 Task: Look for space in Vargem Grande do Sul, Brazil from 8th June, 2023 to 12th June, 2023 for 2 adults in price range Rs.8000 to Rs.16000. Place can be private room with 1  bedroom having 1 bed and 1 bathroom. Property type can be flatguest house, hotel. Amenities needed are: washing machine. Booking option can be shelf check-in. Required host language is Spanish.
Action: Mouse moved to (261, 162)
Screenshot: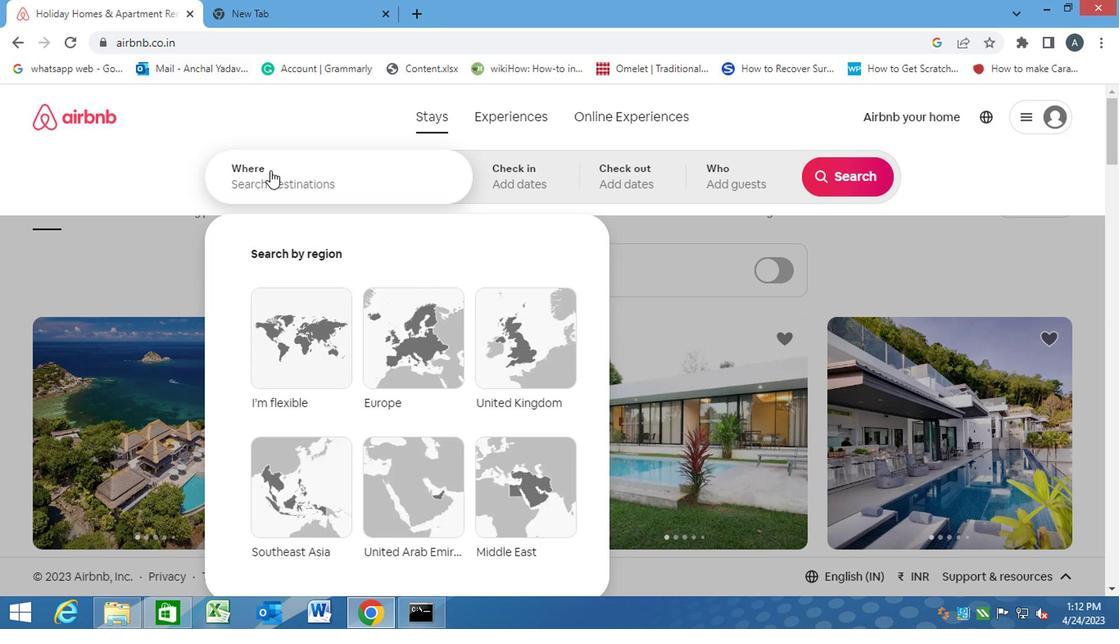 
Action: Mouse pressed left at (261, 162)
Screenshot: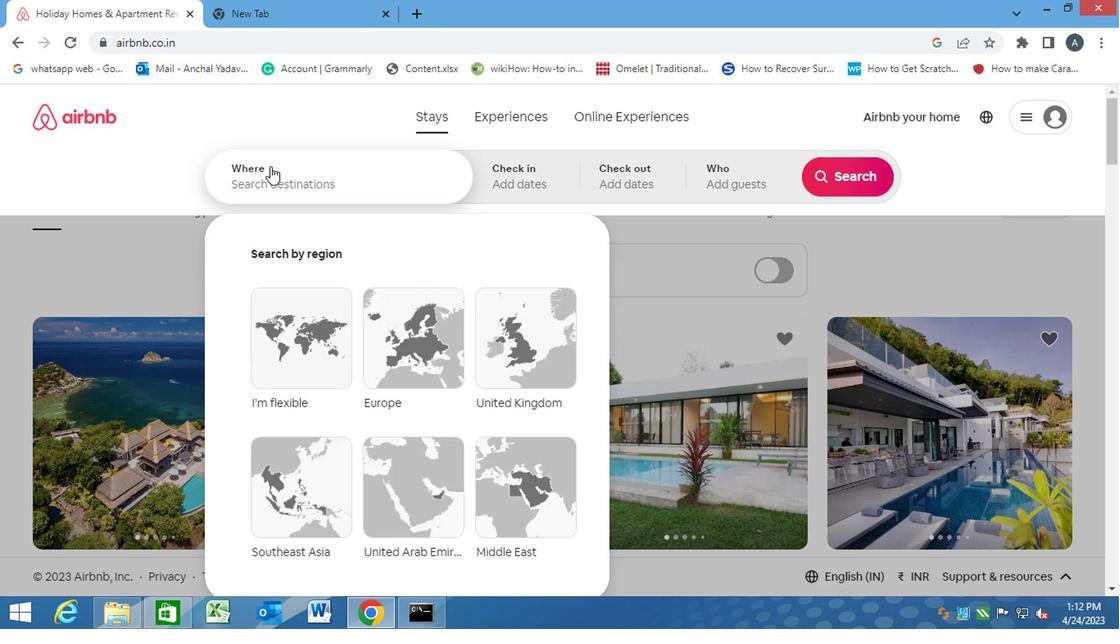 
Action: Mouse moved to (277, 199)
Screenshot: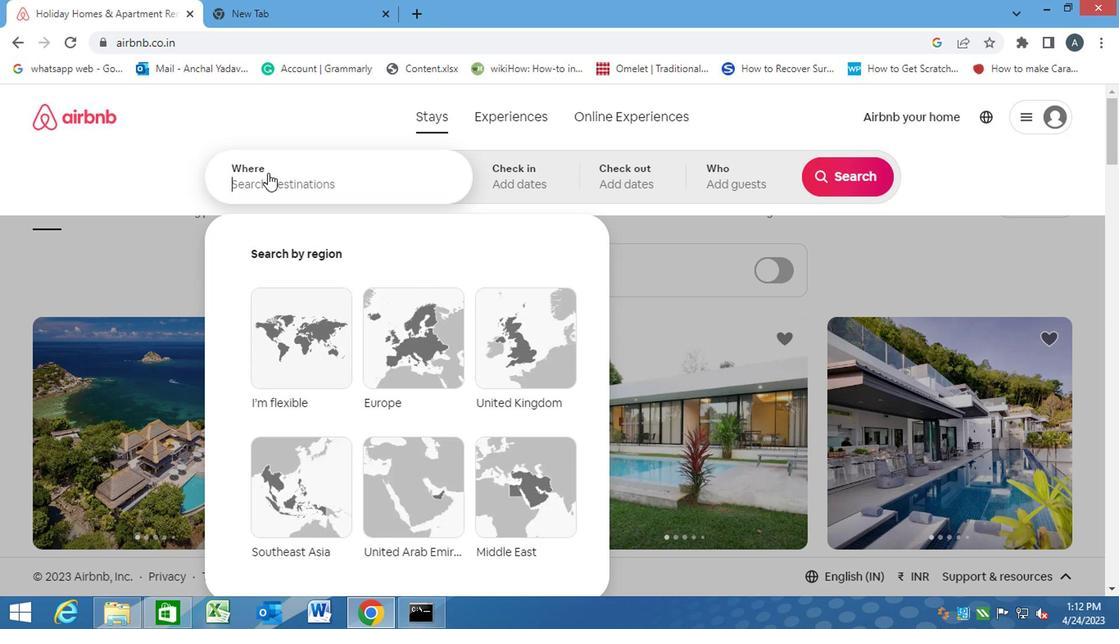 
Action: Key pressed v<Key.caps_lock>argem<Key.space><Key.caps_lock>g<Key.caps_lock>rande<Key.space>do<Key.space><Key.caps_lock>s<Key.caps_lock>ul,<Key.space><Key.caps_lock>b<Key.caps_lock>razil<Key.enter>
Screenshot: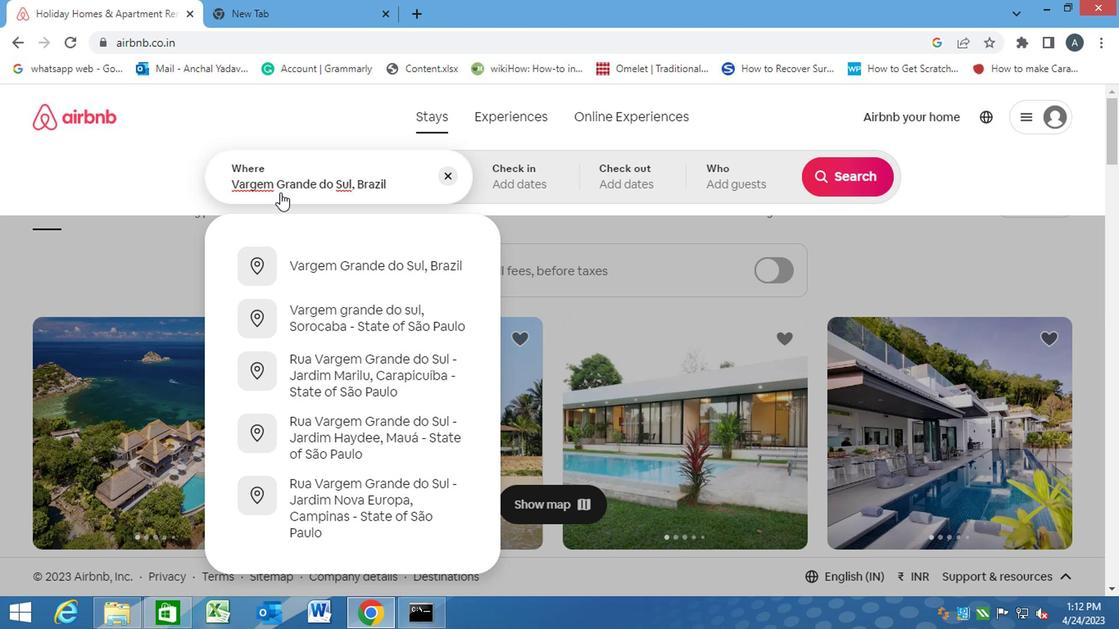 
Action: Mouse moved to (830, 307)
Screenshot: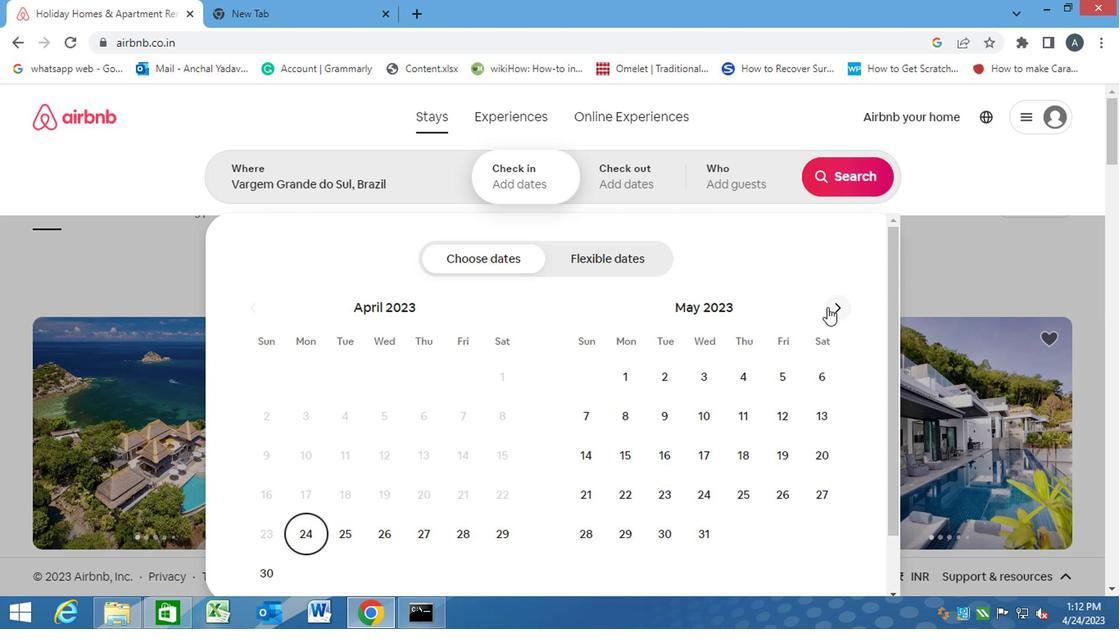 
Action: Mouse pressed left at (830, 307)
Screenshot: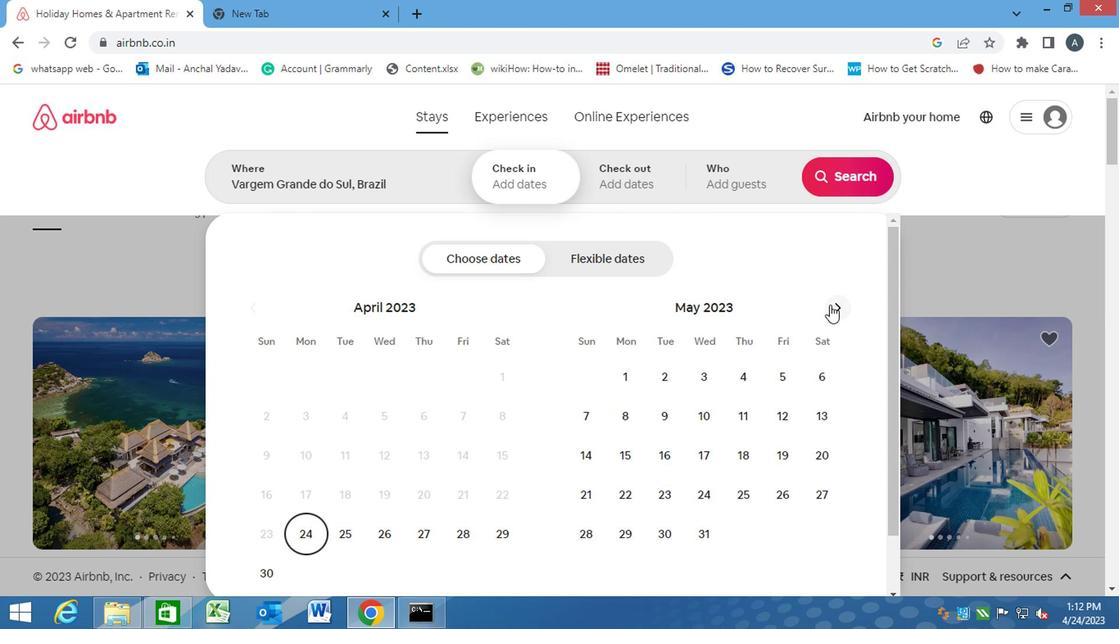 
Action: Mouse moved to (742, 416)
Screenshot: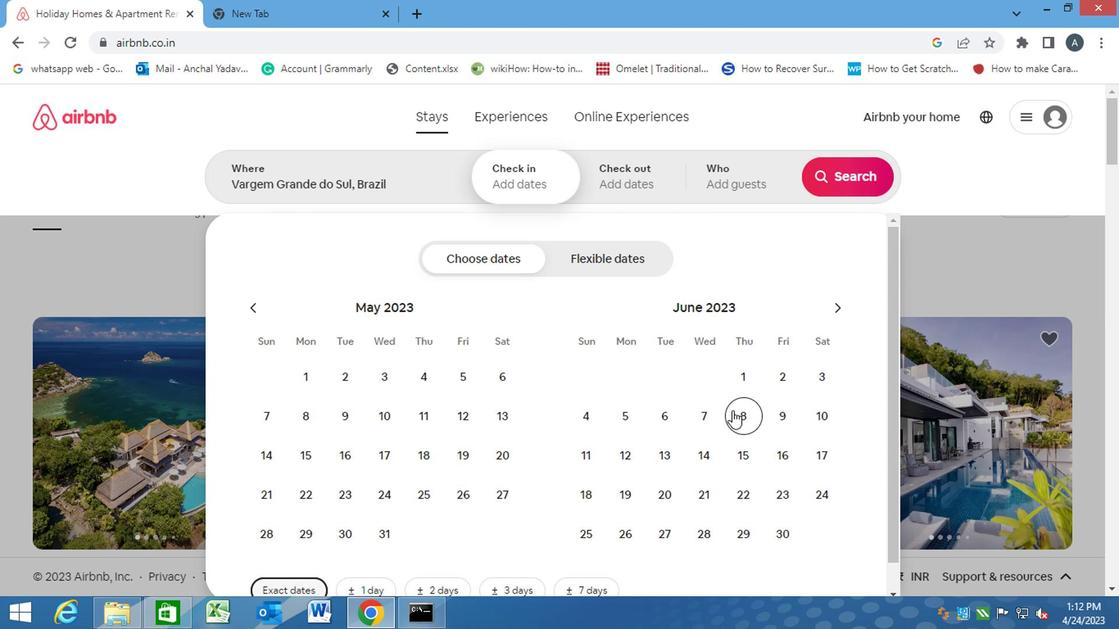 
Action: Mouse pressed left at (742, 416)
Screenshot: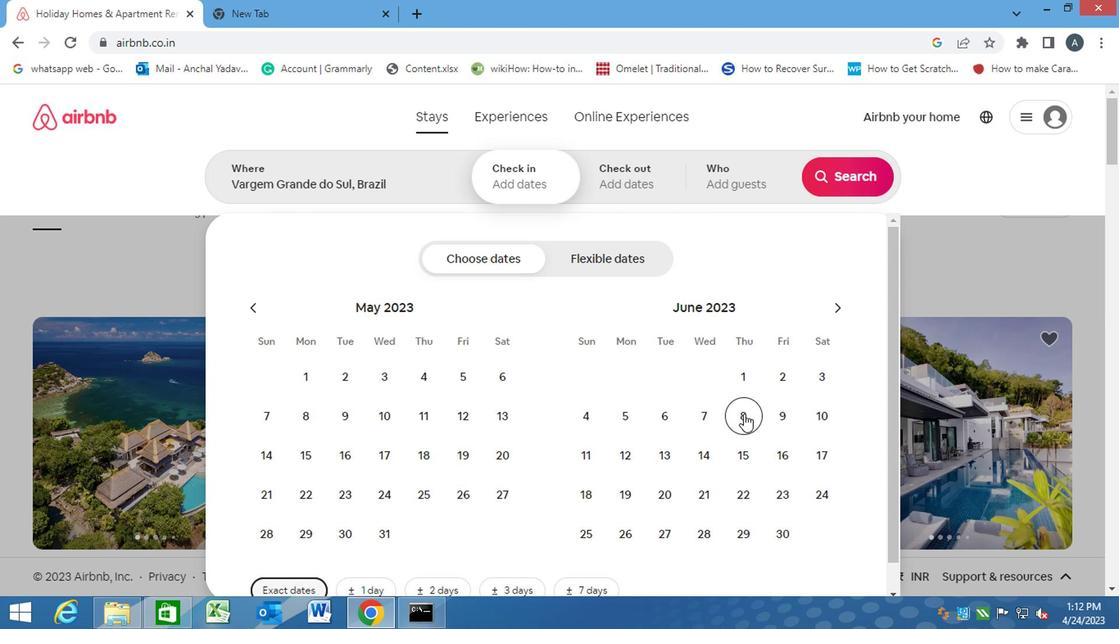 
Action: Mouse moved to (617, 453)
Screenshot: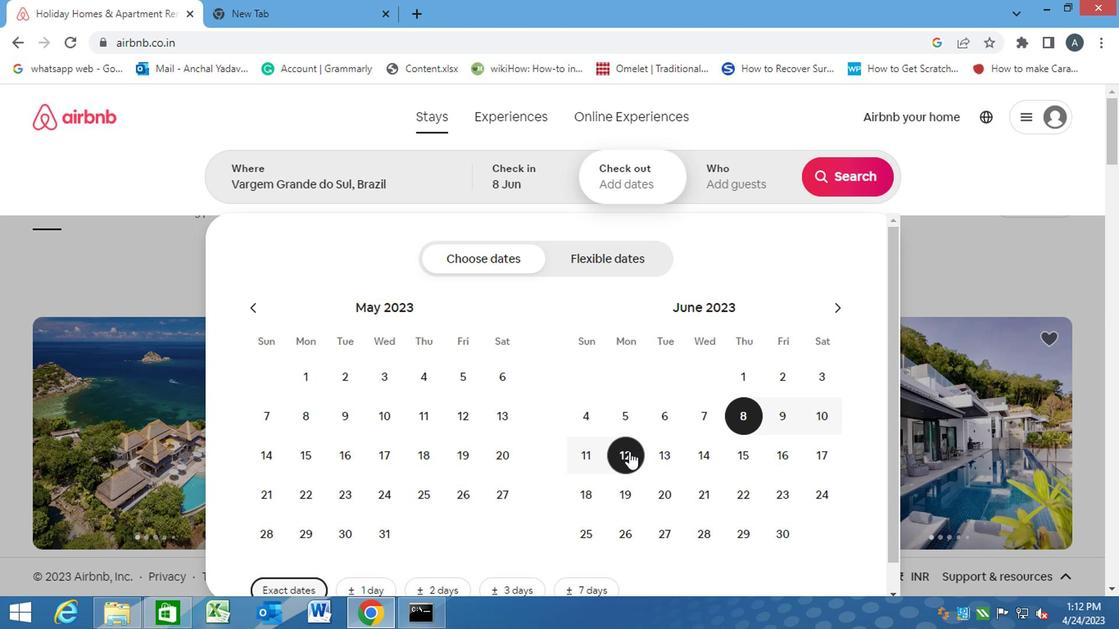 
Action: Mouse pressed left at (617, 453)
Screenshot: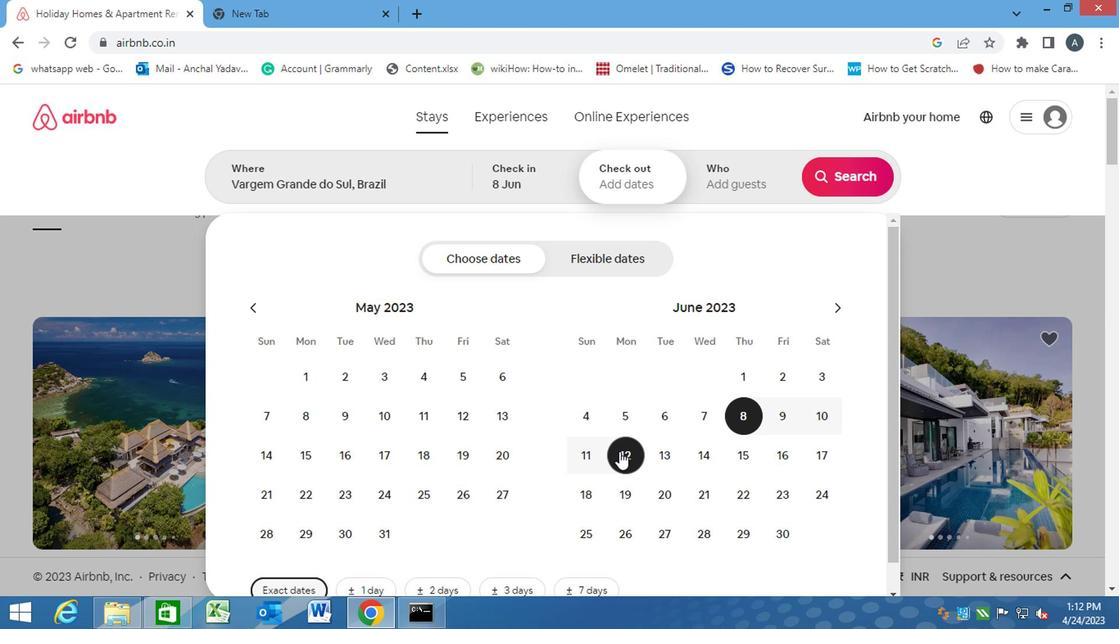
Action: Mouse moved to (759, 172)
Screenshot: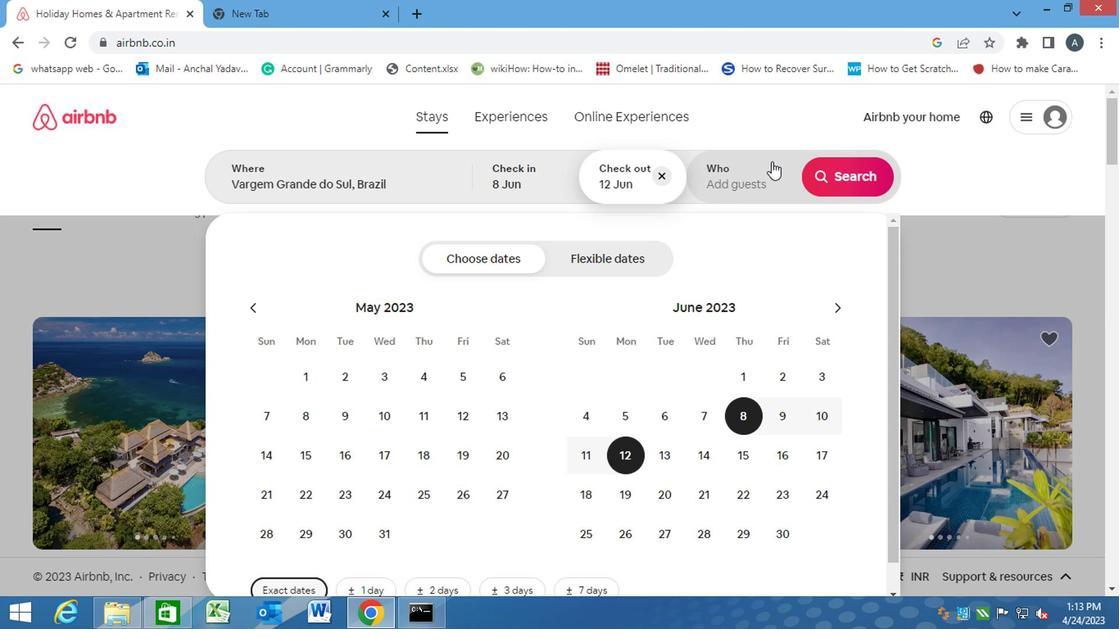 
Action: Mouse pressed left at (759, 172)
Screenshot: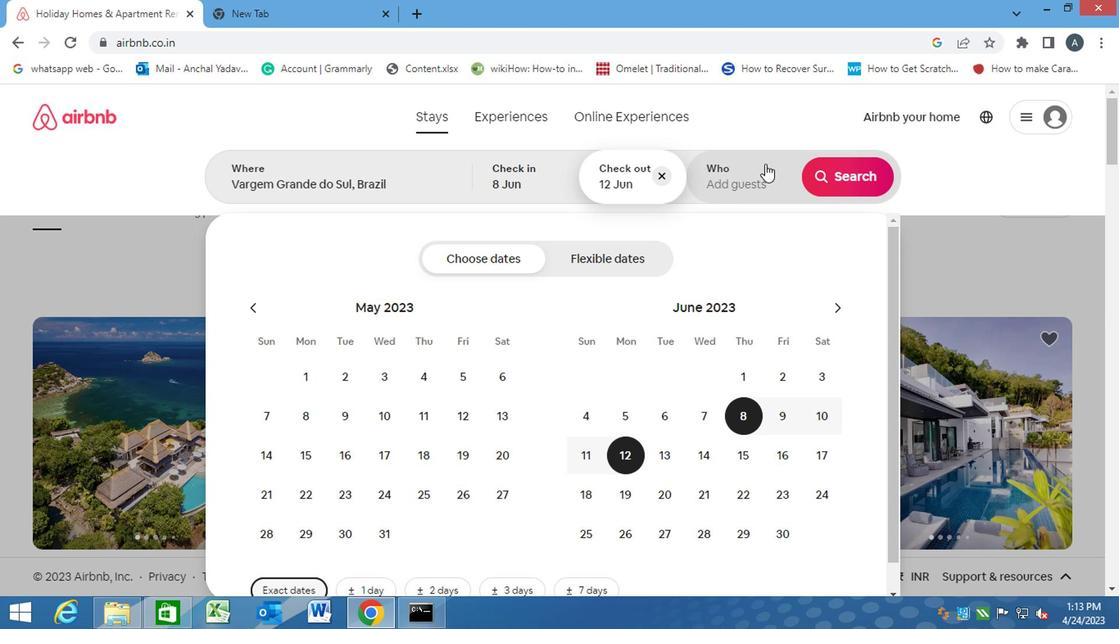 
Action: Mouse moved to (831, 267)
Screenshot: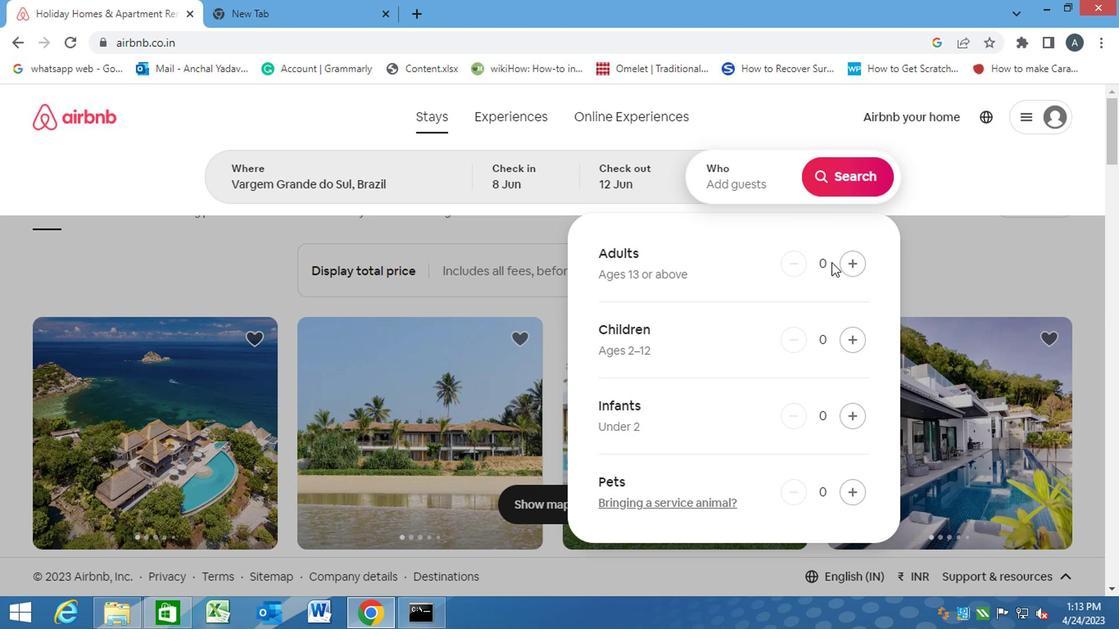 
Action: Mouse pressed left at (831, 267)
Screenshot: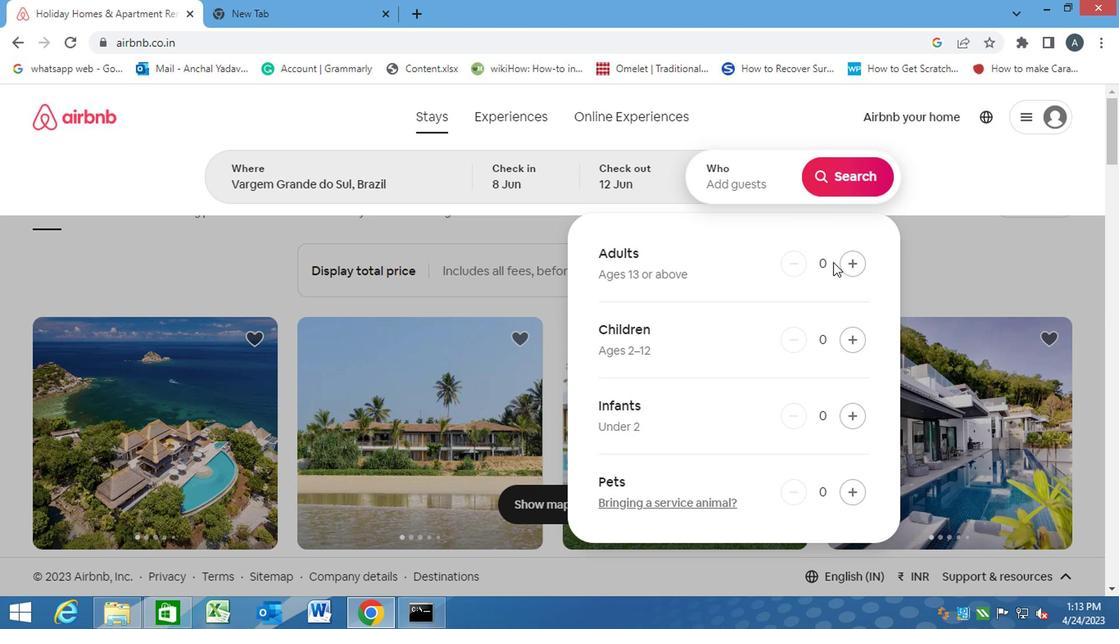 
Action: Mouse moved to (851, 266)
Screenshot: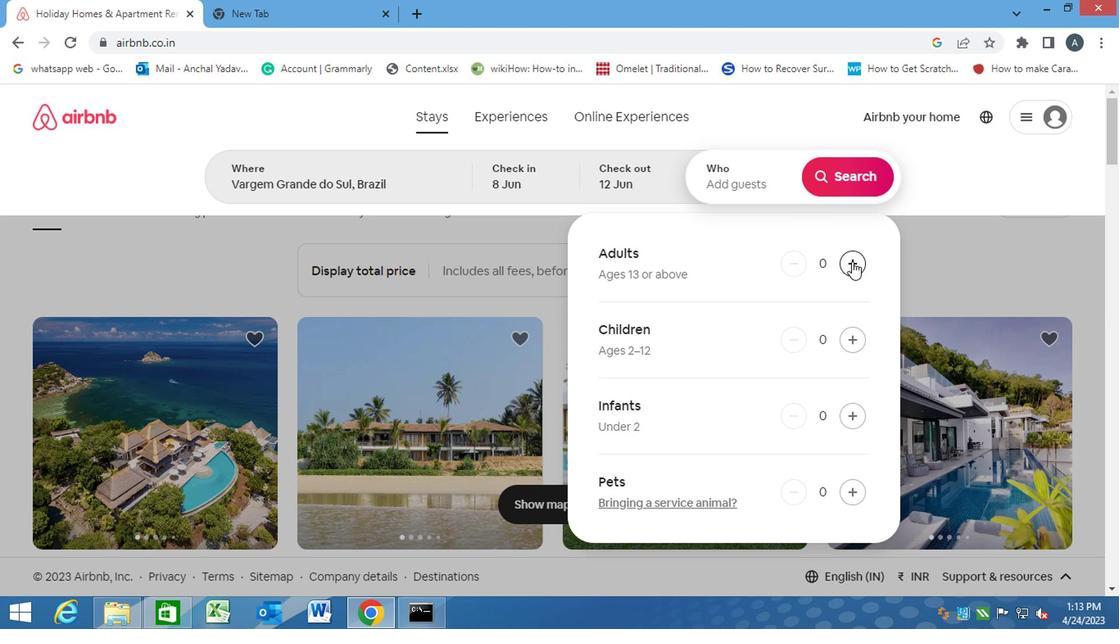 
Action: Mouse pressed left at (851, 266)
Screenshot: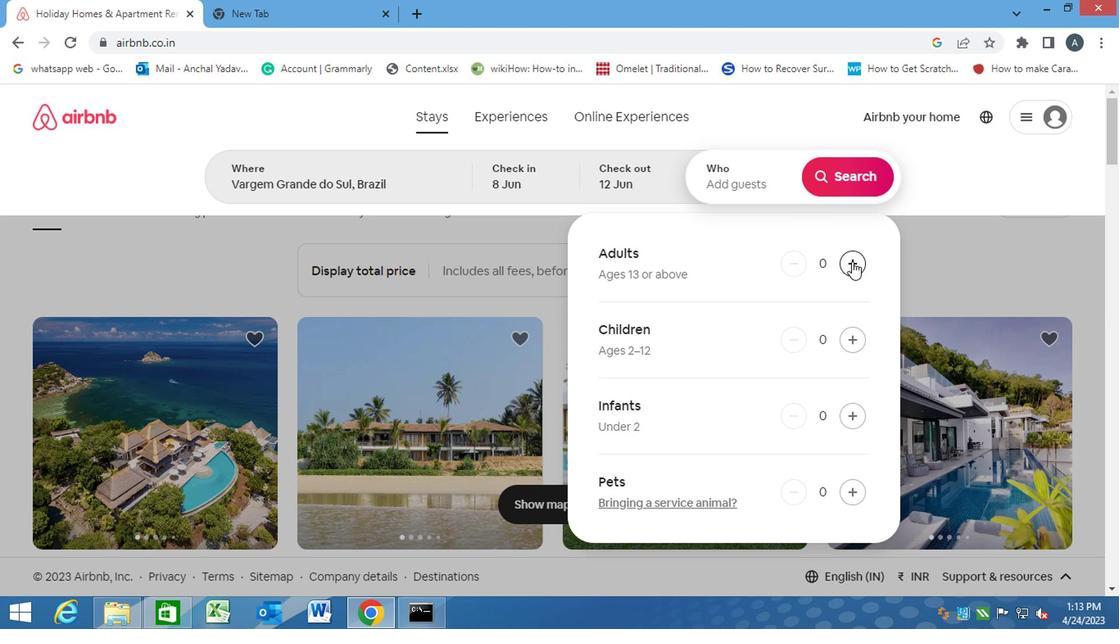 
Action: Mouse pressed left at (851, 266)
Screenshot: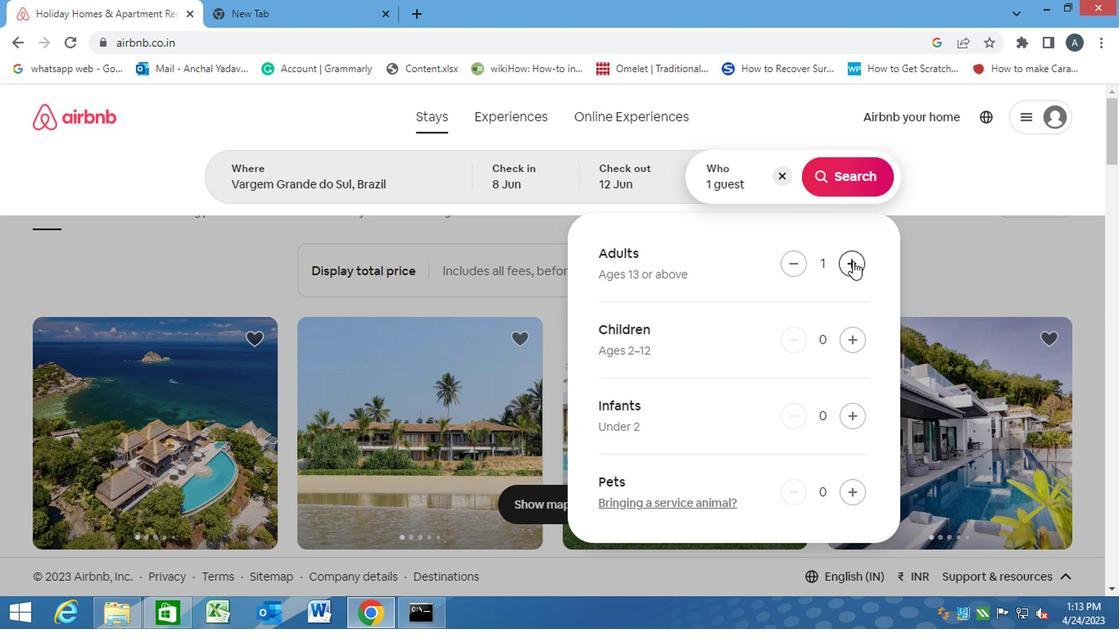 
Action: Mouse moved to (837, 183)
Screenshot: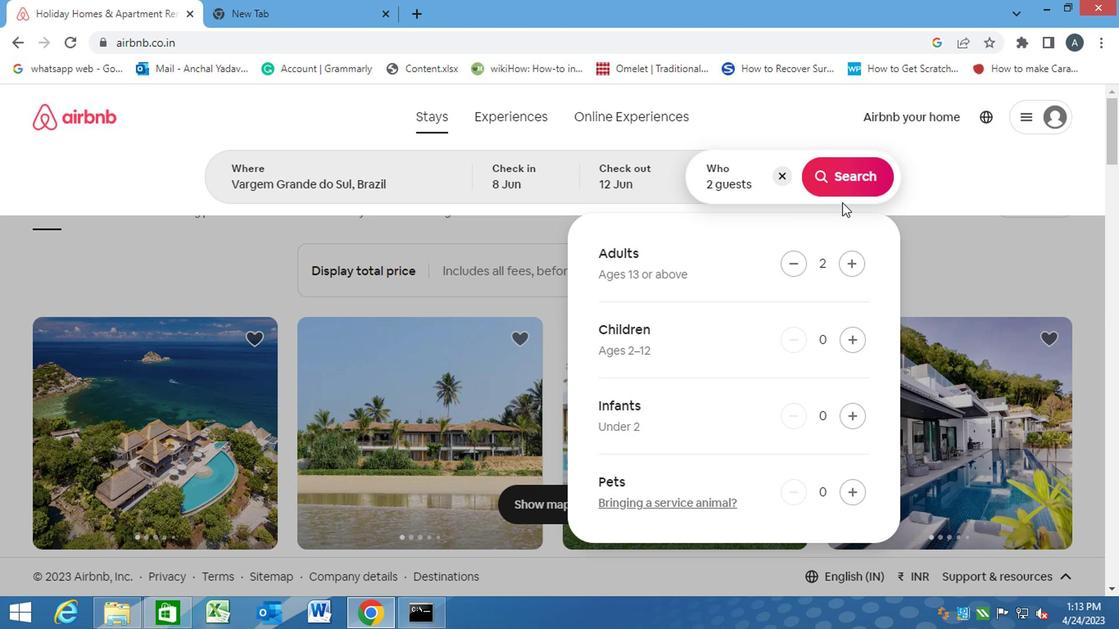 
Action: Mouse pressed left at (837, 183)
Screenshot: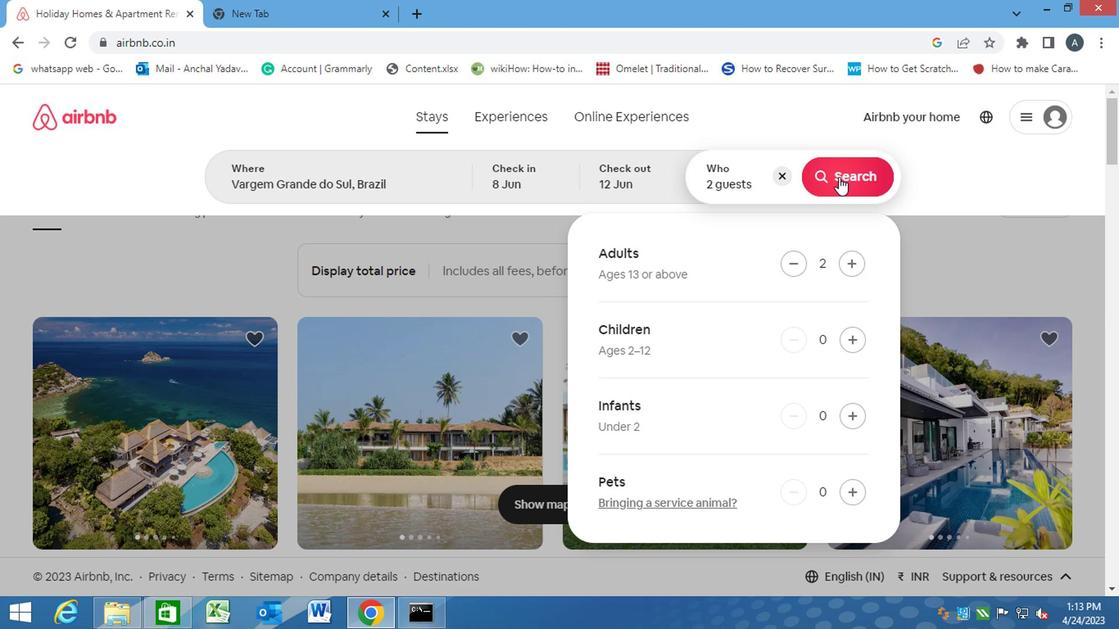 
Action: Mouse moved to (1024, 187)
Screenshot: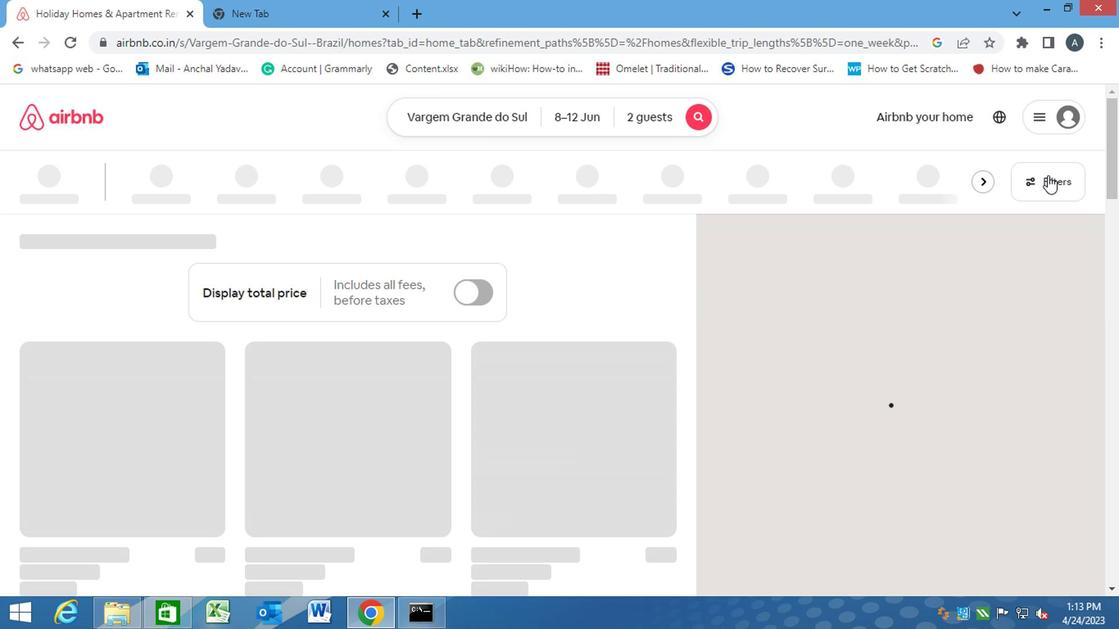 
Action: Mouse pressed left at (1024, 187)
Screenshot: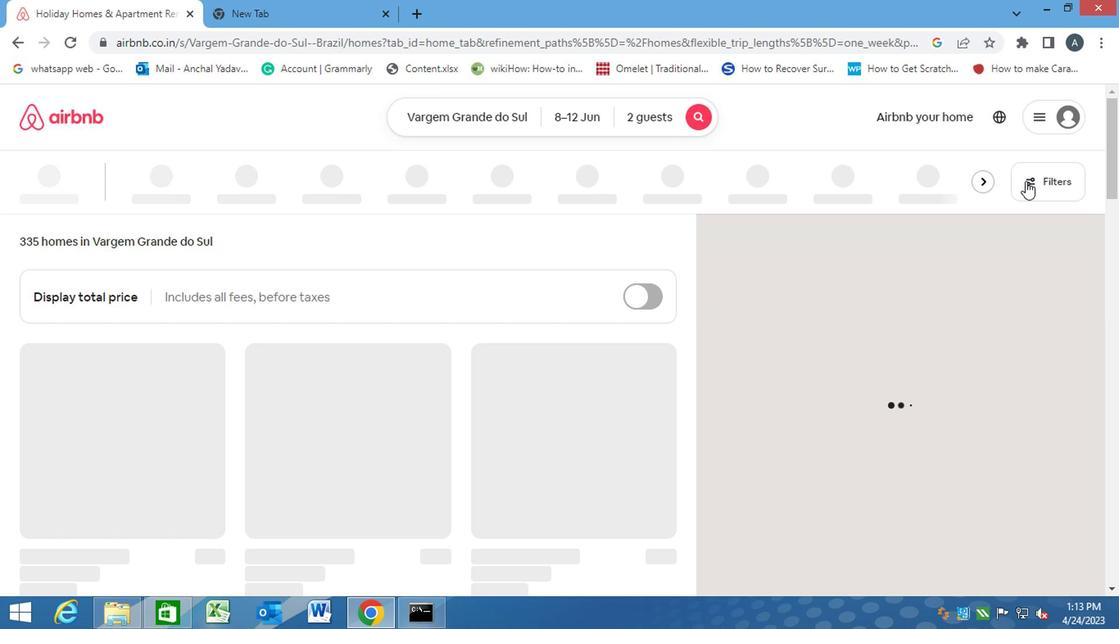
Action: Mouse moved to (339, 387)
Screenshot: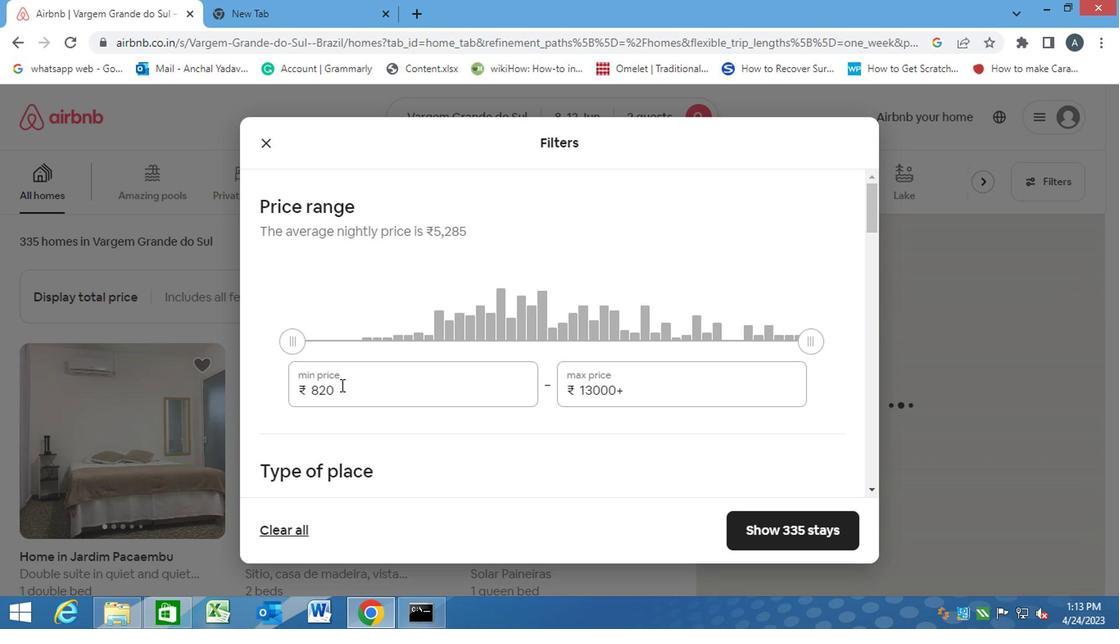 
Action: Mouse pressed left at (339, 387)
Screenshot: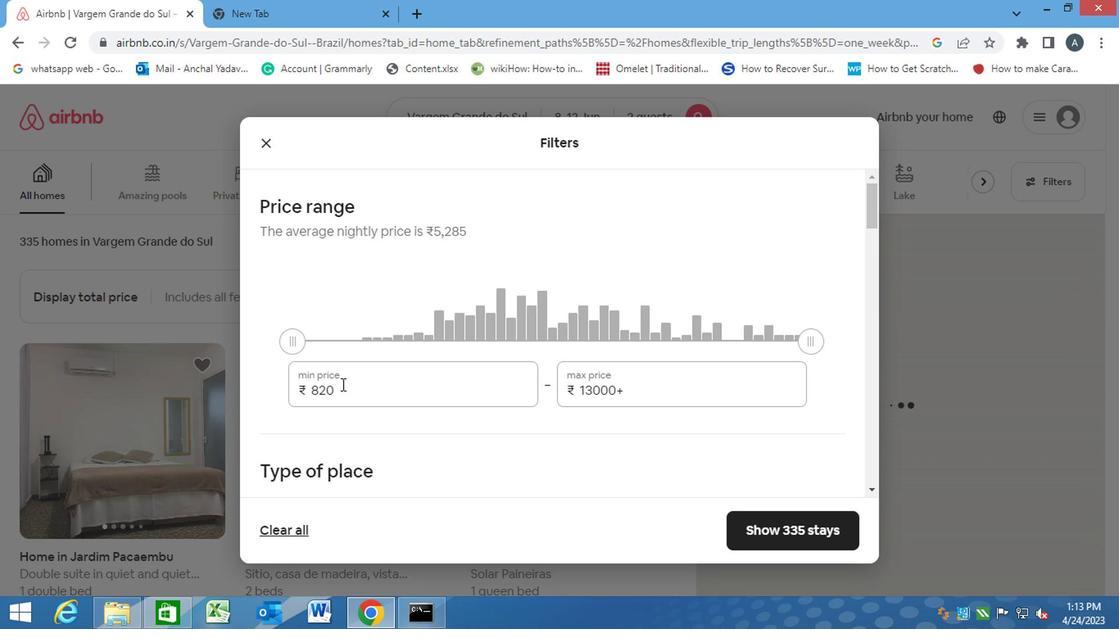 
Action: Mouse moved to (303, 397)
Screenshot: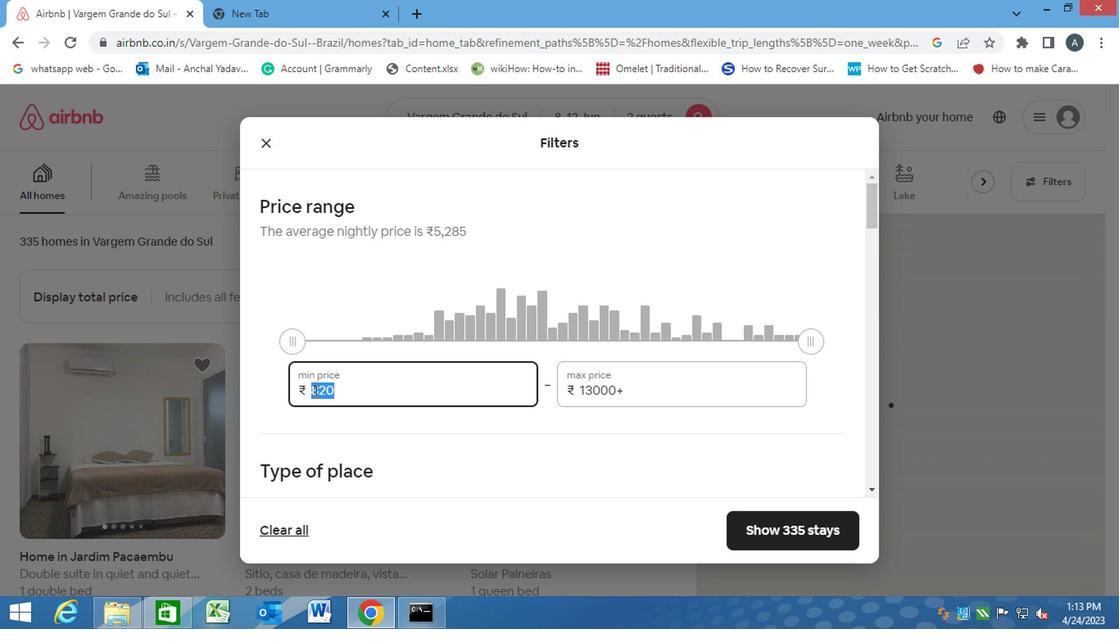 
Action: Key pressed 8000<Key.tab><Key.backspace>16000
Screenshot: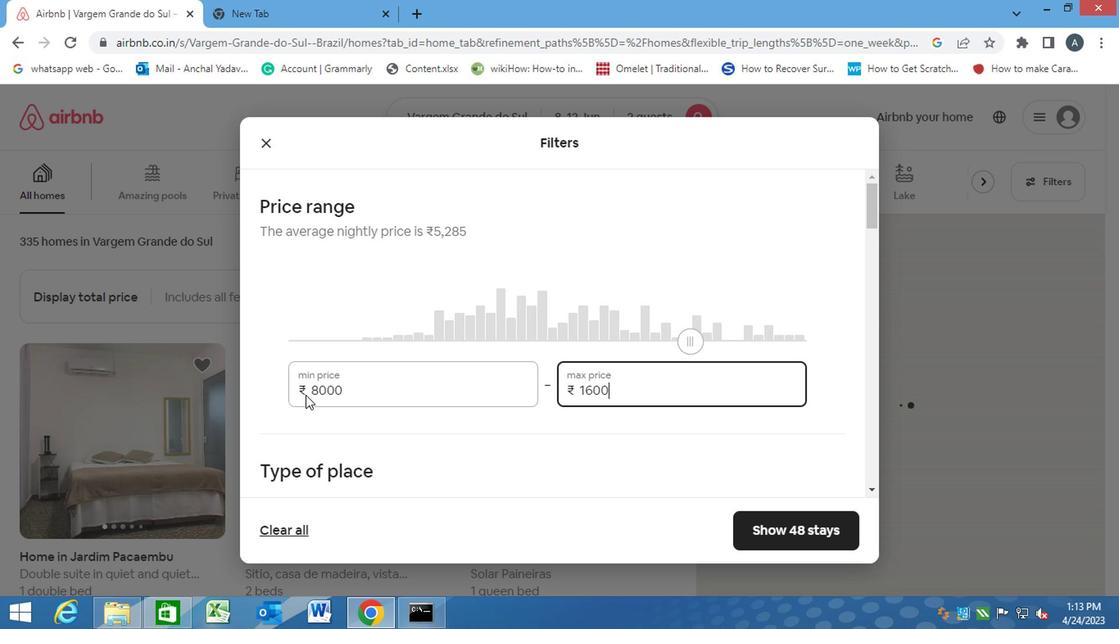 
Action: Mouse moved to (429, 455)
Screenshot: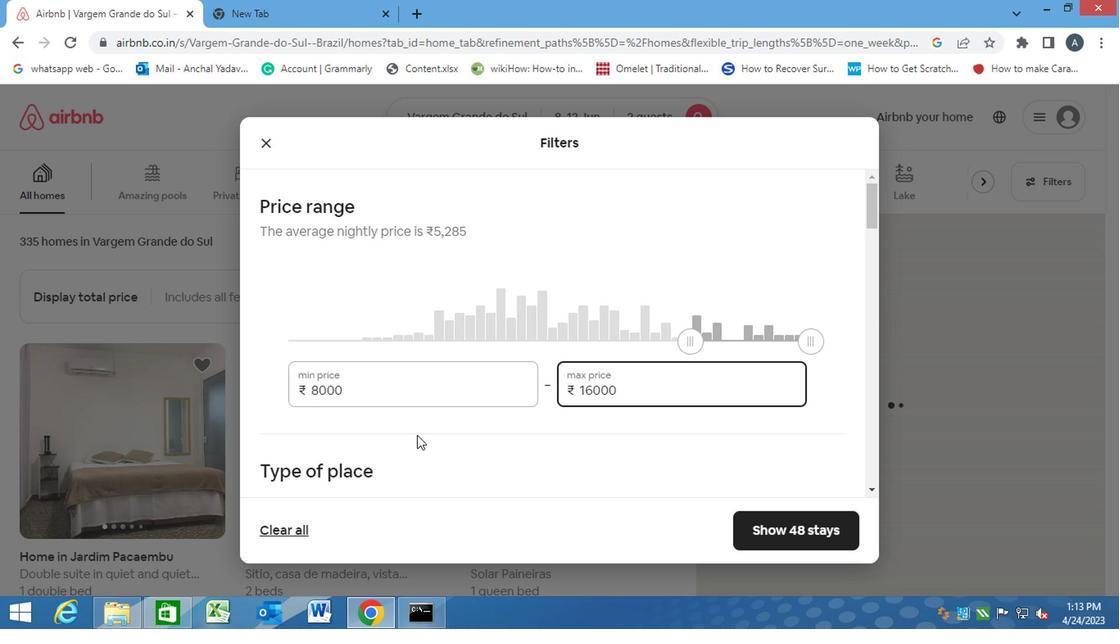 
Action: Mouse pressed left at (429, 455)
Screenshot: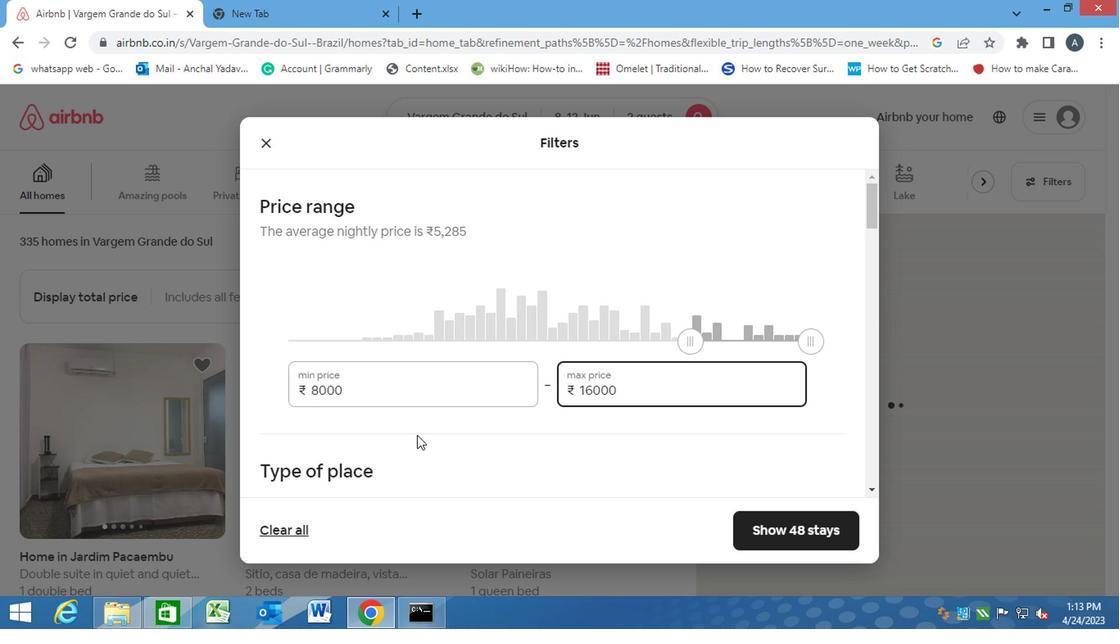
Action: Mouse moved to (446, 462)
Screenshot: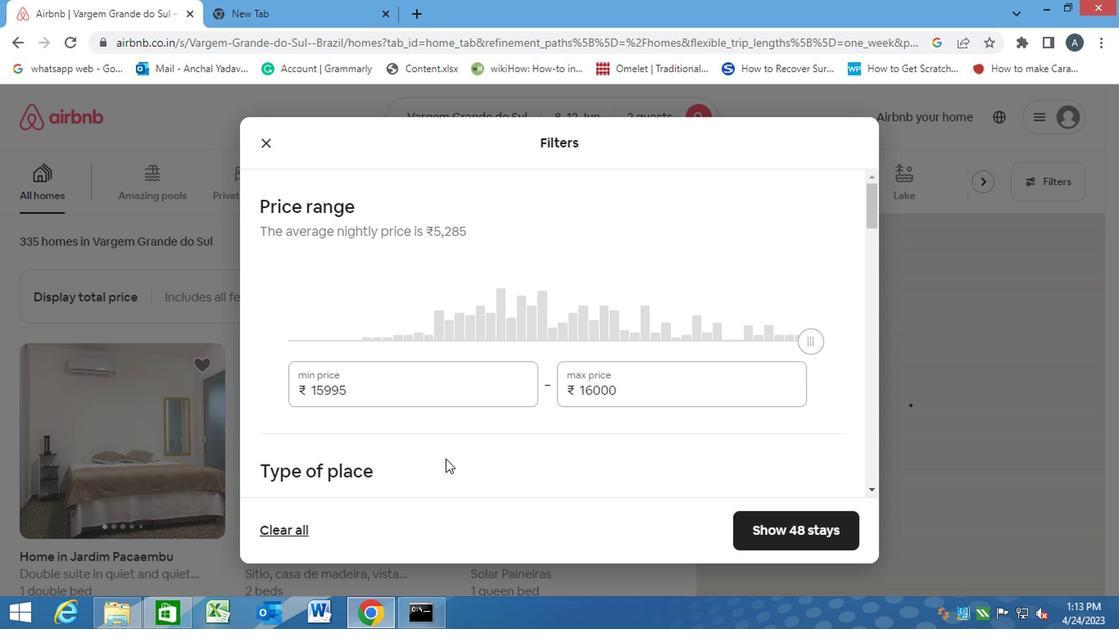 
Action: Mouse scrolled (446, 461) with delta (0, -1)
Screenshot: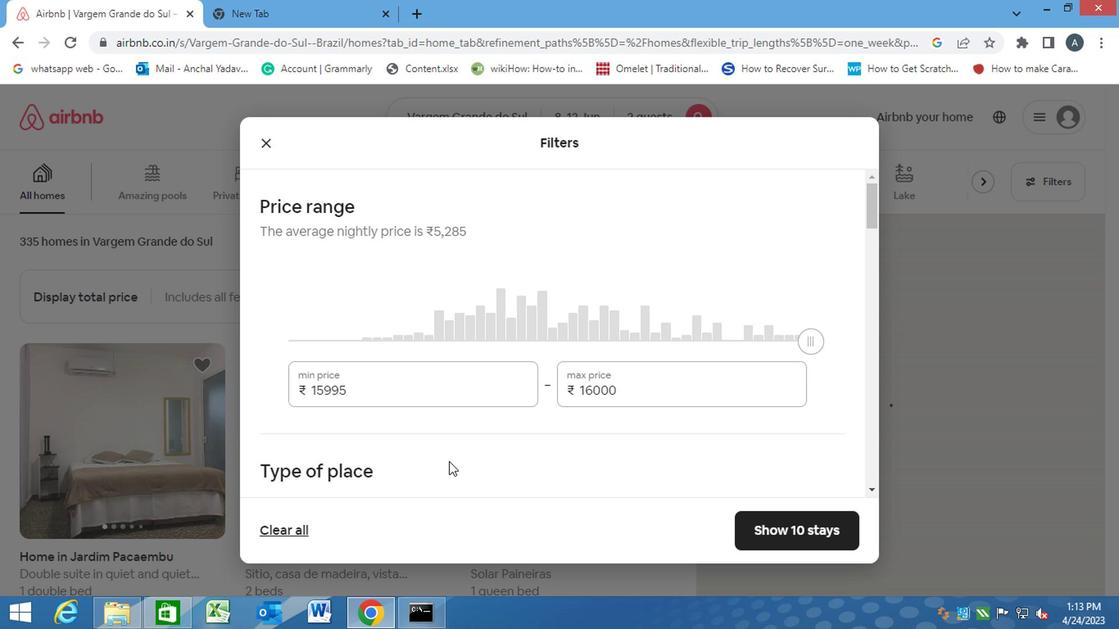 
Action: Mouse scrolled (446, 461) with delta (0, -1)
Screenshot: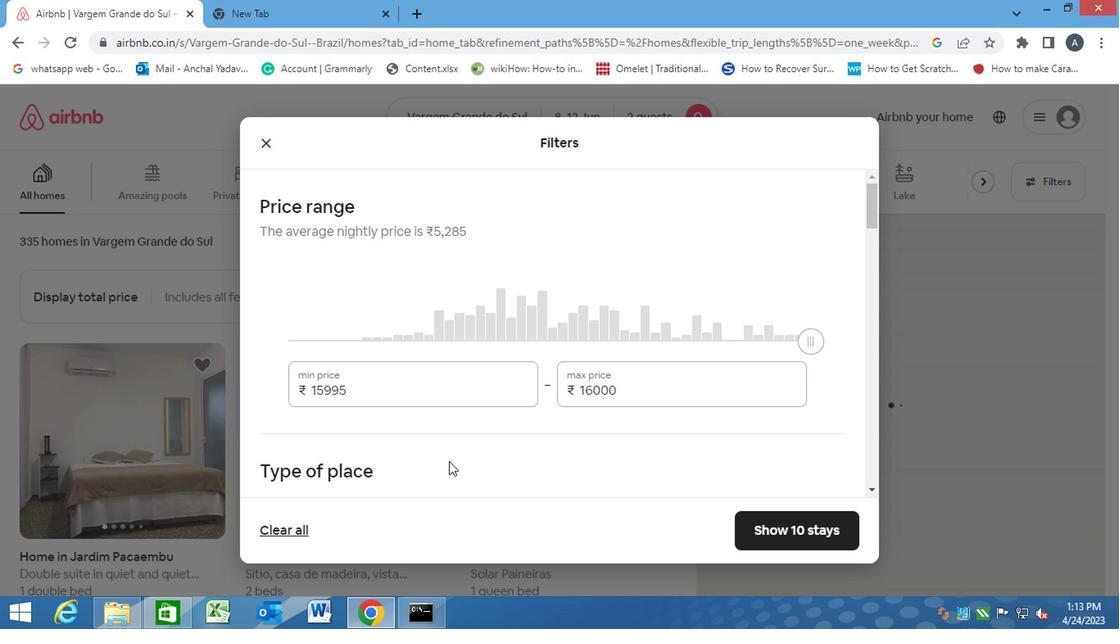 
Action: Mouse moved to (540, 360)
Screenshot: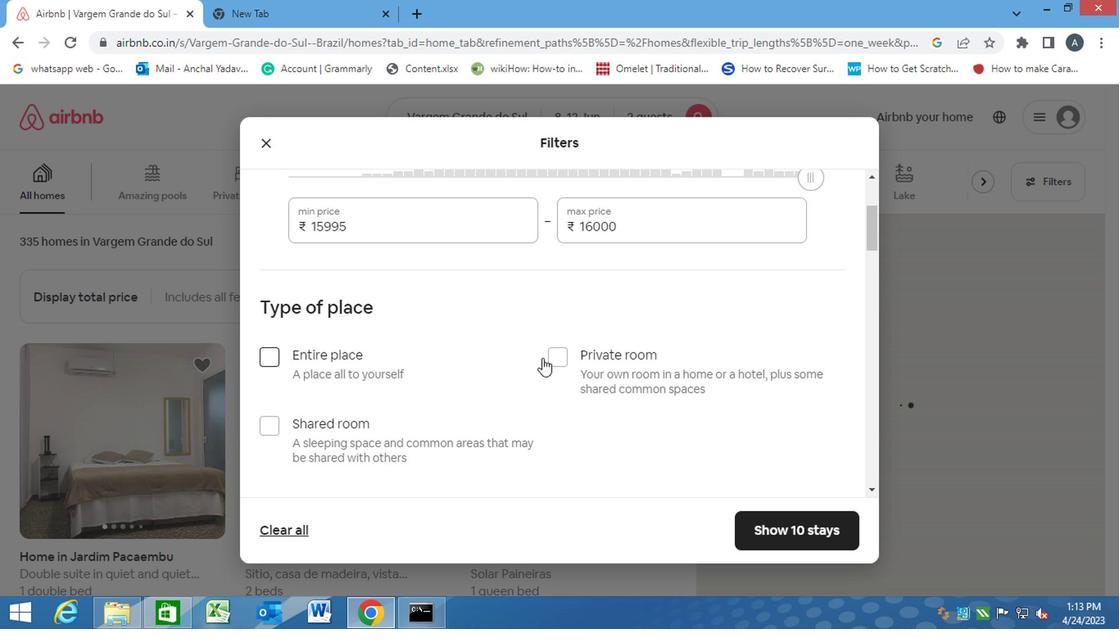 
Action: Mouse pressed left at (540, 360)
Screenshot: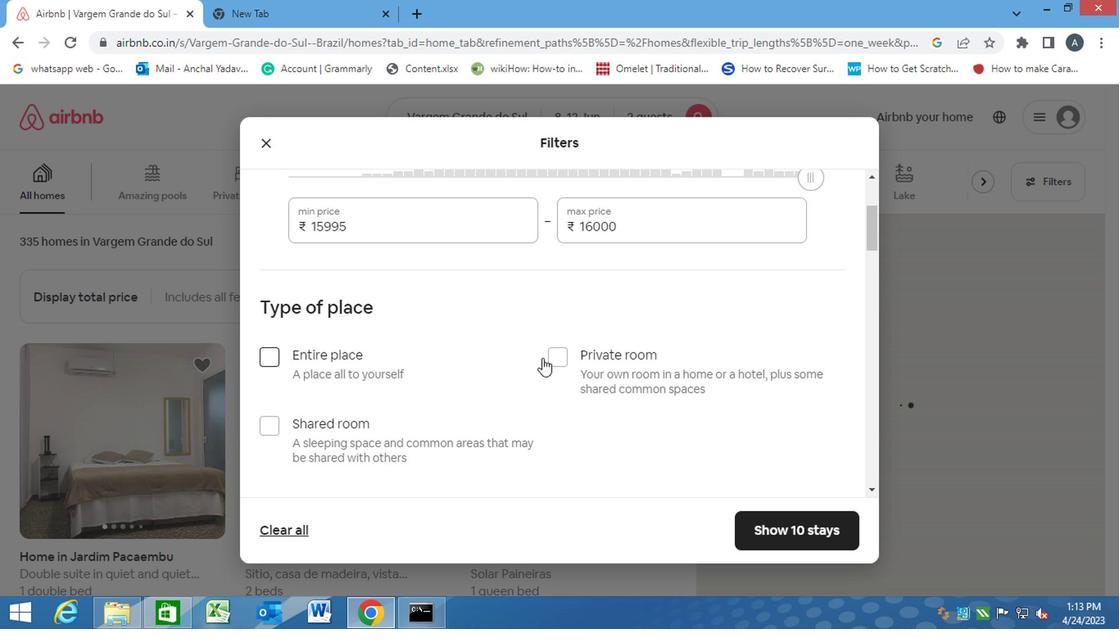 
Action: Mouse moved to (559, 360)
Screenshot: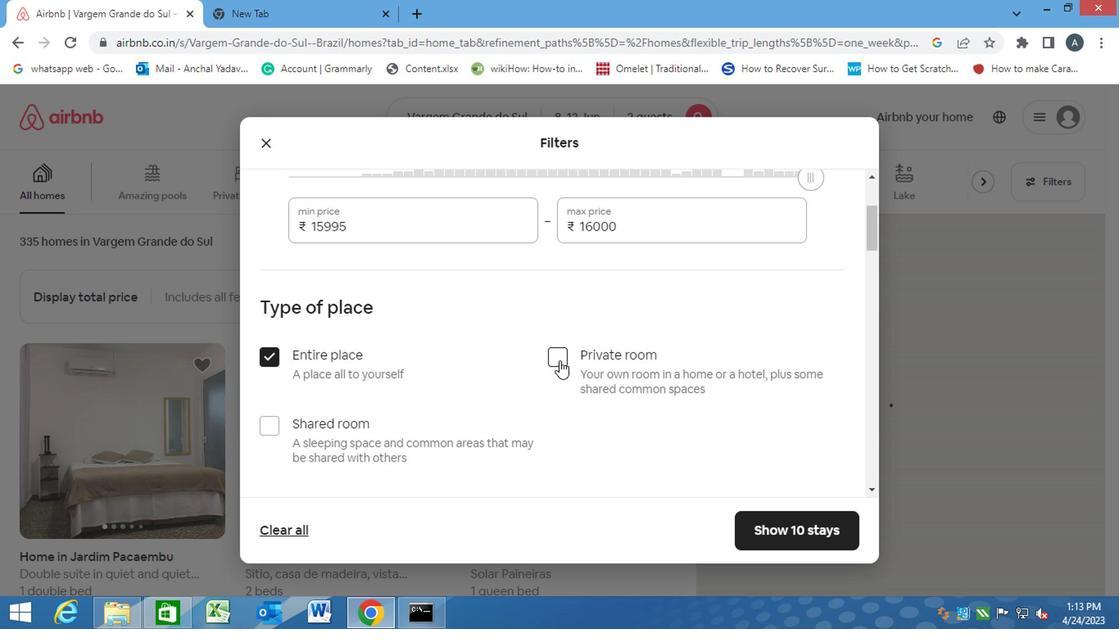
Action: Mouse pressed left at (559, 360)
Screenshot: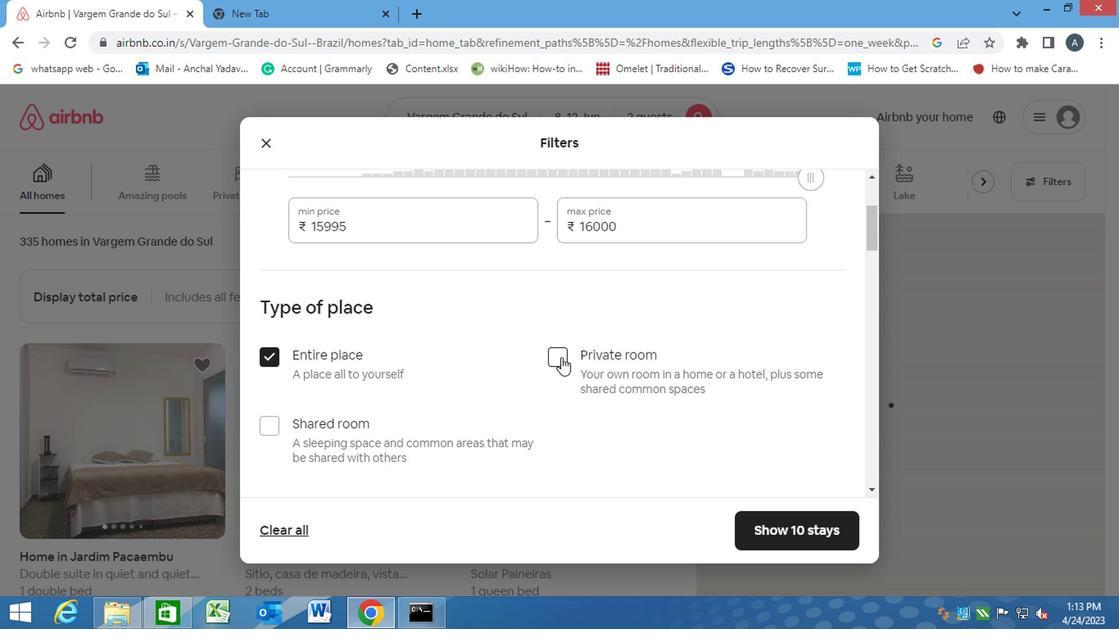 
Action: Mouse moved to (258, 364)
Screenshot: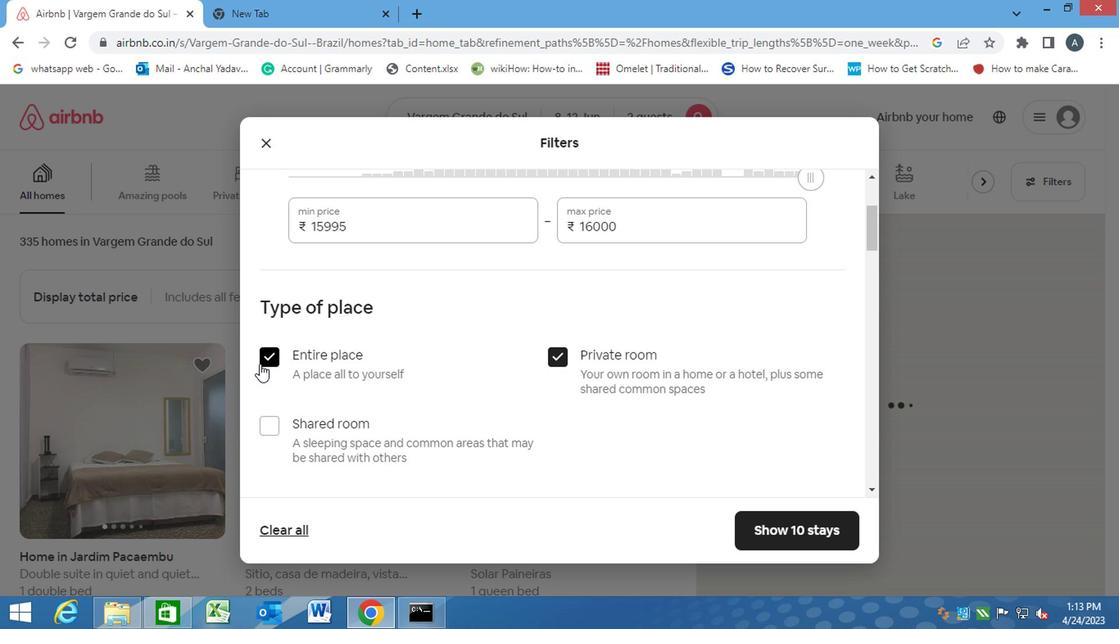 
Action: Mouse pressed left at (258, 364)
Screenshot: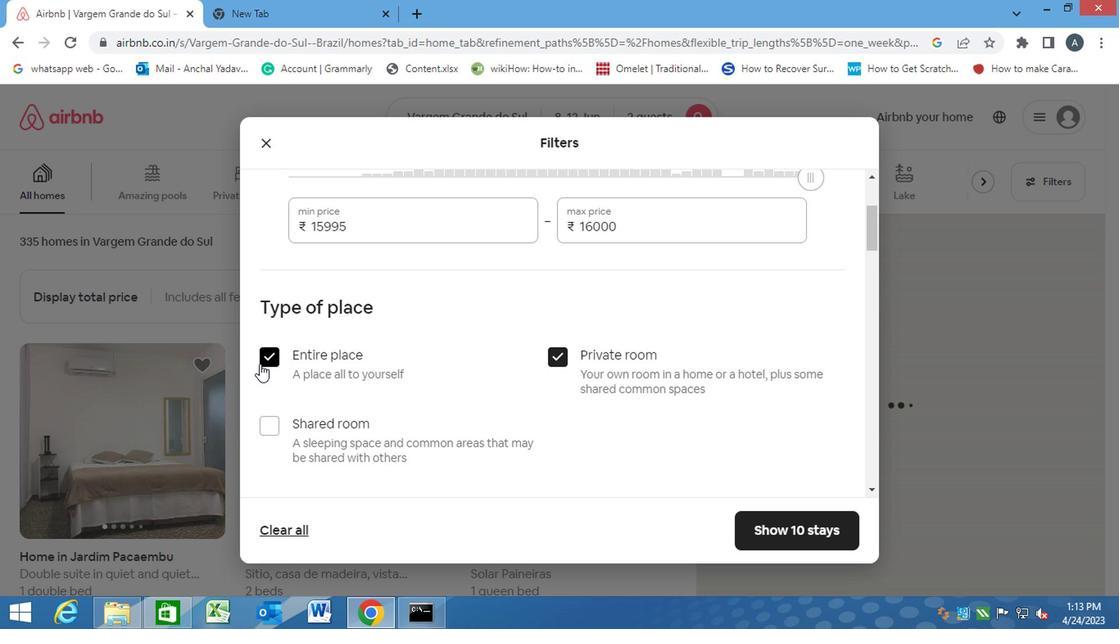 
Action: Mouse moved to (436, 404)
Screenshot: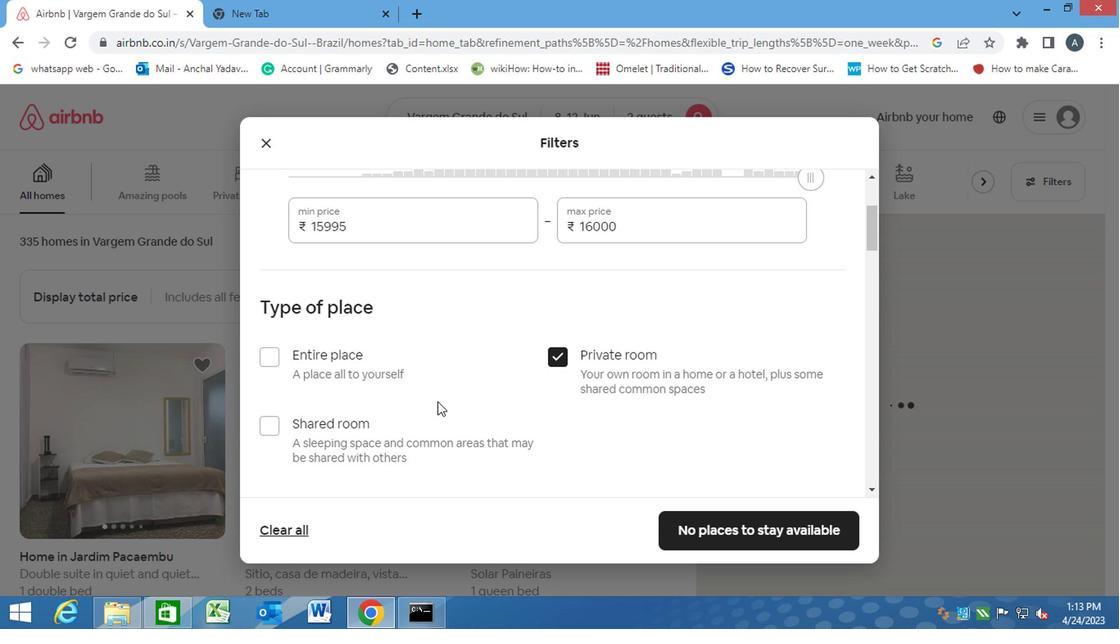 
Action: Mouse scrolled (436, 404) with delta (0, 0)
Screenshot: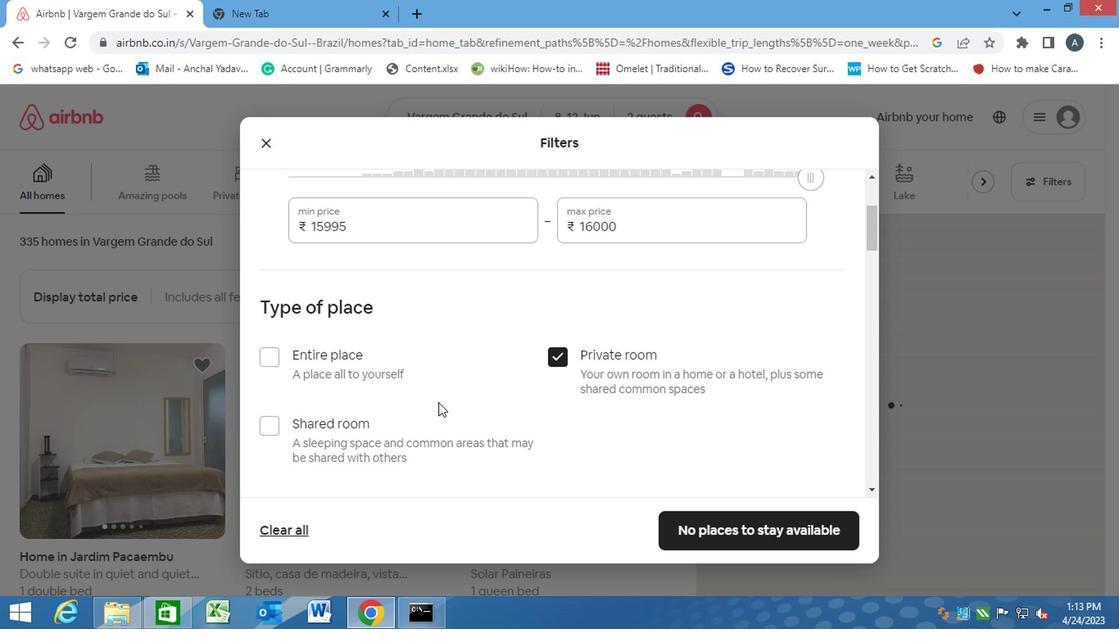 
Action: Mouse scrolled (436, 404) with delta (0, 0)
Screenshot: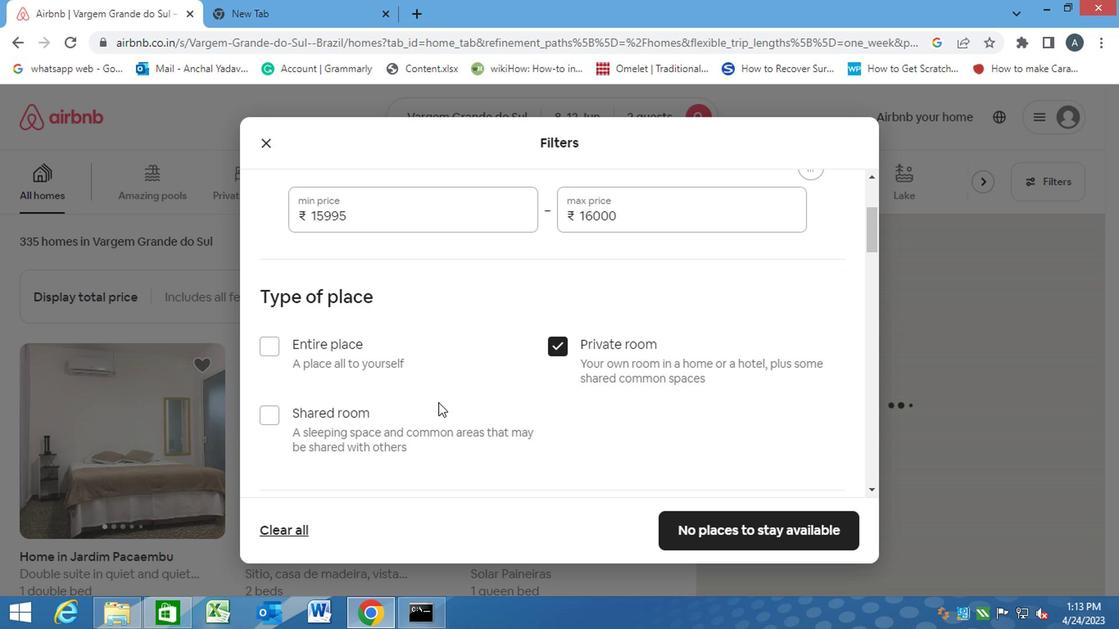 
Action: Mouse scrolled (436, 404) with delta (0, 0)
Screenshot: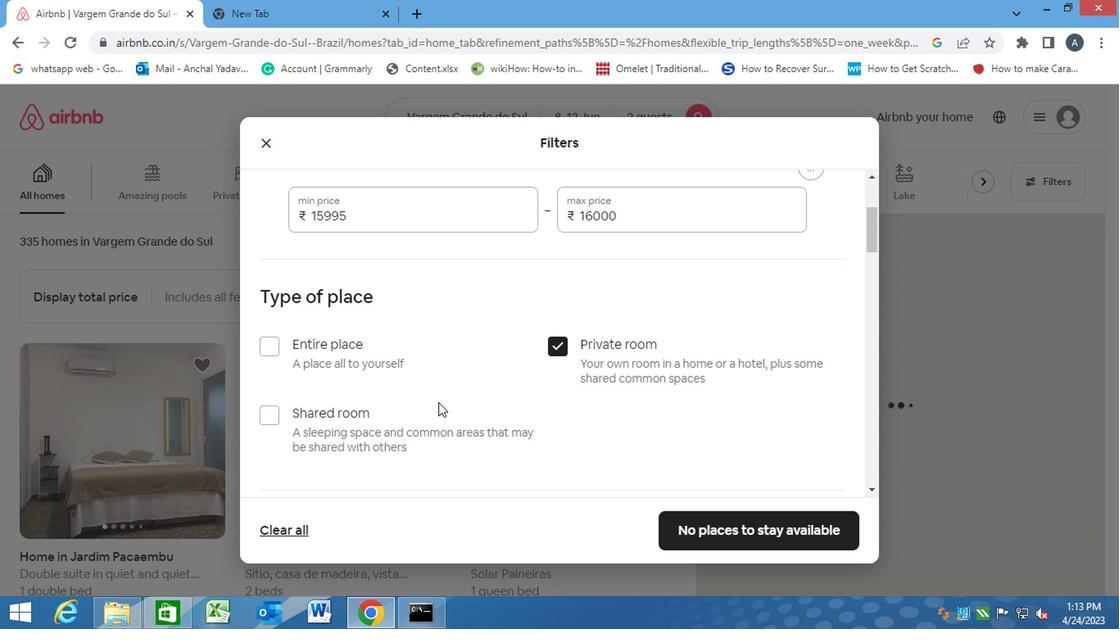
Action: Mouse scrolled (436, 404) with delta (0, 0)
Screenshot: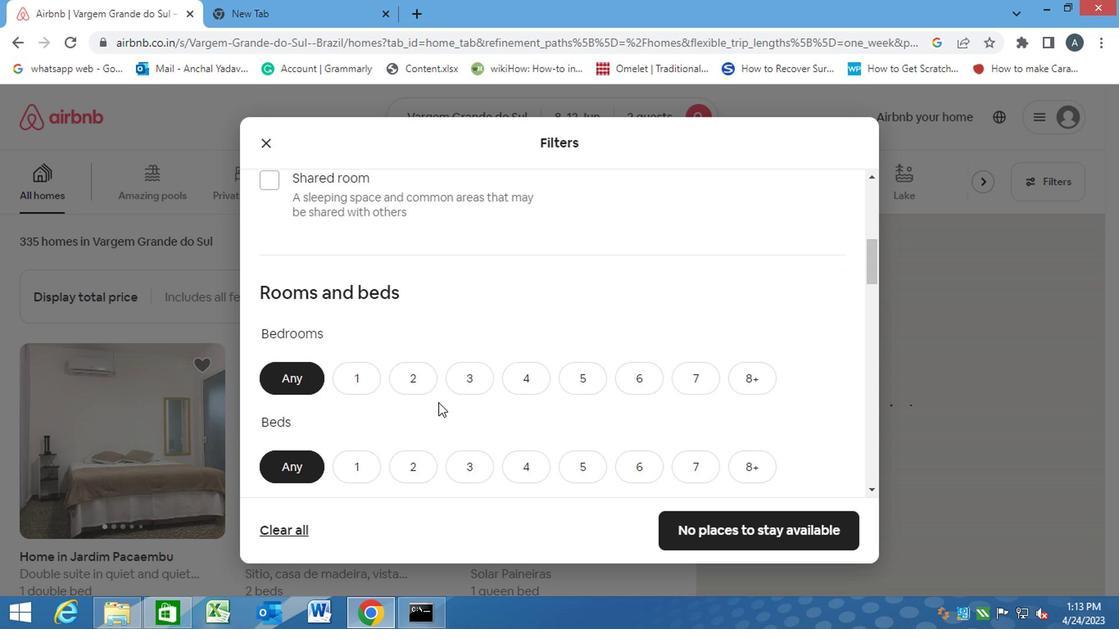 
Action: Mouse scrolled (436, 404) with delta (0, 0)
Screenshot: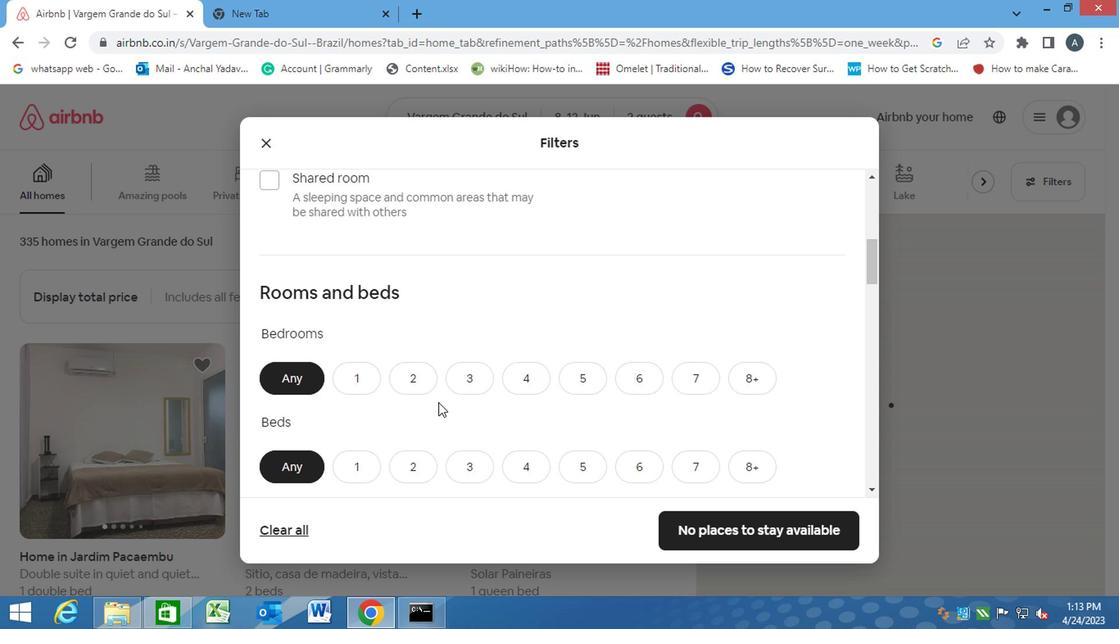 
Action: Mouse moved to (349, 221)
Screenshot: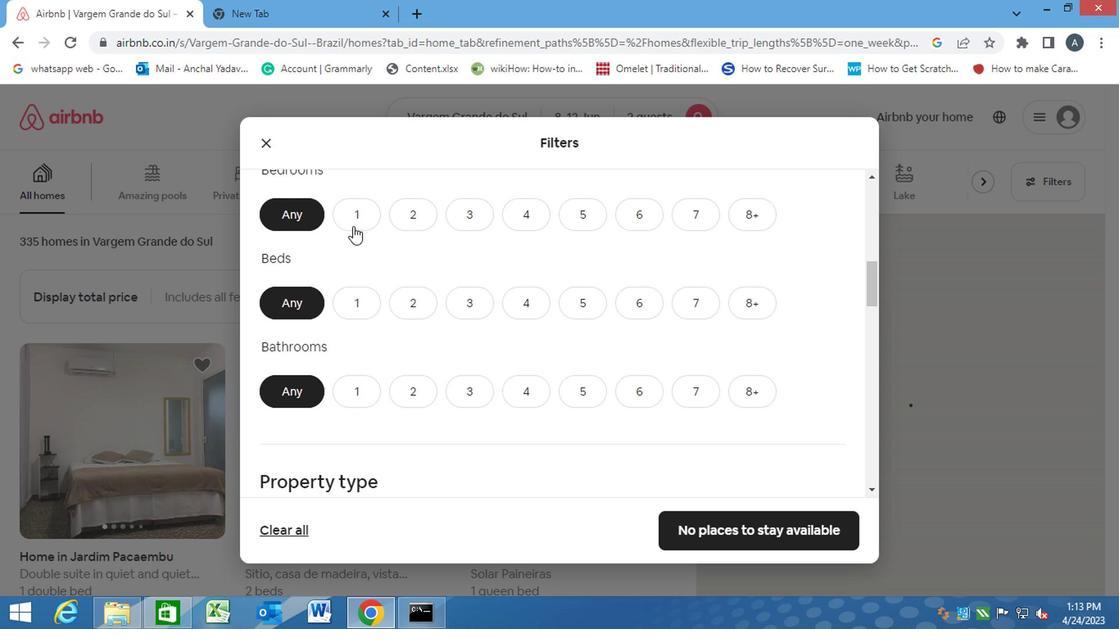 
Action: Mouse pressed left at (349, 221)
Screenshot: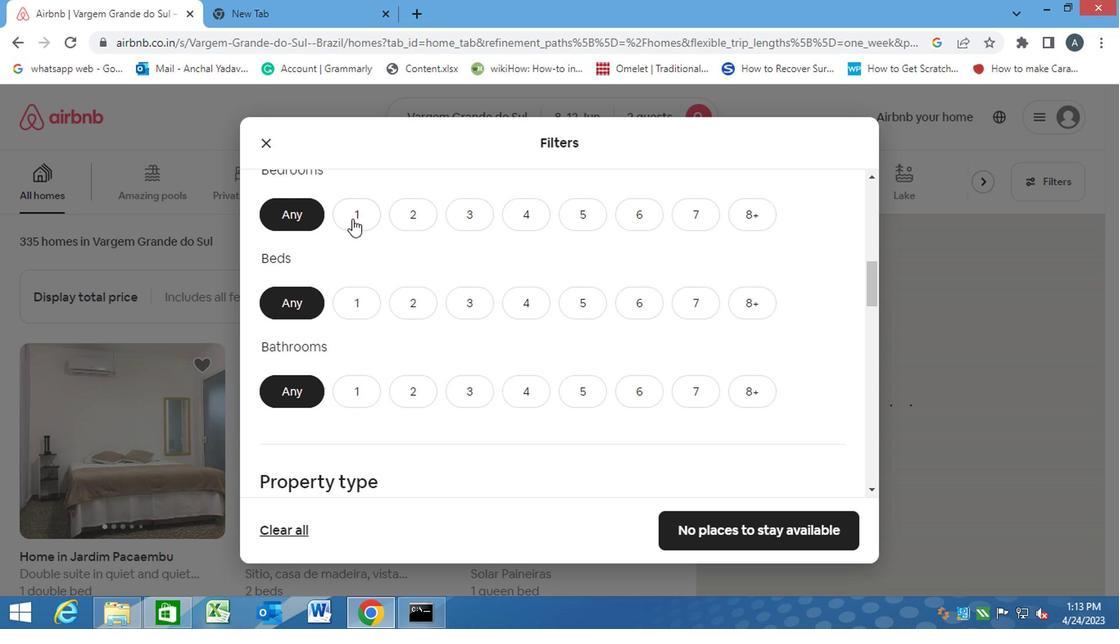 
Action: Mouse moved to (361, 307)
Screenshot: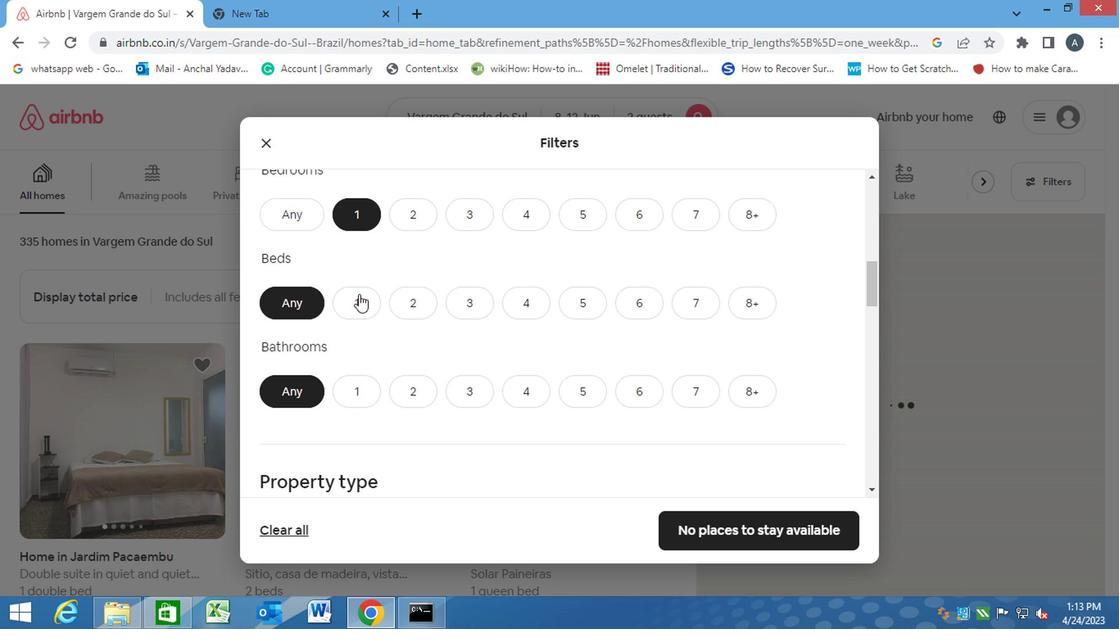 
Action: Mouse pressed left at (361, 307)
Screenshot: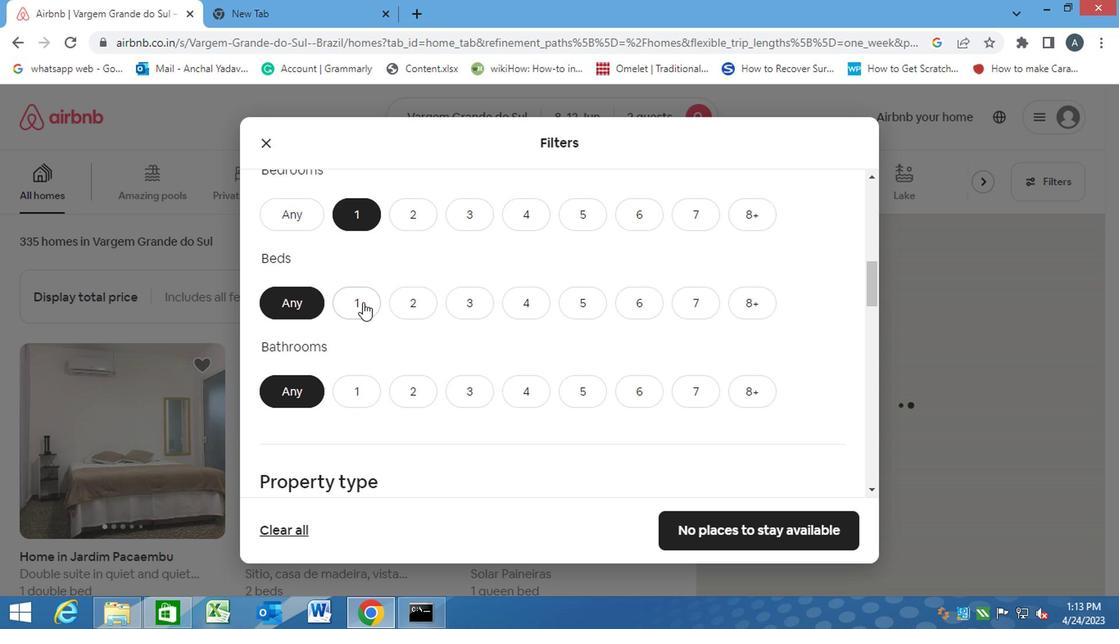 
Action: Mouse moved to (353, 395)
Screenshot: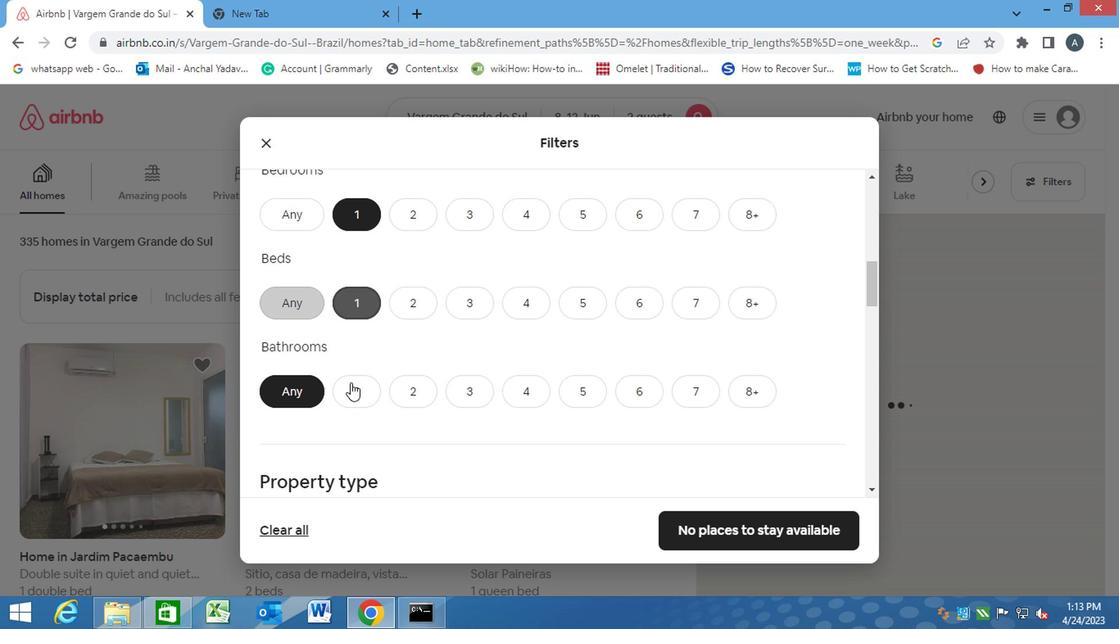 
Action: Mouse pressed left at (353, 395)
Screenshot: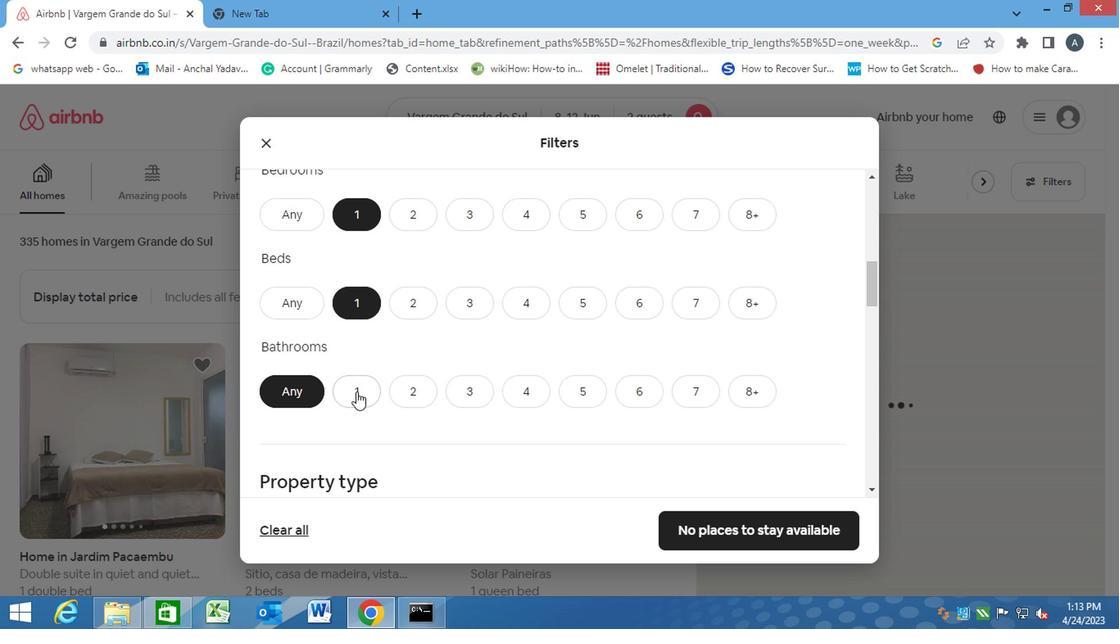 
Action: Mouse moved to (486, 438)
Screenshot: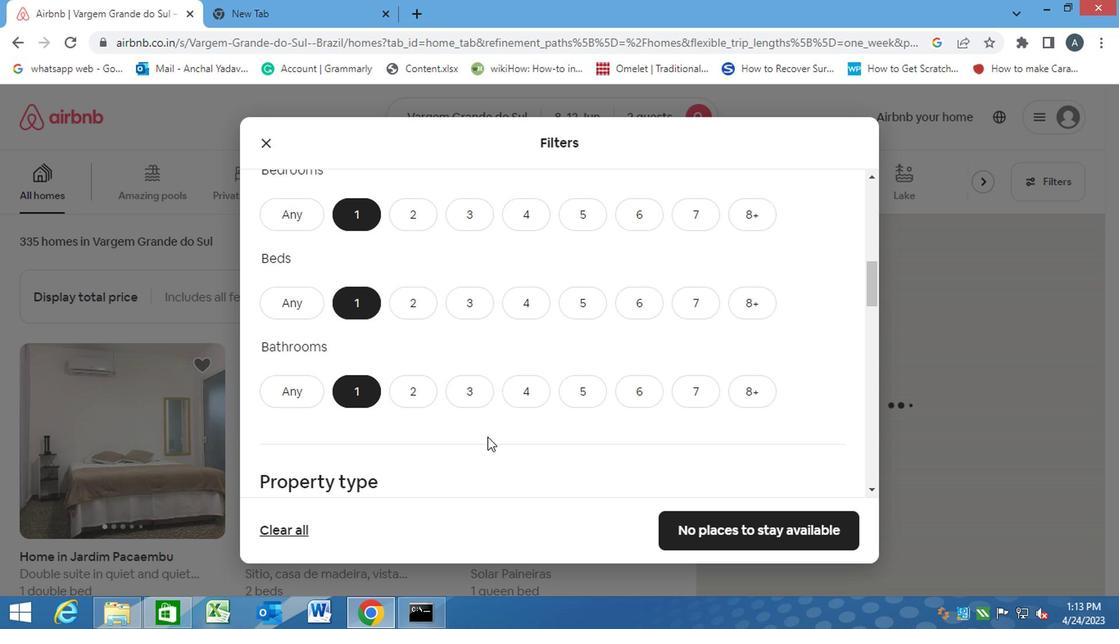 
Action: Mouse scrolled (486, 437) with delta (0, 0)
Screenshot: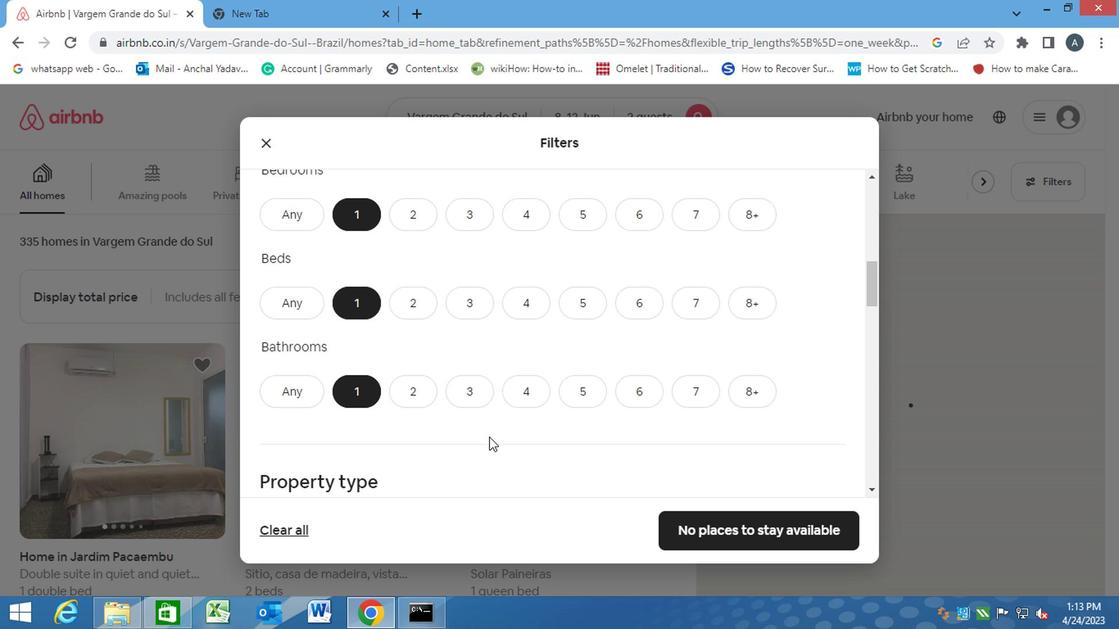 
Action: Mouse scrolled (486, 437) with delta (0, 0)
Screenshot: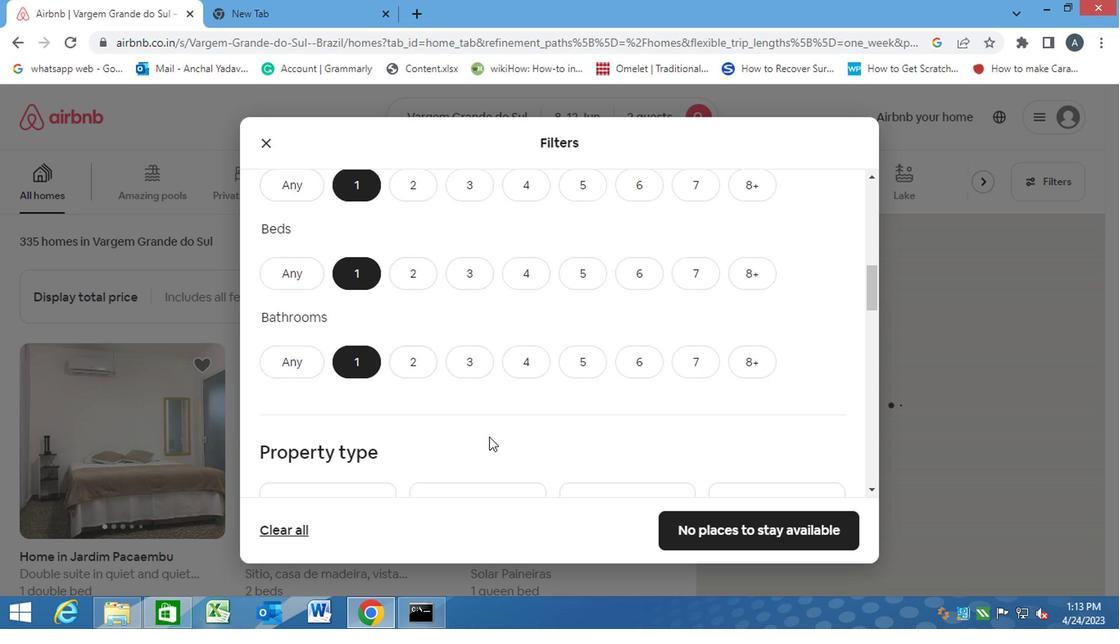 
Action: Mouse scrolled (486, 437) with delta (0, 0)
Screenshot: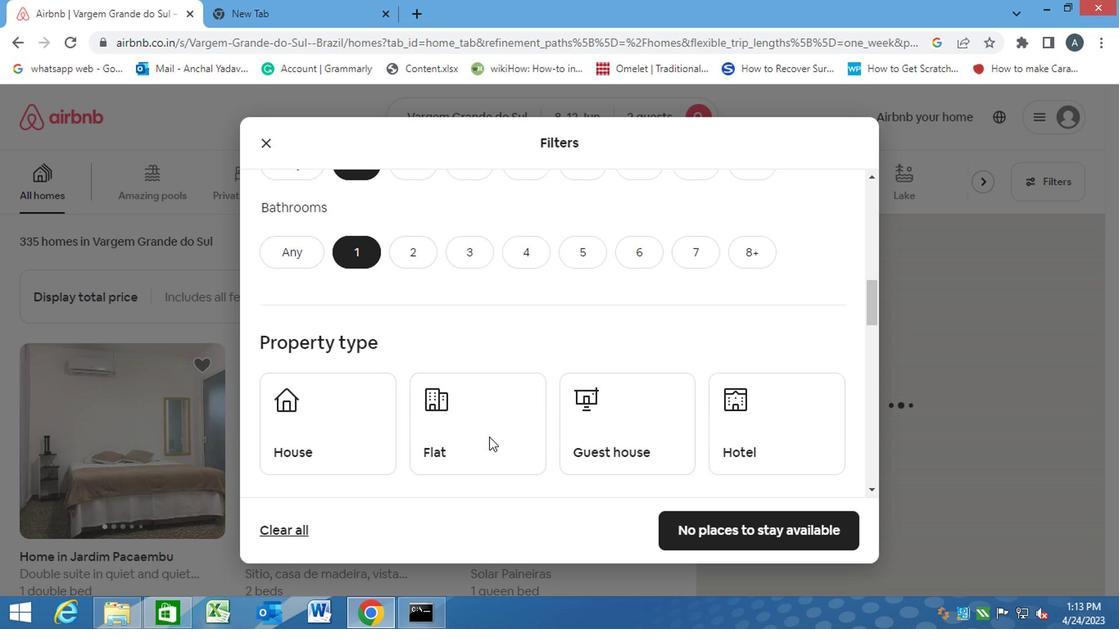 
Action: Mouse moved to (448, 336)
Screenshot: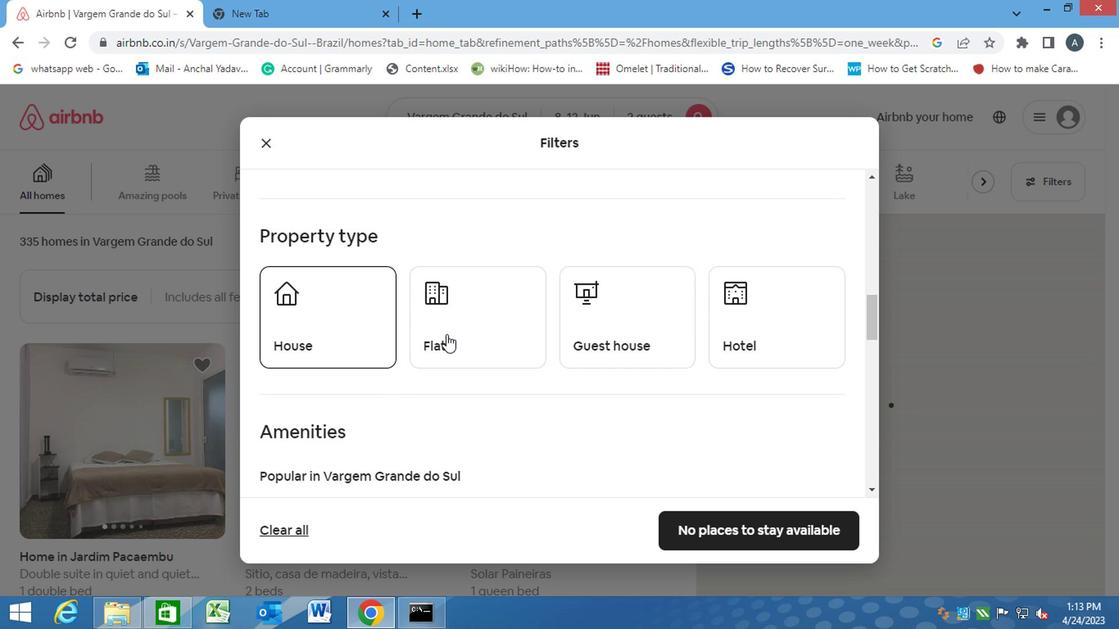 
Action: Mouse pressed left at (448, 336)
Screenshot: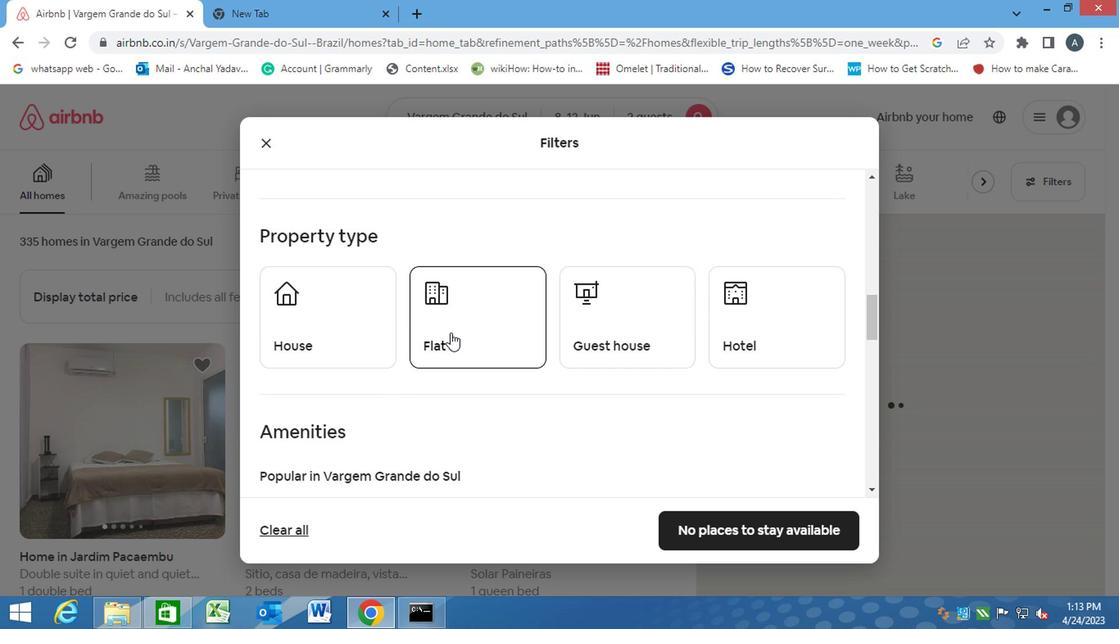 
Action: Mouse moved to (612, 317)
Screenshot: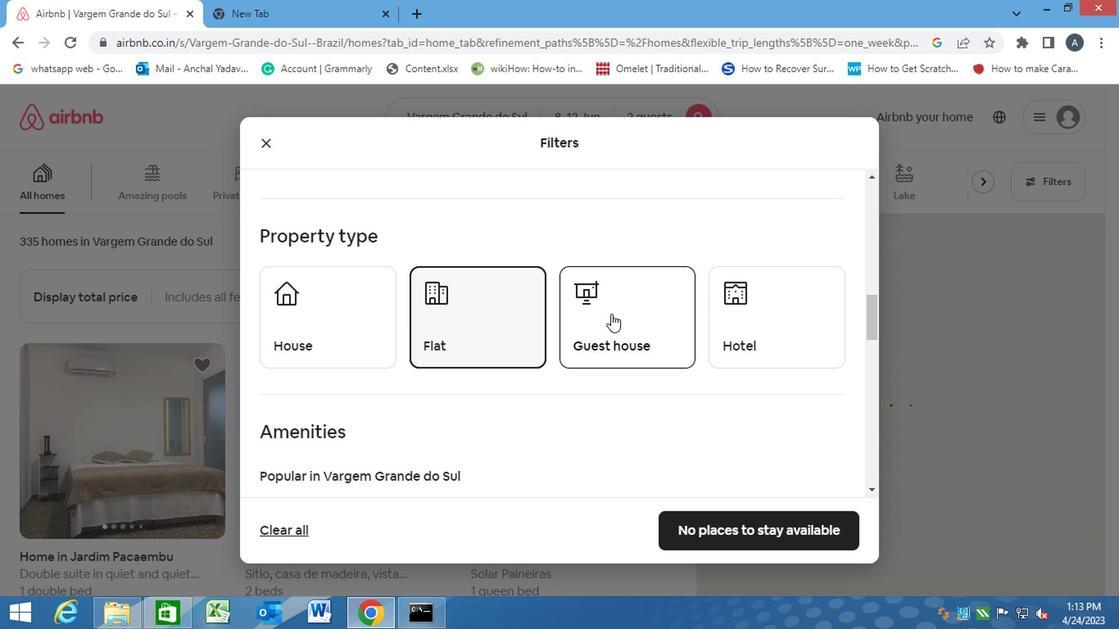 
Action: Mouse pressed left at (612, 317)
Screenshot: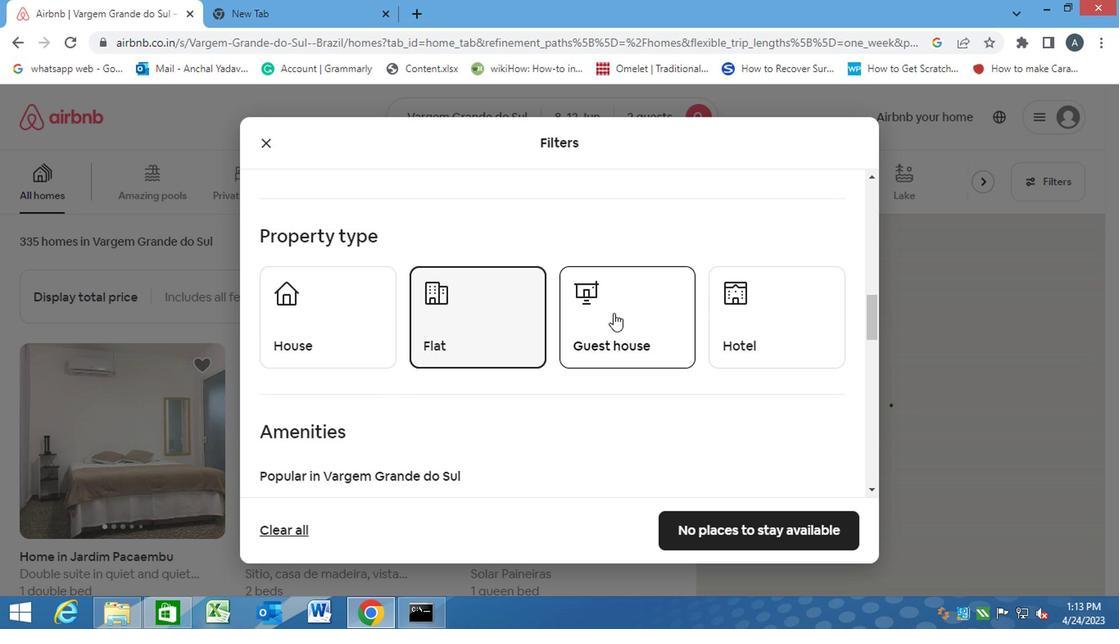 
Action: Mouse moved to (742, 323)
Screenshot: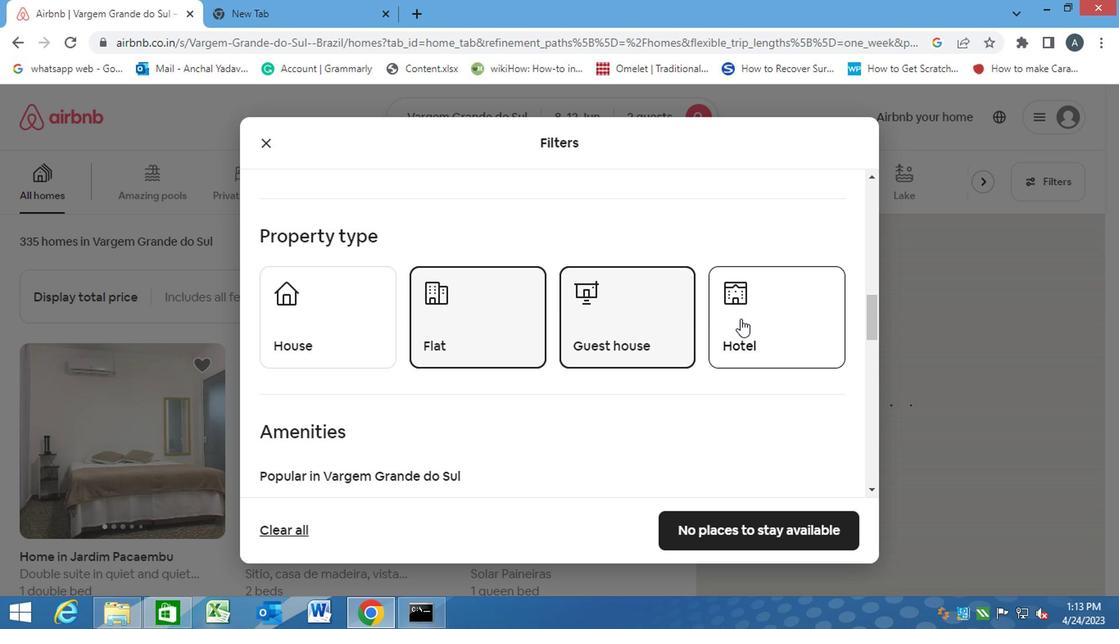 
Action: Mouse pressed left at (742, 323)
Screenshot: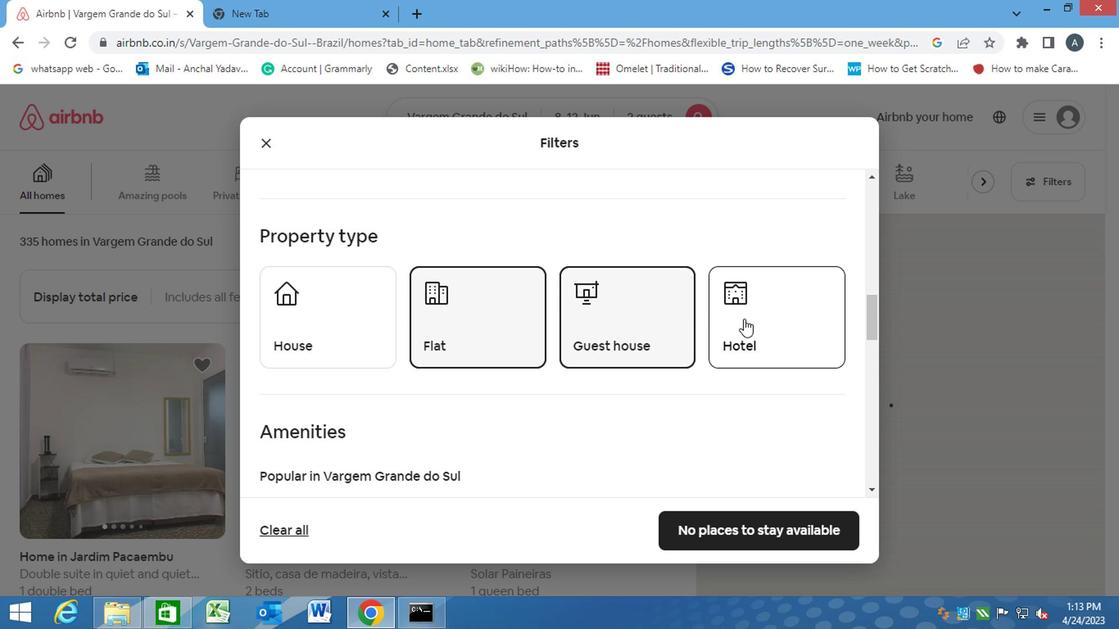 
Action: Mouse moved to (436, 420)
Screenshot: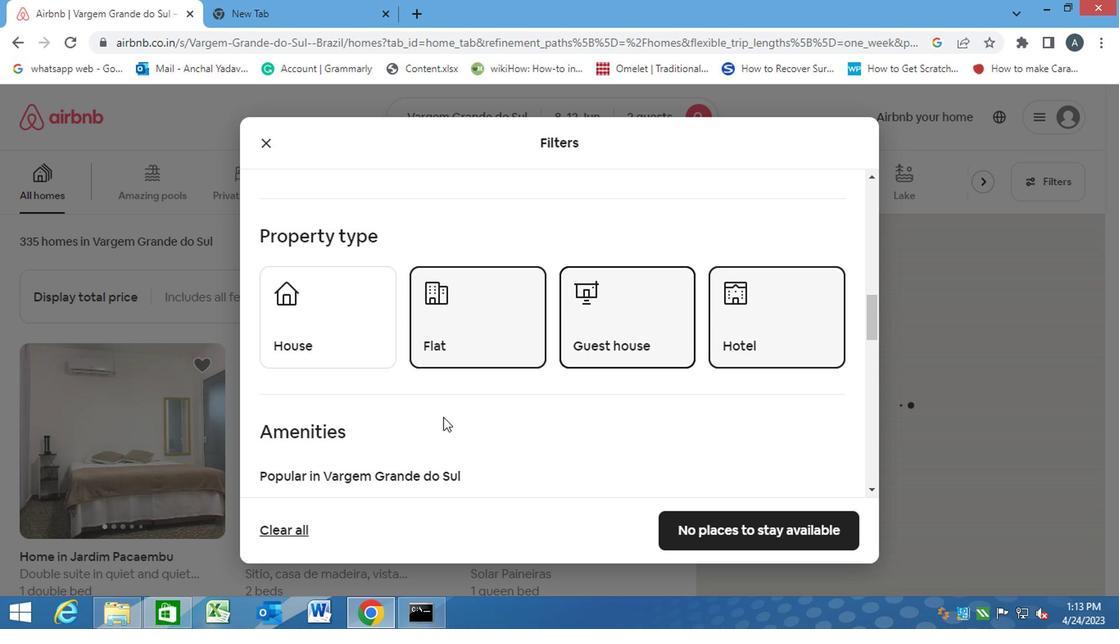 
Action: Mouse scrolled (436, 420) with delta (0, 0)
Screenshot: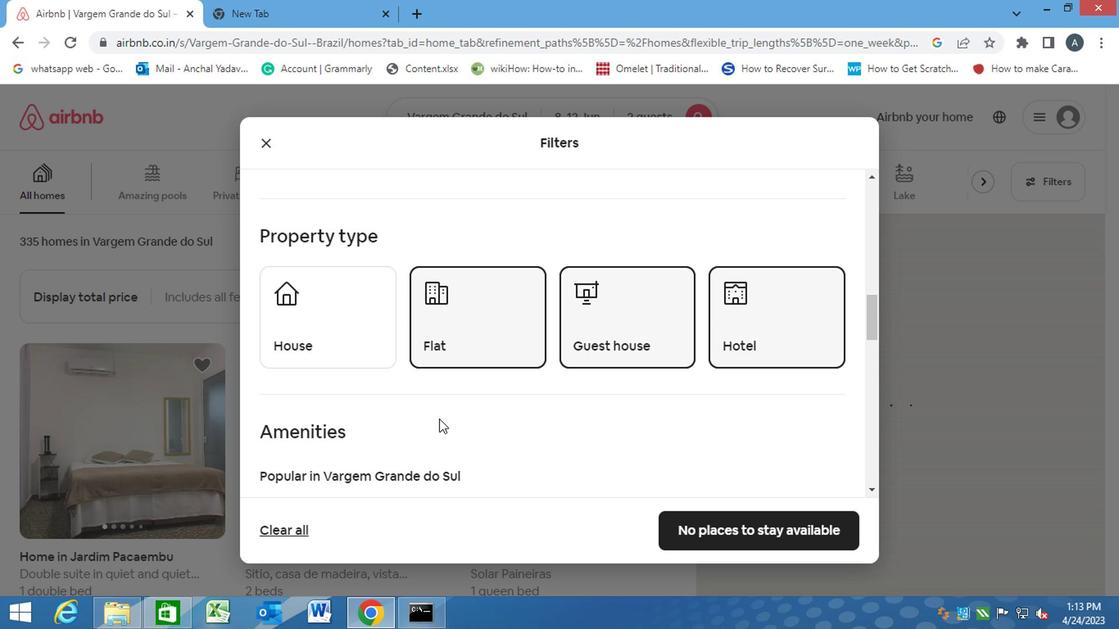 
Action: Mouse scrolled (436, 420) with delta (0, 0)
Screenshot: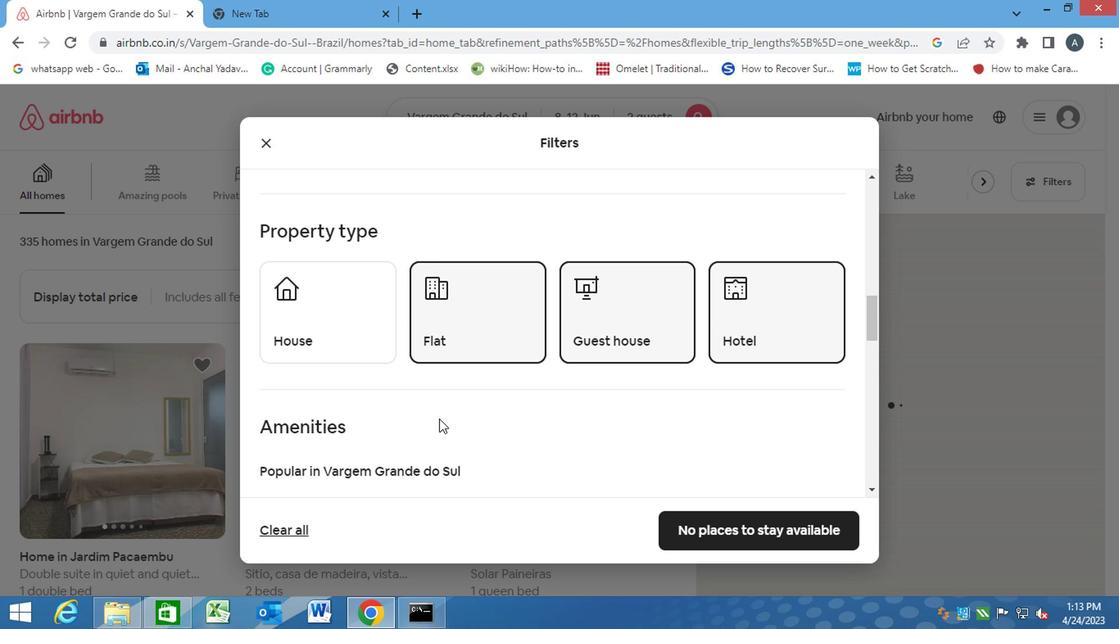 
Action: Mouse scrolled (436, 420) with delta (0, 0)
Screenshot: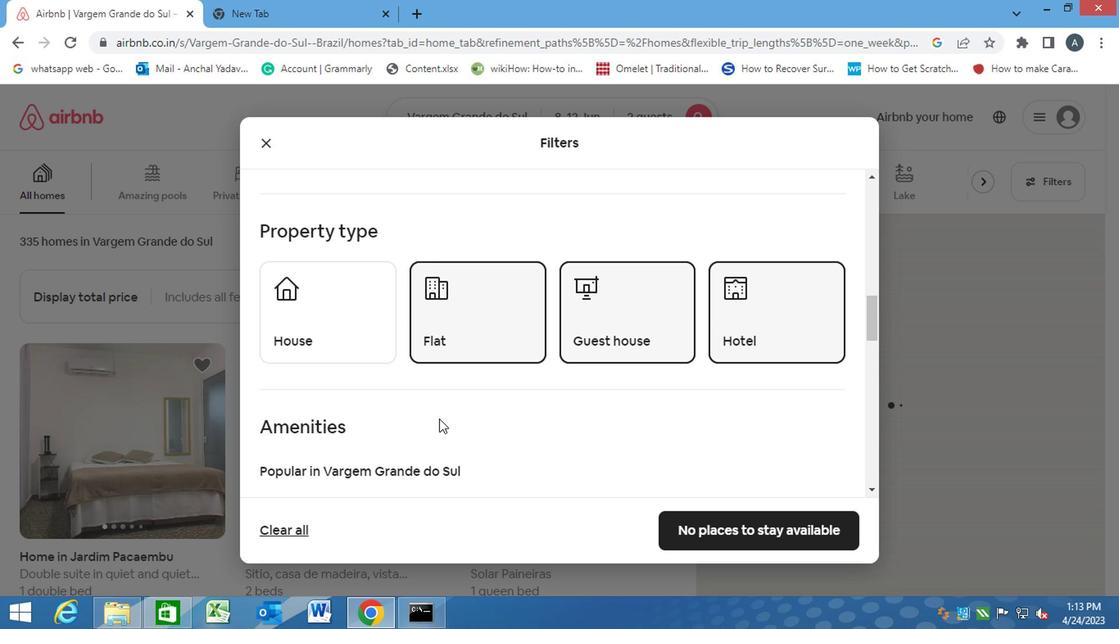 
Action: Mouse moved to (541, 314)
Screenshot: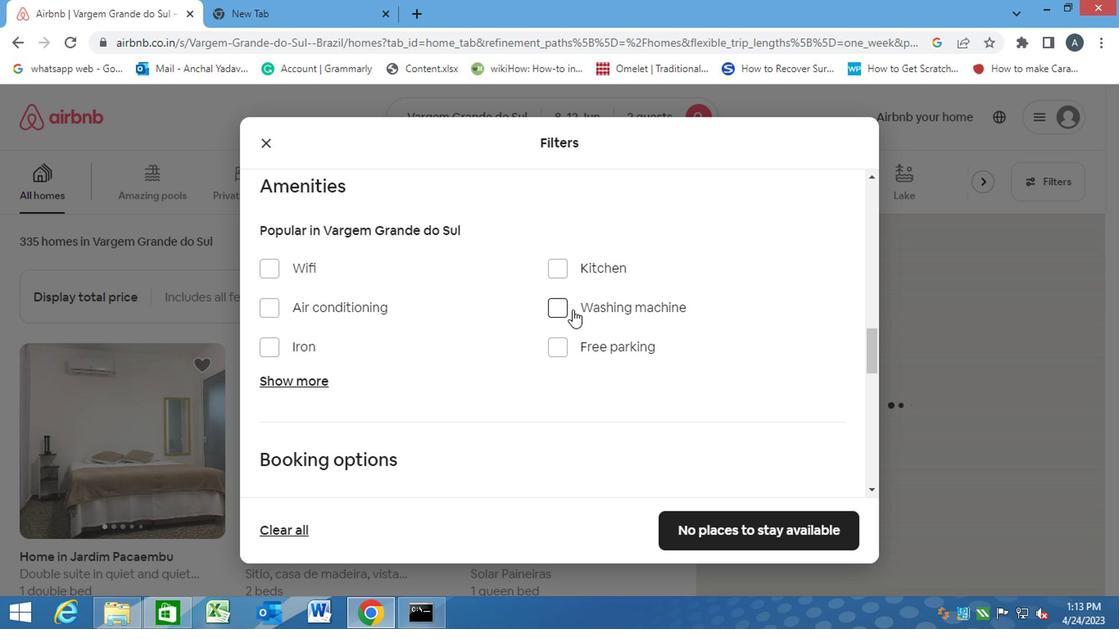 
Action: Mouse pressed left at (541, 314)
Screenshot: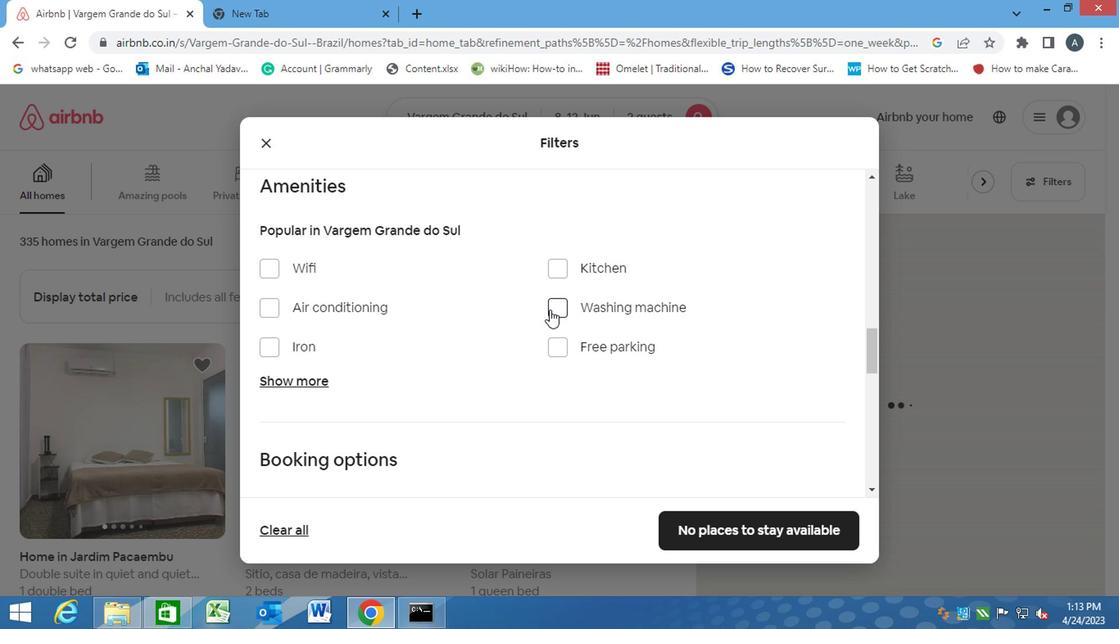 
Action: Mouse moved to (268, 307)
Screenshot: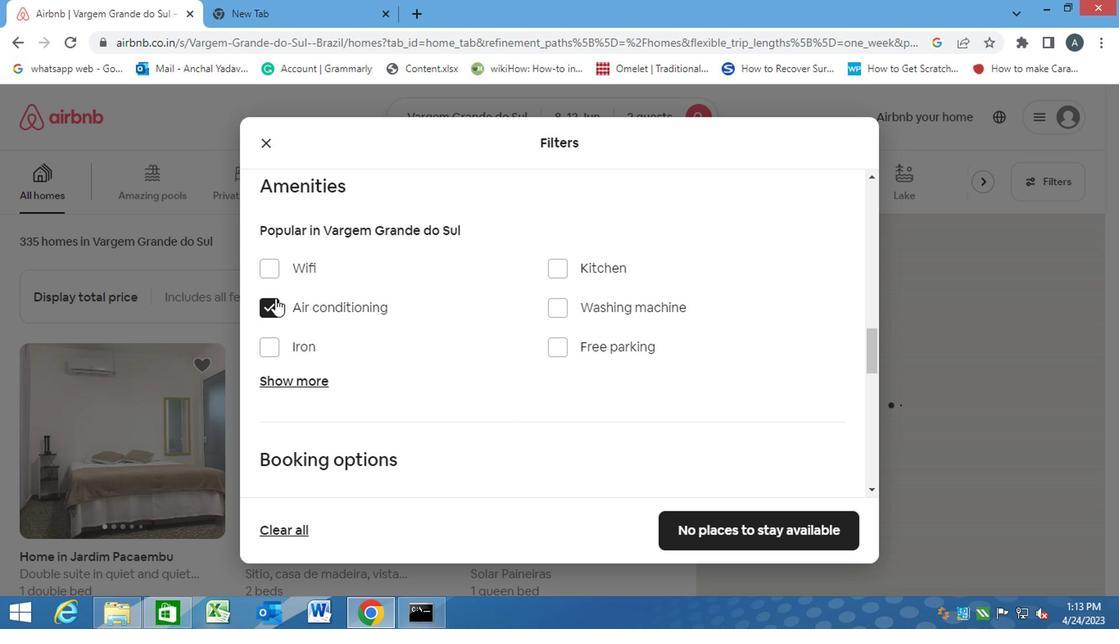 
Action: Mouse pressed left at (268, 307)
Screenshot: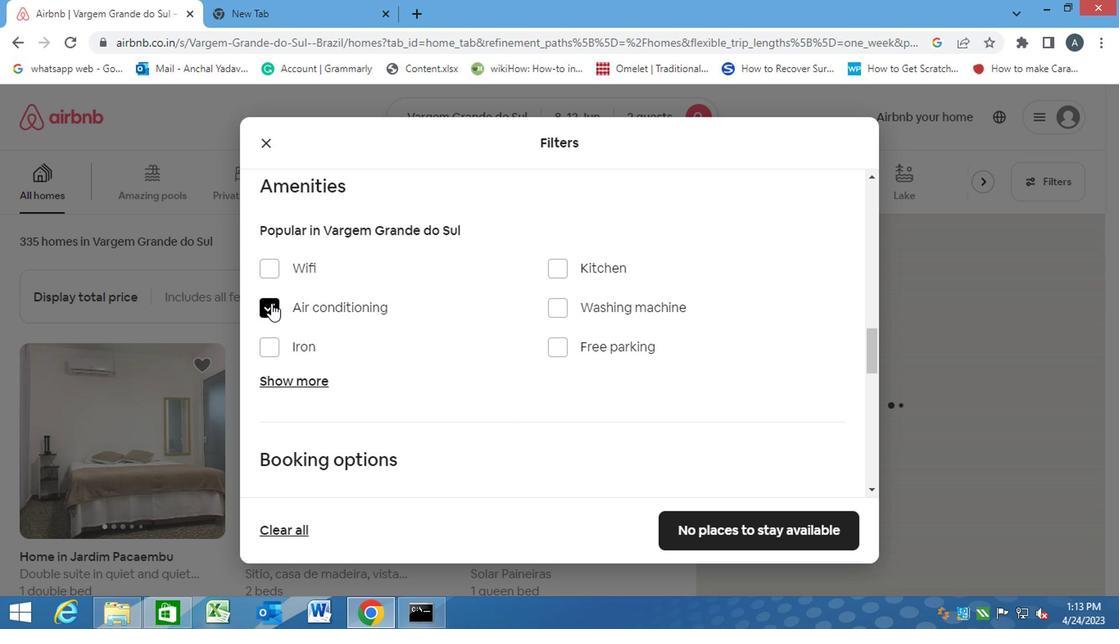 
Action: Mouse moved to (557, 316)
Screenshot: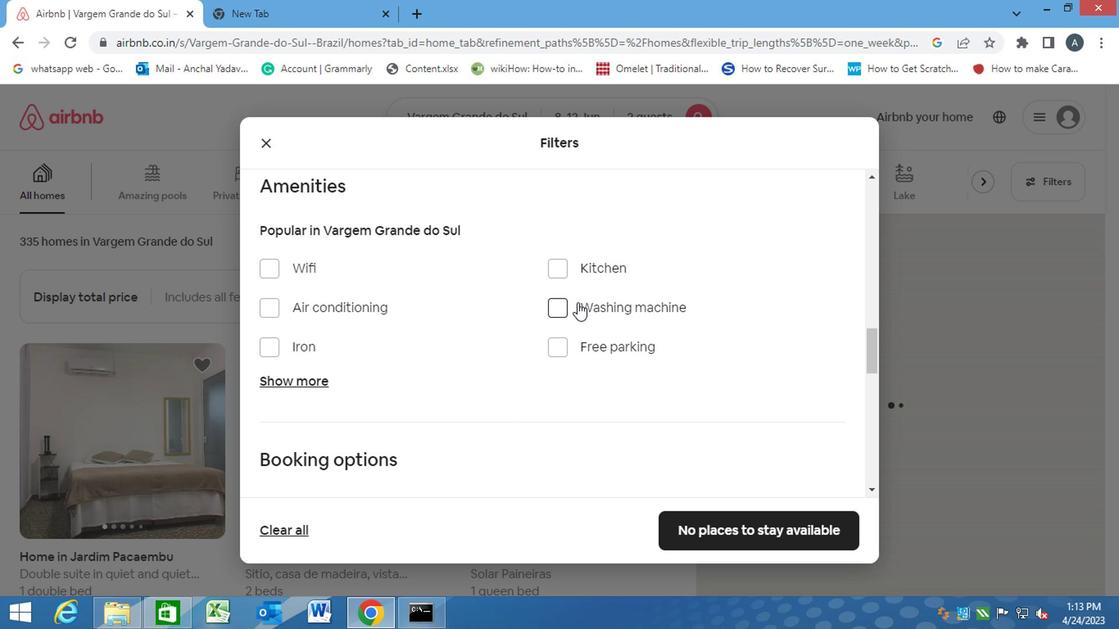 
Action: Mouse pressed left at (557, 316)
Screenshot: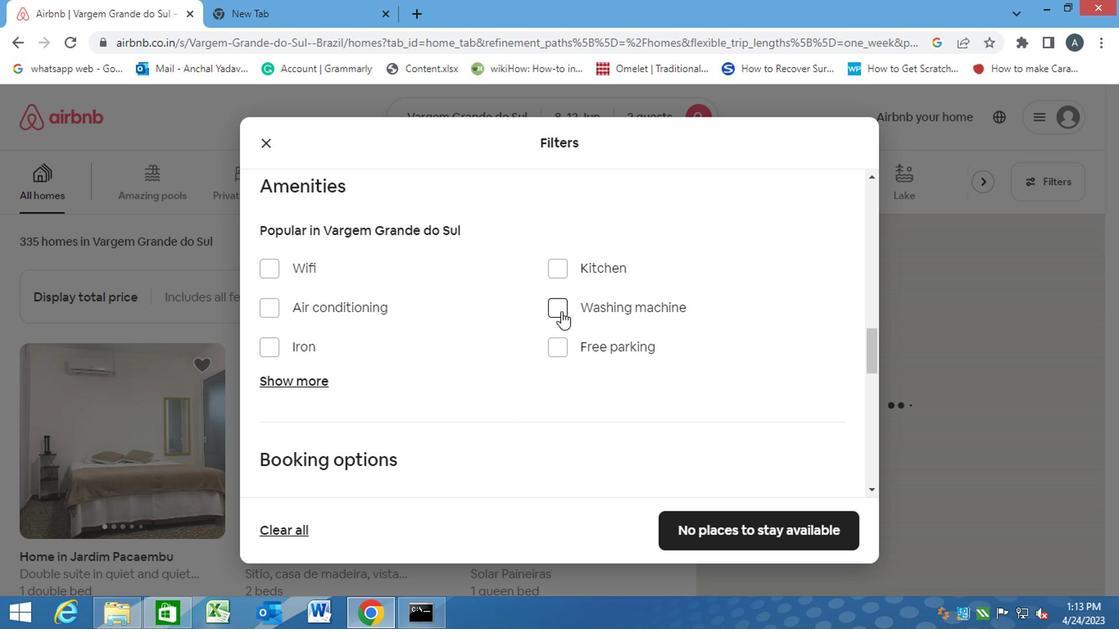 
Action: Mouse moved to (525, 394)
Screenshot: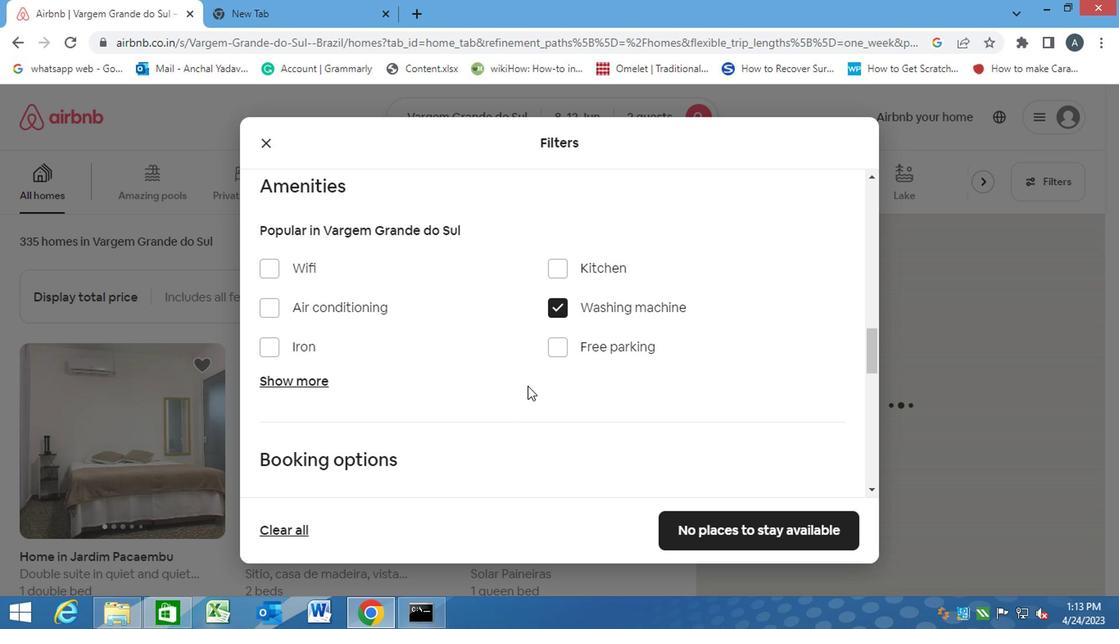 
Action: Mouse scrolled (525, 393) with delta (0, 0)
Screenshot: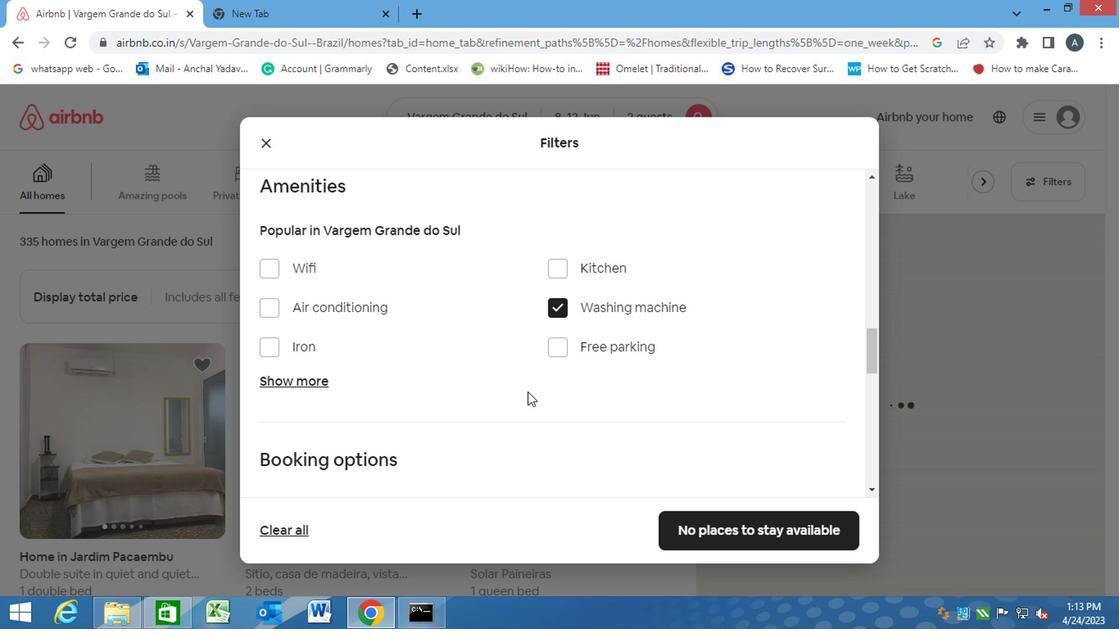 
Action: Mouse scrolled (525, 393) with delta (0, 0)
Screenshot: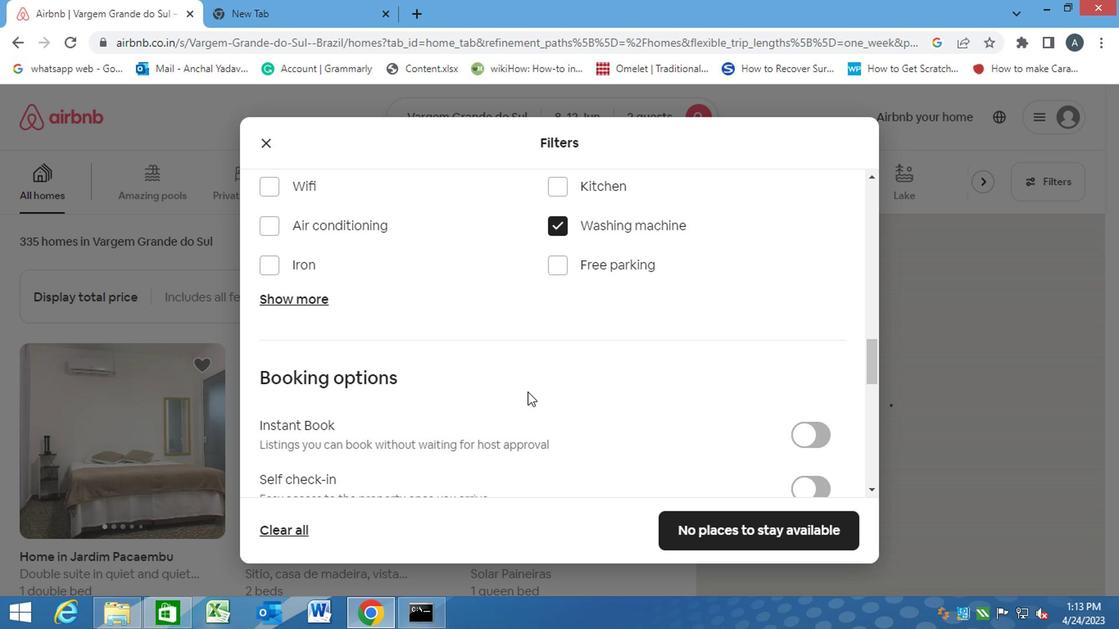 
Action: Mouse scrolled (525, 393) with delta (0, 0)
Screenshot: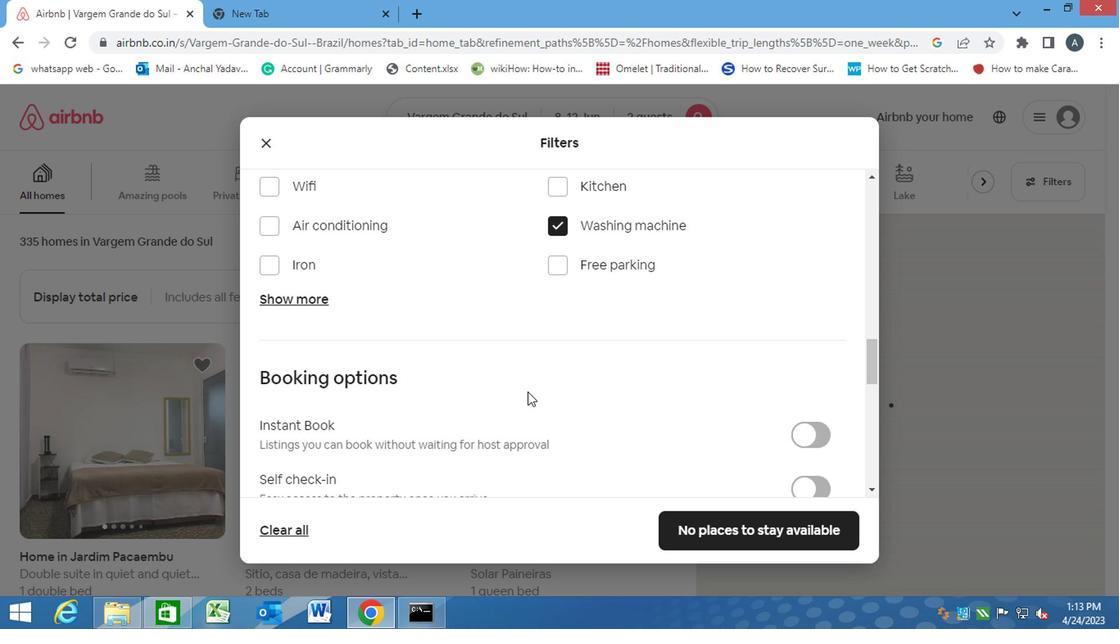 
Action: Mouse moved to (798, 329)
Screenshot: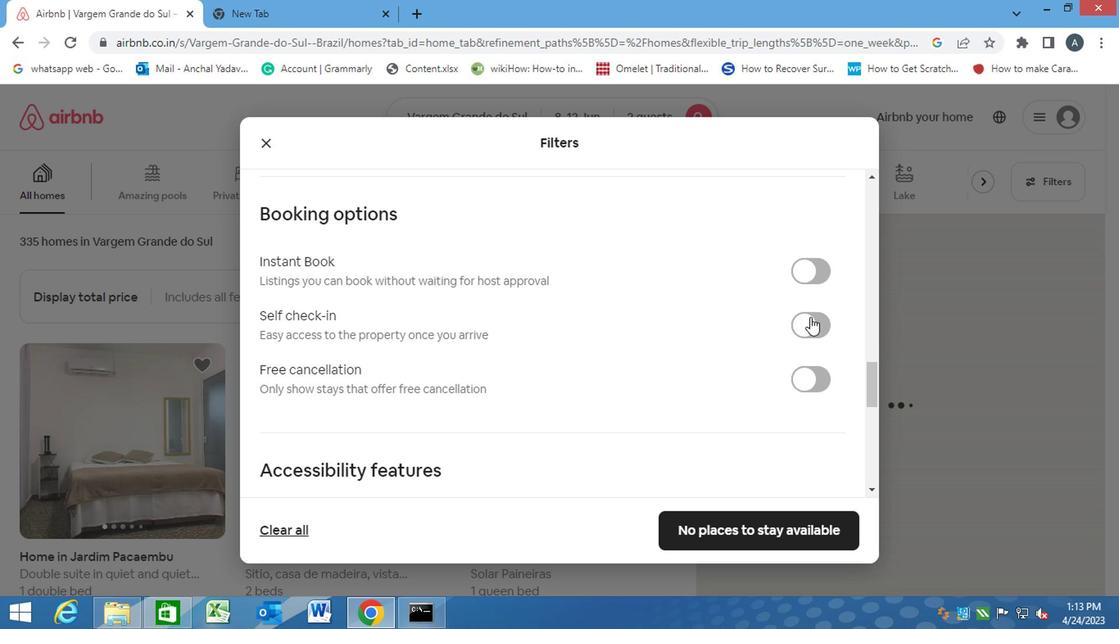 
Action: Mouse pressed left at (798, 329)
Screenshot: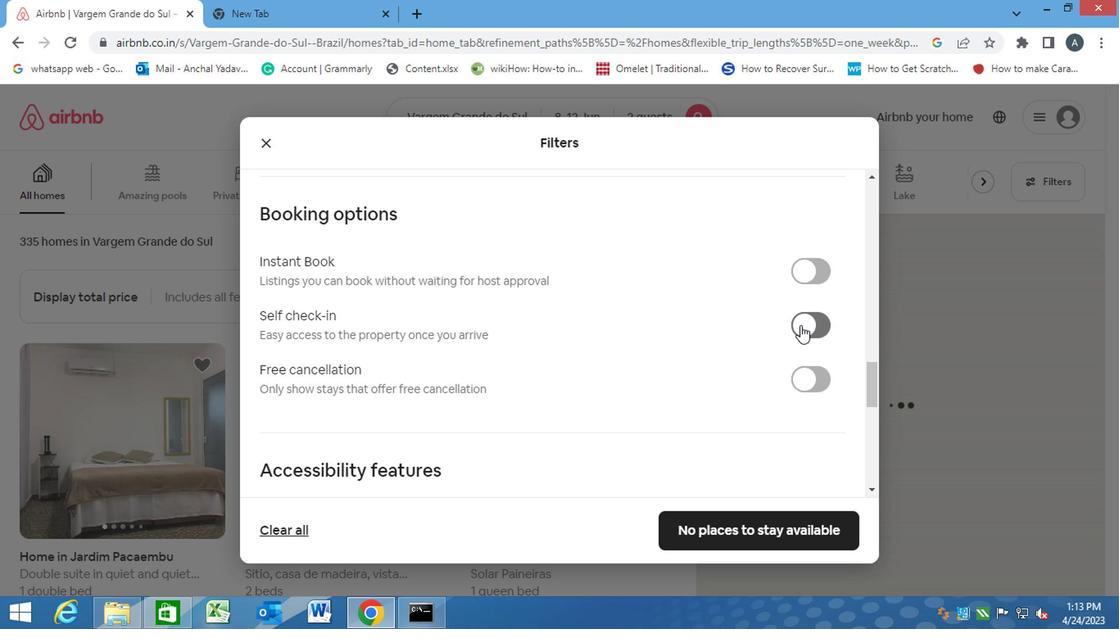 
Action: Mouse moved to (587, 370)
Screenshot: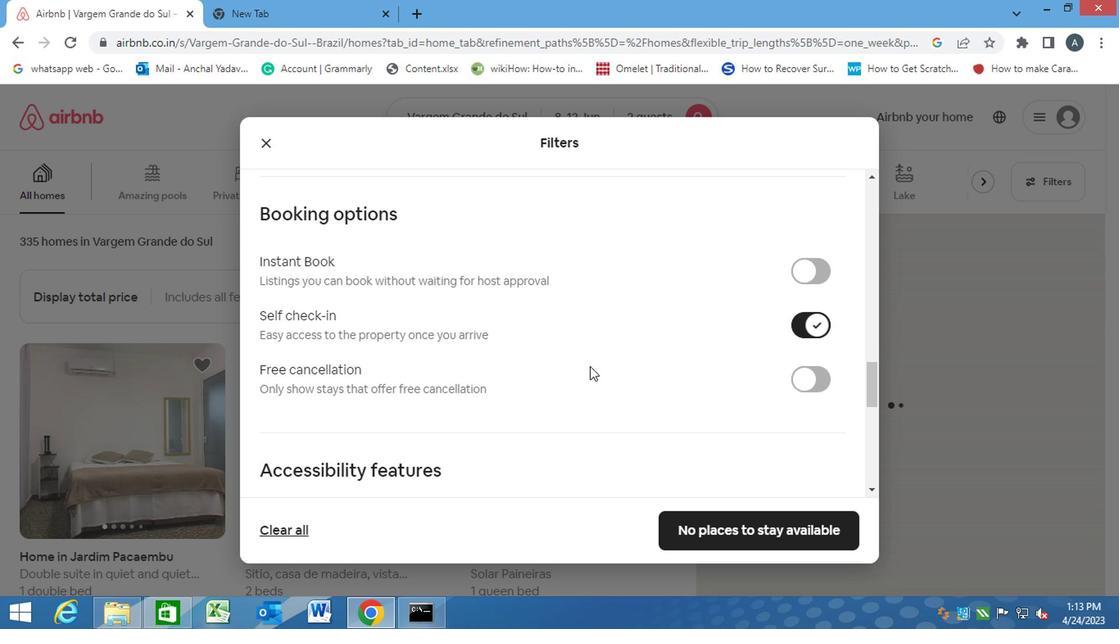 
Action: Mouse scrolled (587, 369) with delta (0, 0)
Screenshot: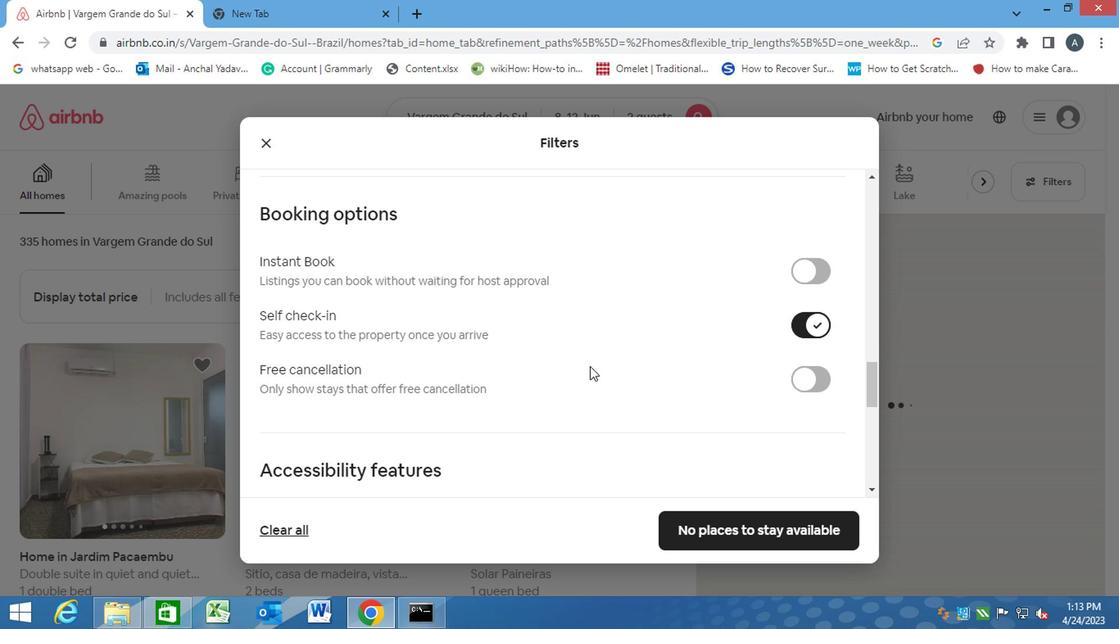 
Action: Mouse moved to (587, 370)
Screenshot: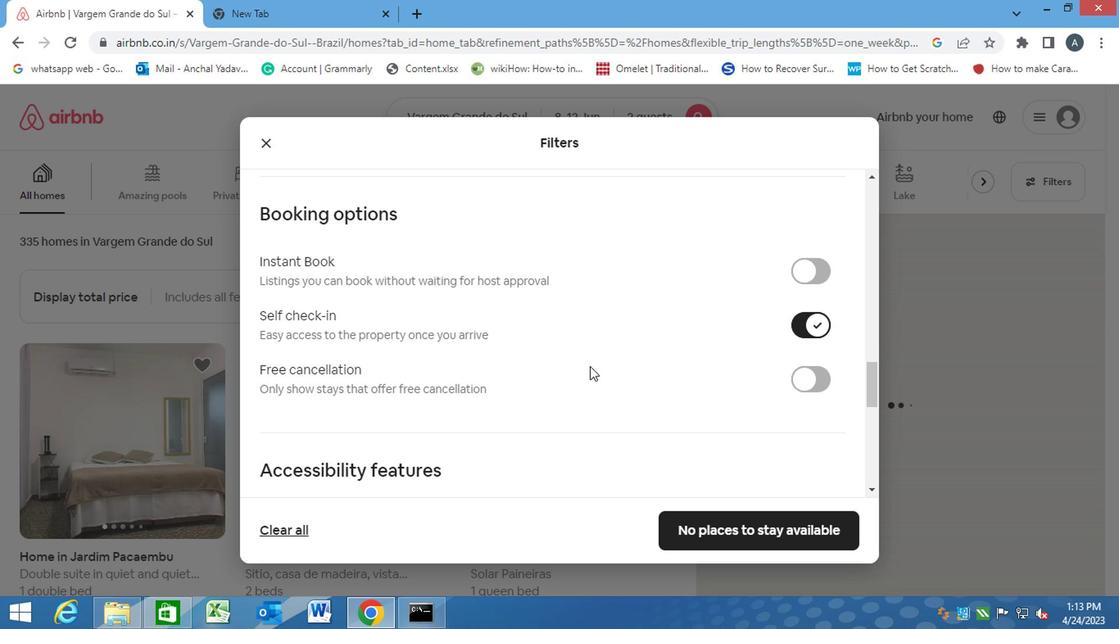 
Action: Mouse scrolled (587, 370) with delta (0, 0)
Screenshot: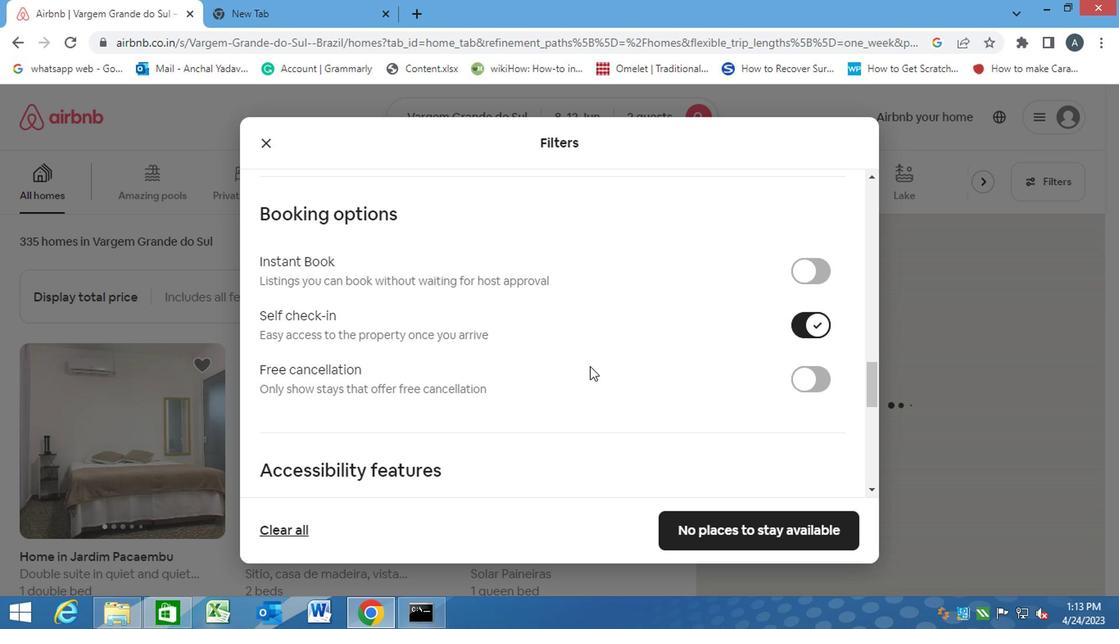 
Action: Mouse scrolled (587, 370) with delta (0, 0)
Screenshot: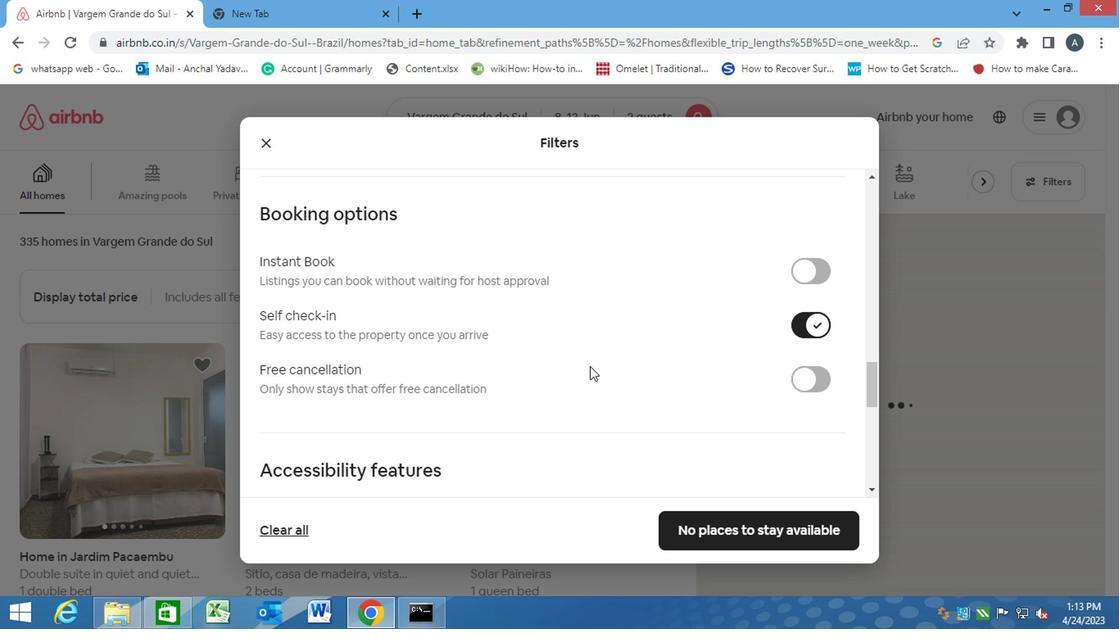 
Action: Mouse moved to (585, 372)
Screenshot: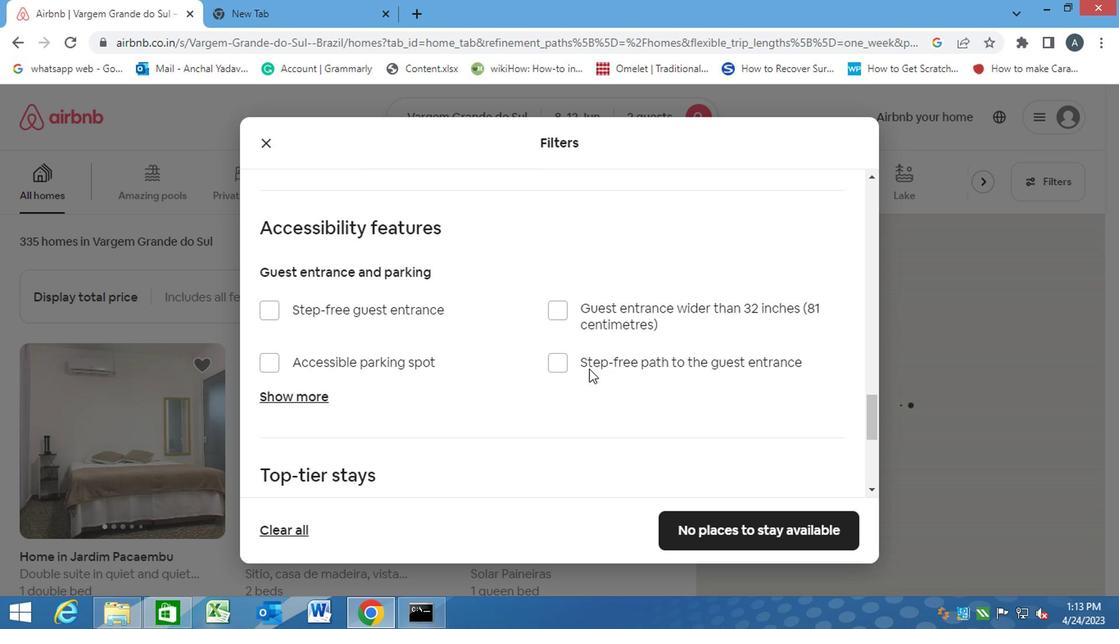 
Action: Mouse scrolled (585, 370) with delta (0, -1)
Screenshot: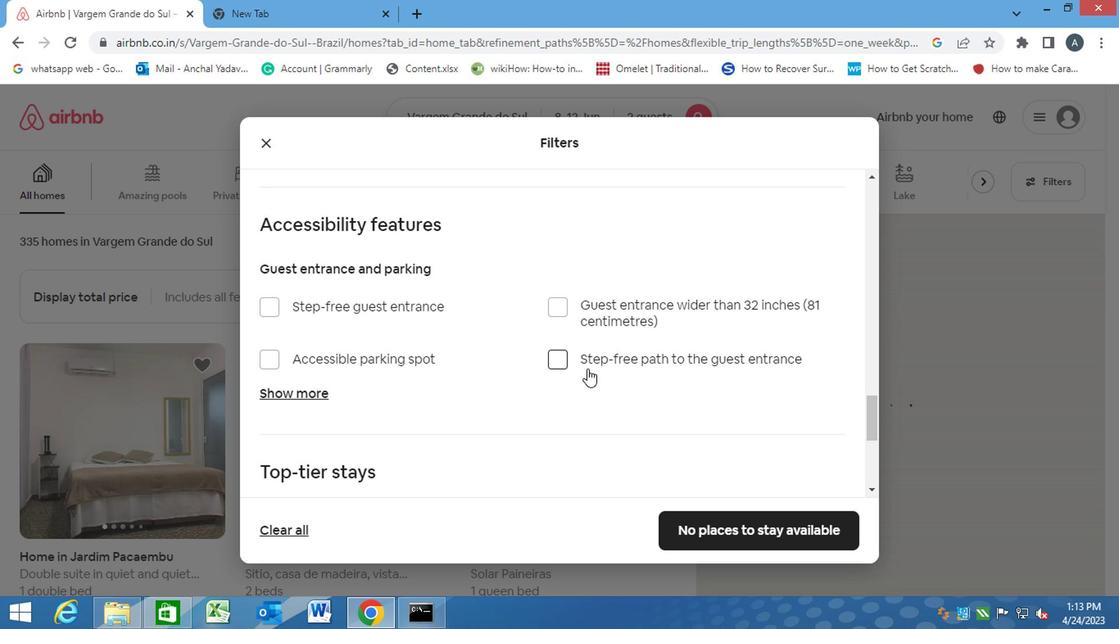 
Action: Mouse moved to (584, 372)
Screenshot: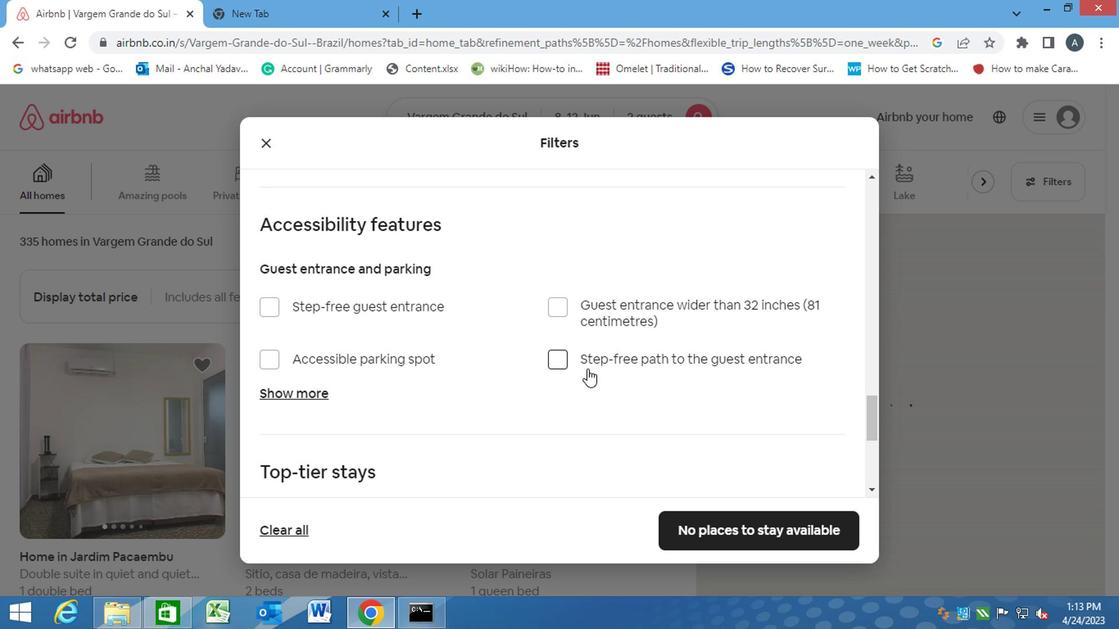 
Action: Mouse scrolled (584, 370) with delta (0, -1)
Screenshot: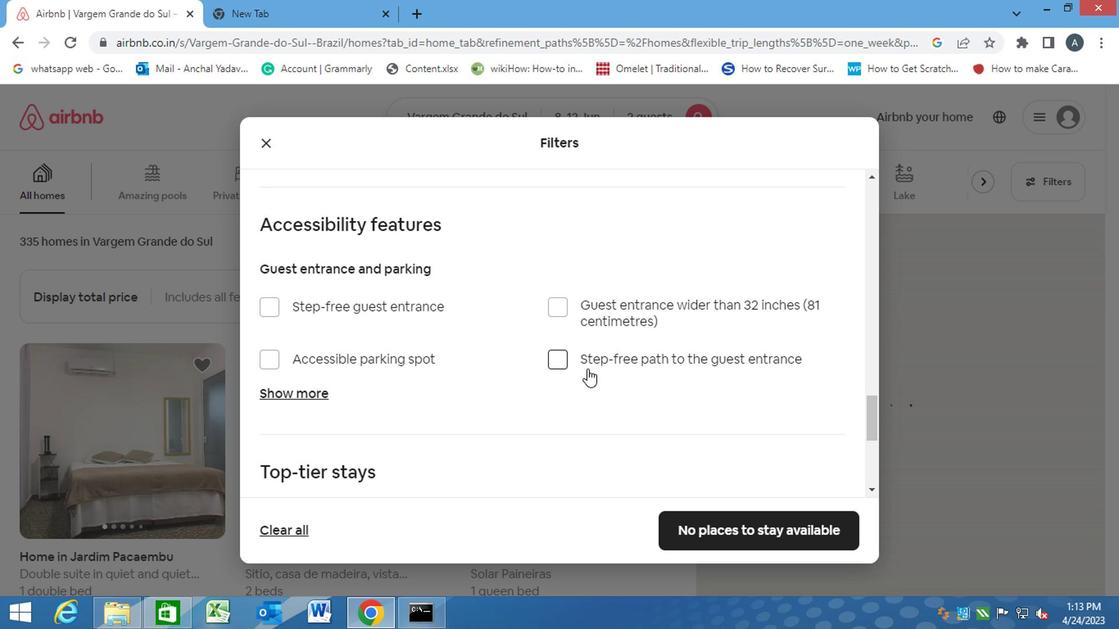 
Action: Mouse moved to (583, 372)
Screenshot: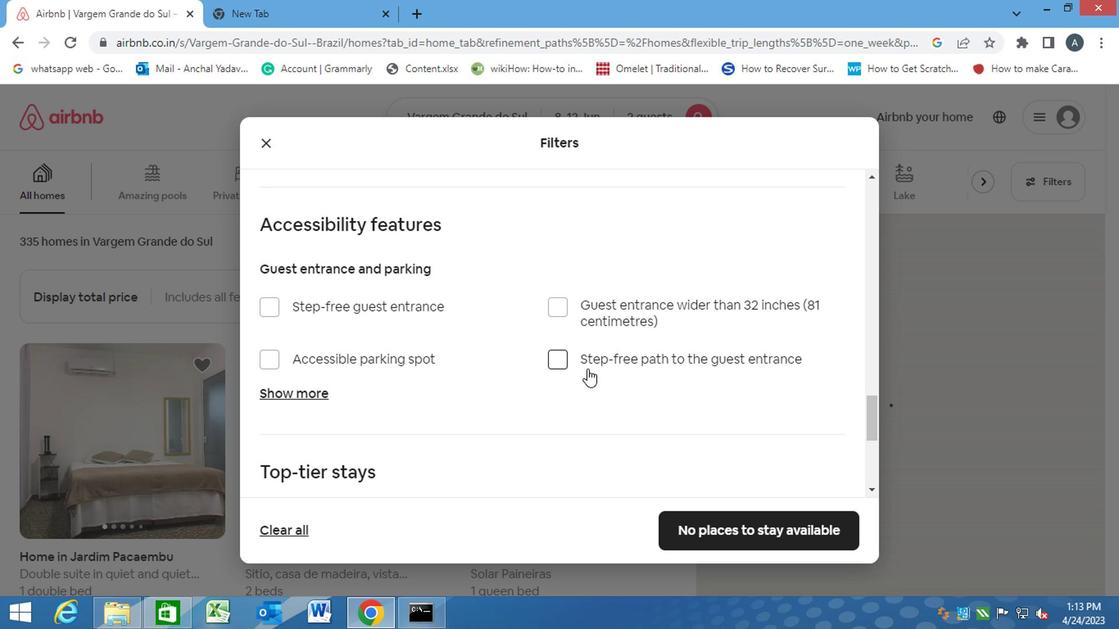 
Action: Mouse scrolled (583, 370) with delta (0, -1)
Screenshot: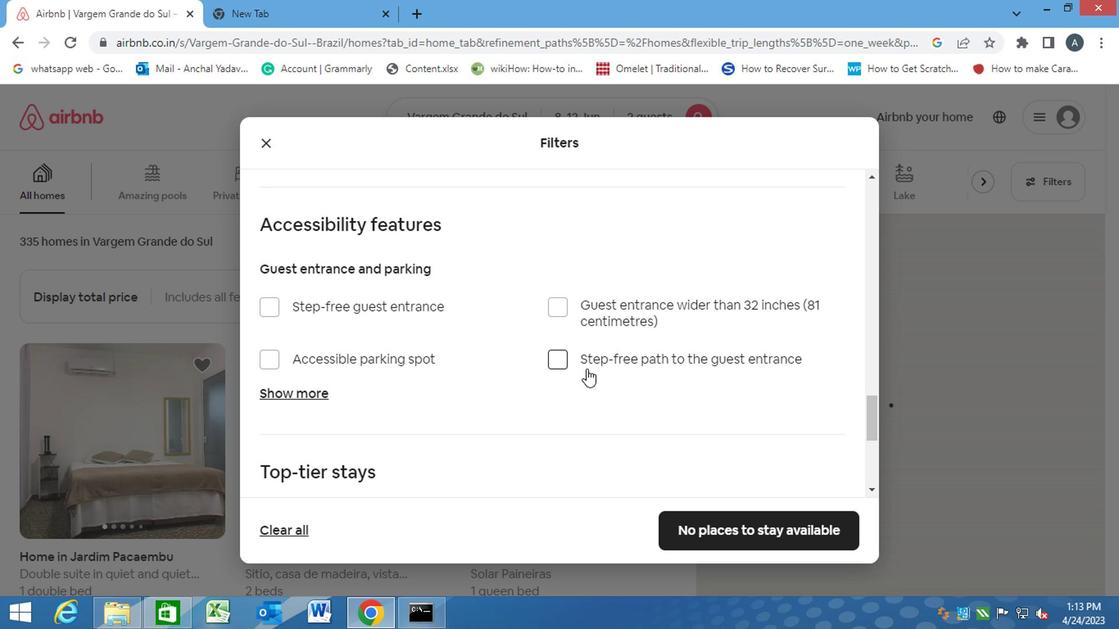 
Action: Mouse moved to (527, 395)
Screenshot: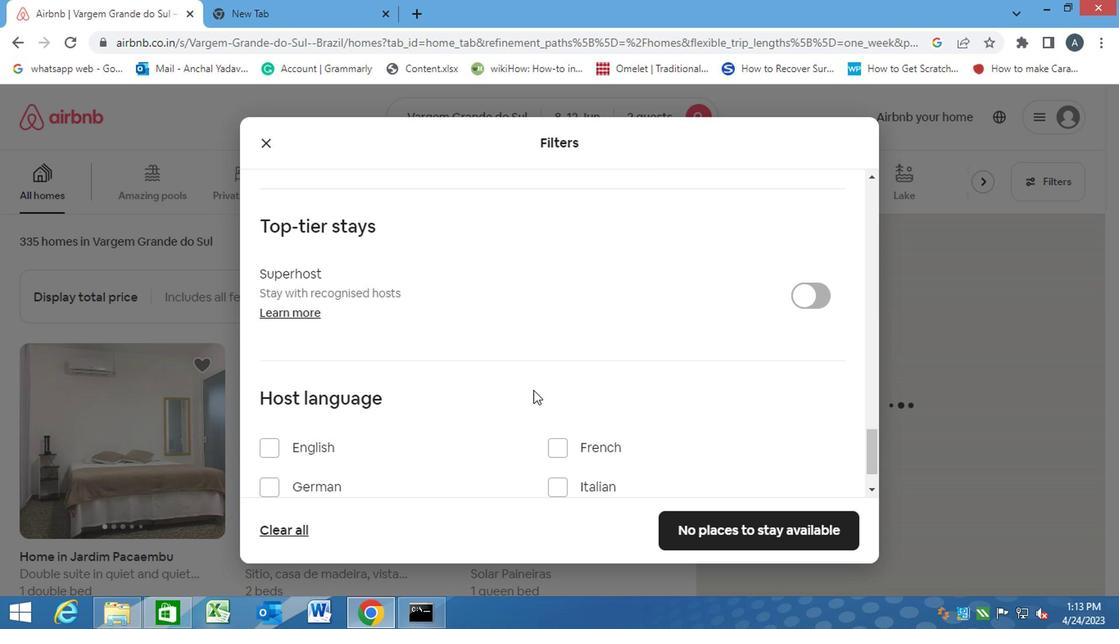 
Action: Mouse scrolled (527, 394) with delta (0, -1)
Screenshot: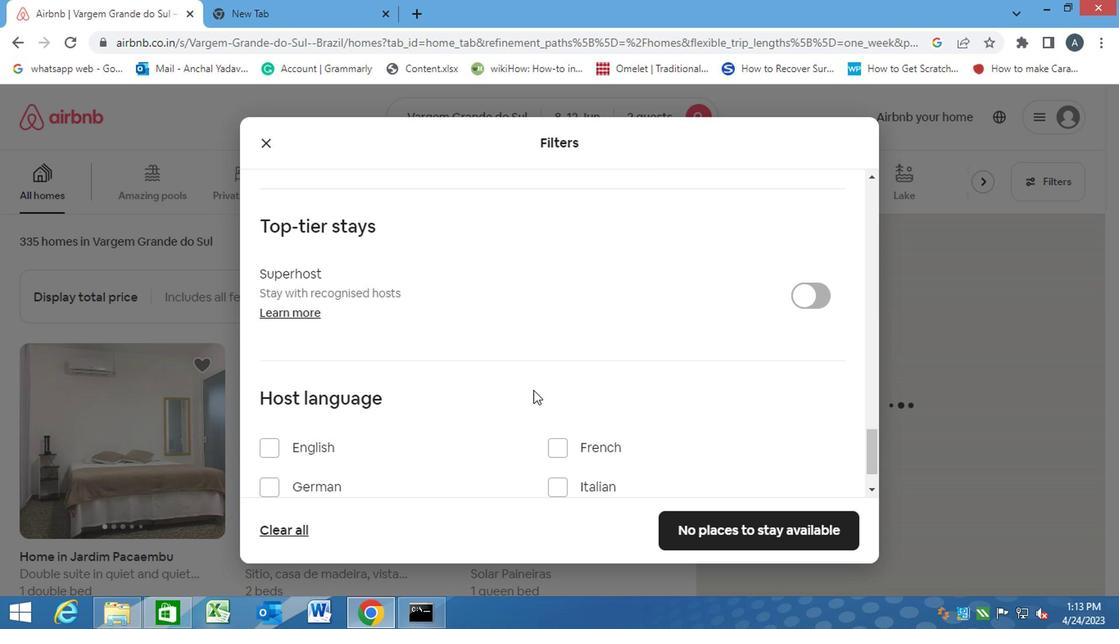 
Action: Mouse moved to (526, 395)
Screenshot: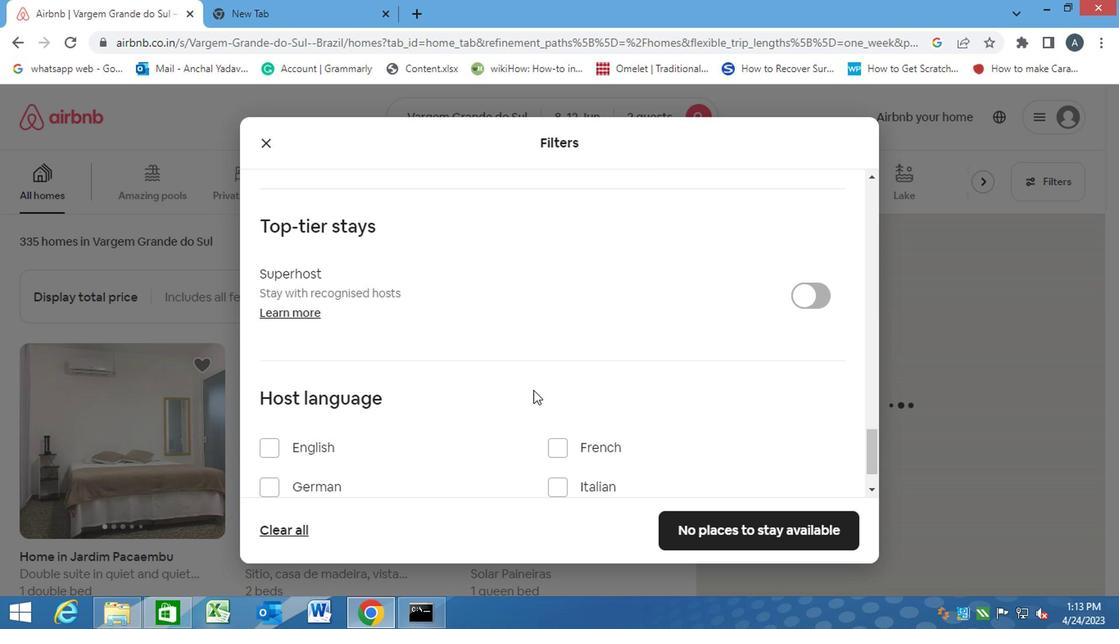 
Action: Mouse scrolled (526, 394) with delta (0, -1)
Screenshot: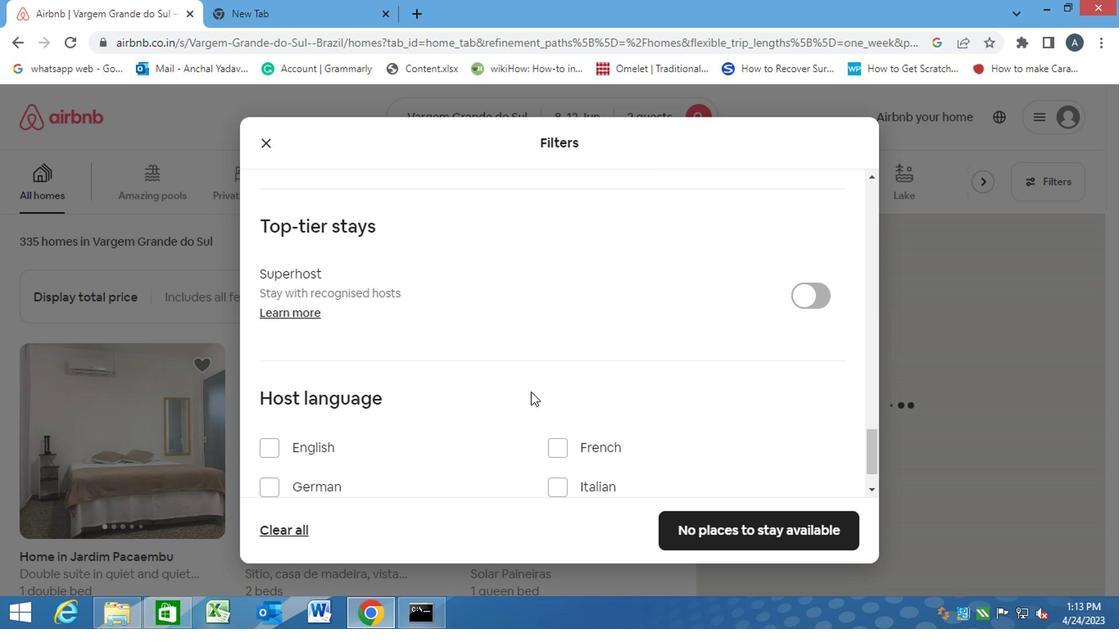 
Action: Mouse moved to (525, 397)
Screenshot: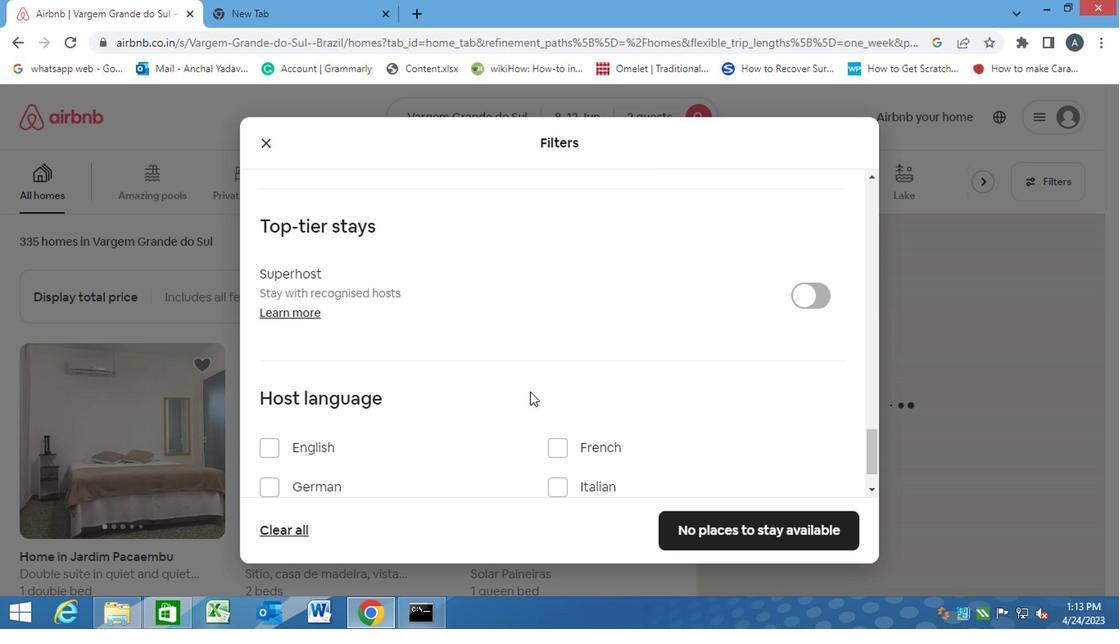 
Action: Mouse scrolled (525, 395) with delta (0, -1)
Screenshot: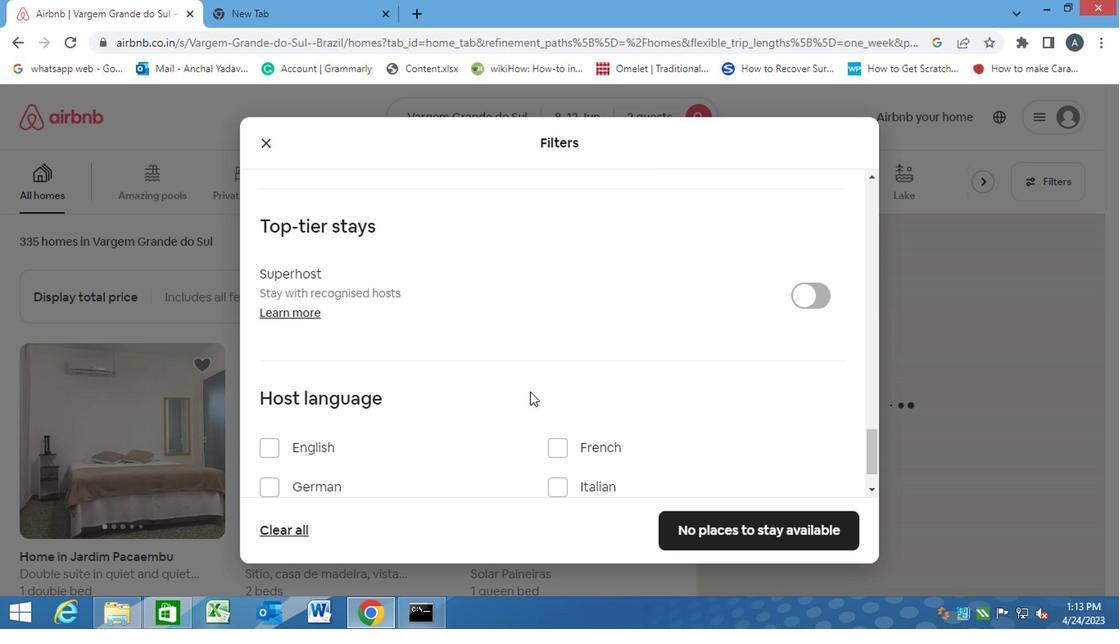 
Action: Mouse moved to (307, 455)
Screenshot: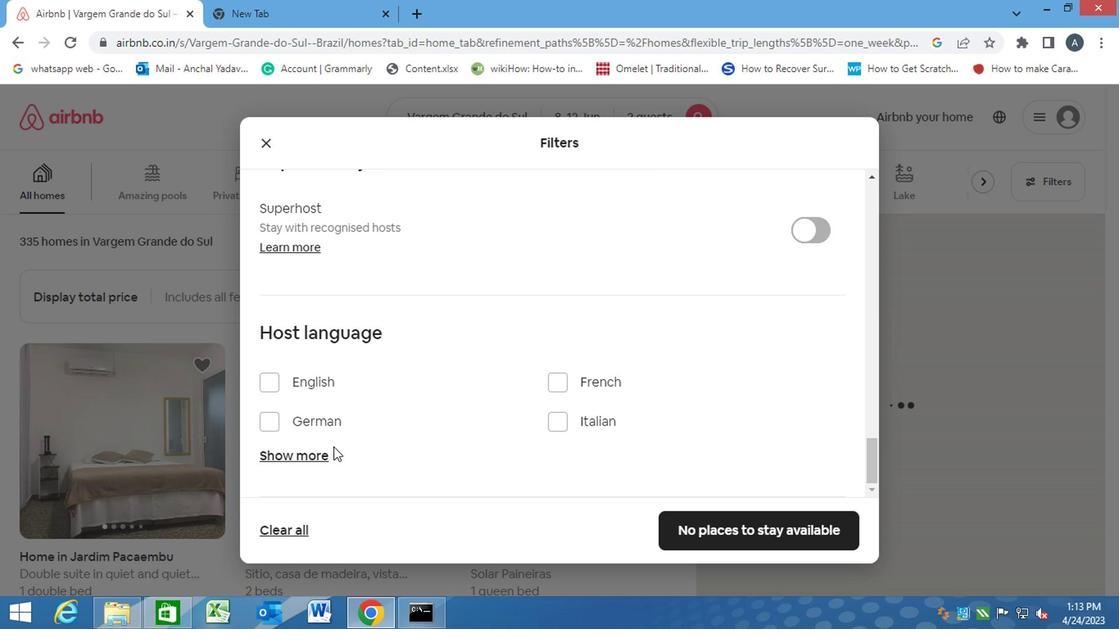 
Action: Mouse pressed left at (307, 455)
Screenshot: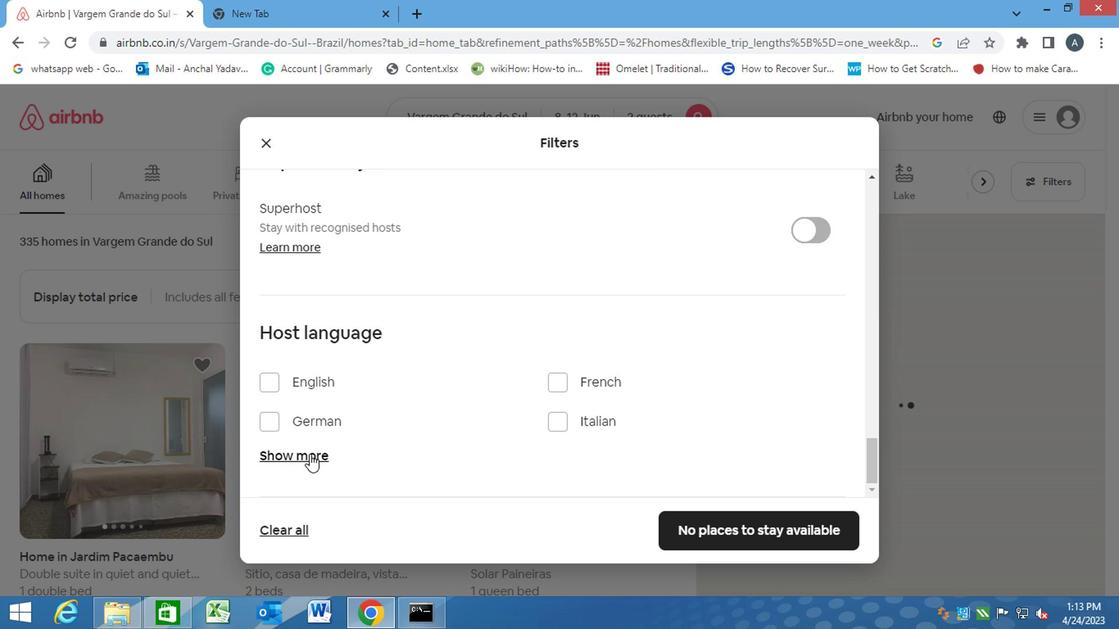 
Action: Mouse moved to (305, 459)
Screenshot: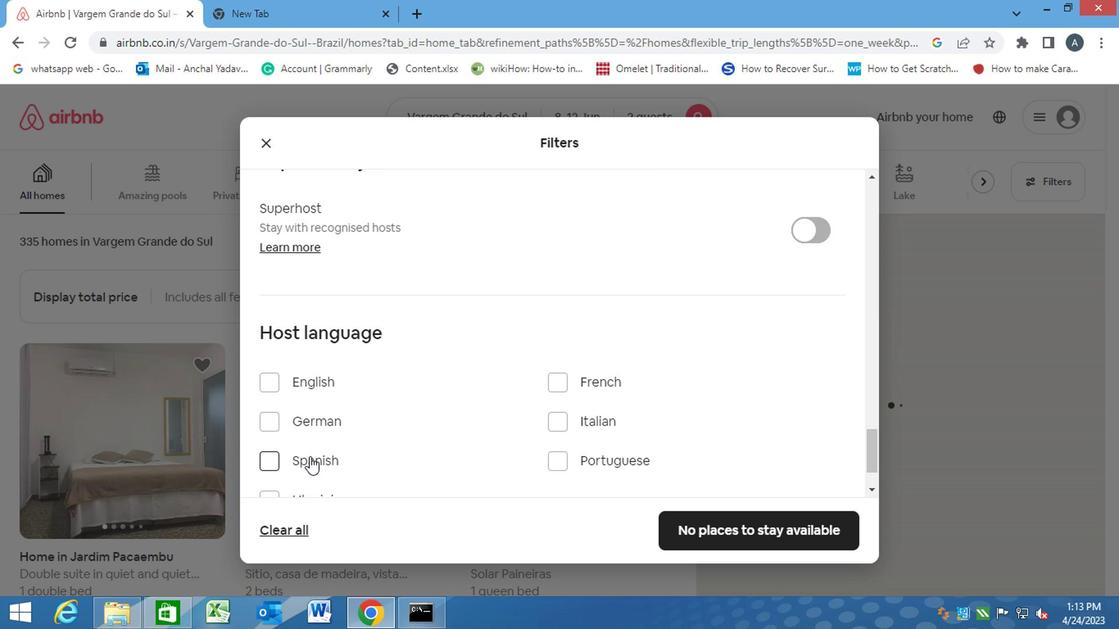 
Action: Mouse pressed left at (305, 459)
Screenshot: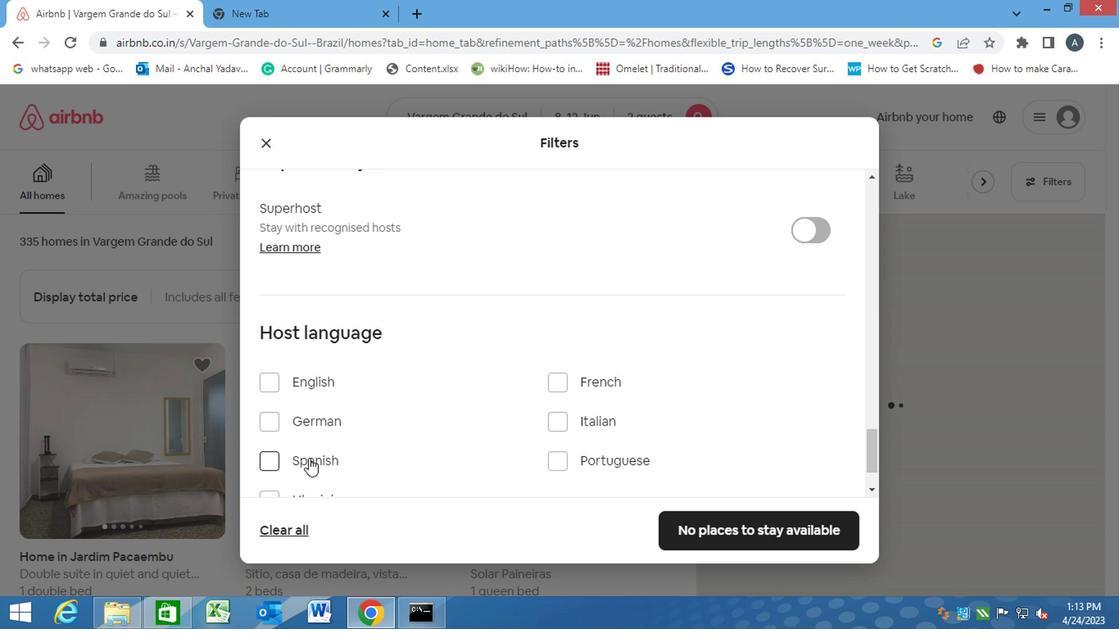 
Action: Mouse moved to (744, 518)
Screenshot: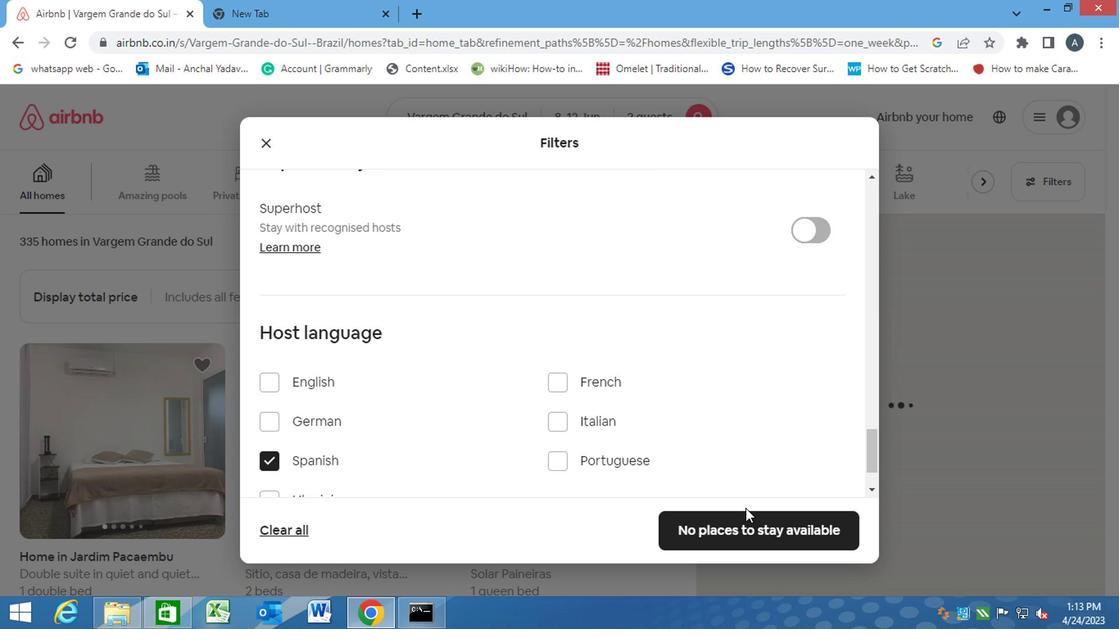
Action: Mouse pressed left at (744, 518)
Screenshot: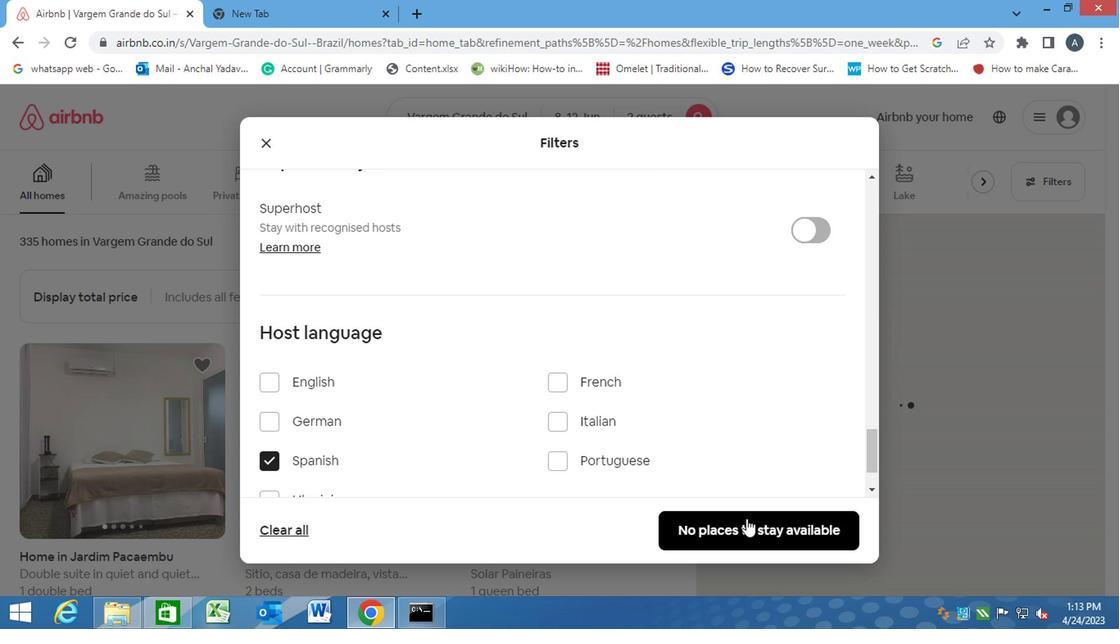 
Action: Key pressed <Key.f8>
Screenshot: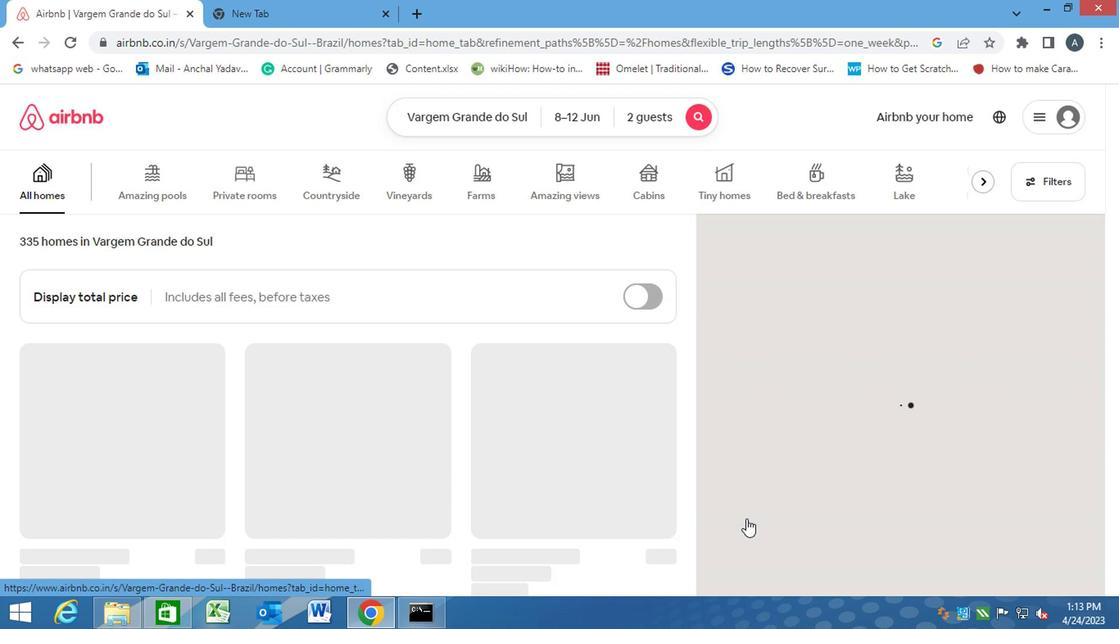 
